 Task: Find connections with filter location Guará with filter topic #Letsworkwith filter profile language Potuguese with filter current company Hubilo with filter school Raj Kumar Goel Institute of Technology, Ghaziabad with filter industry Railroad Equipment Manufacturing with filter service category SupportTechnical Writing with filter keywords title Continuous Improvement Lead
Action: Mouse moved to (523, 90)
Screenshot: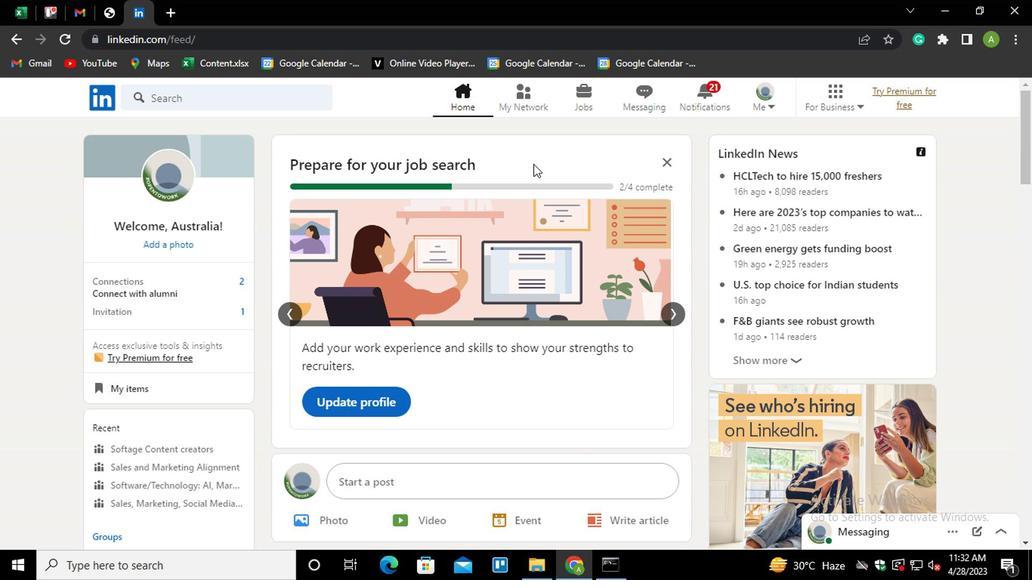 
Action: Mouse pressed left at (523, 90)
Screenshot: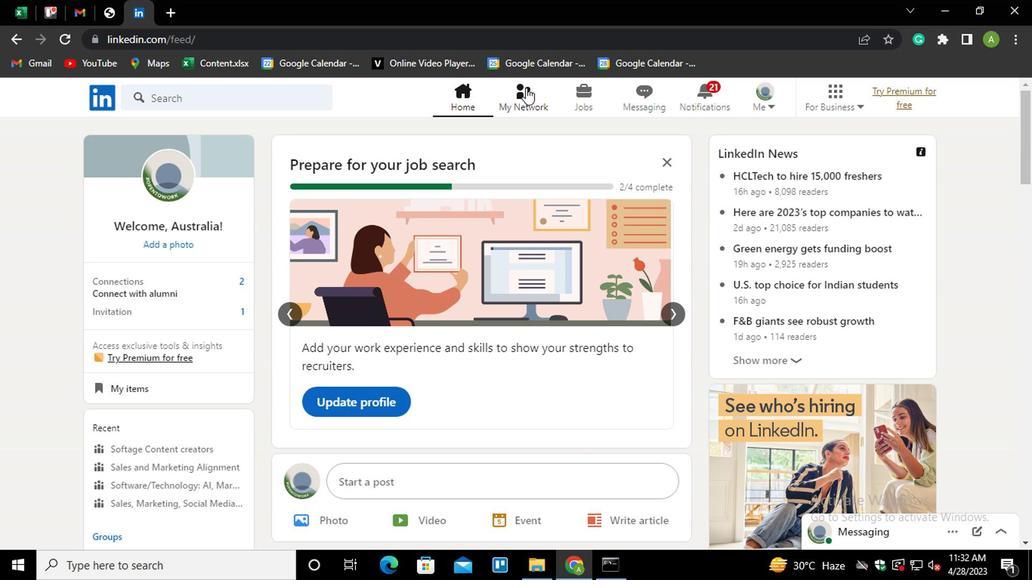 
Action: Mouse moved to (173, 182)
Screenshot: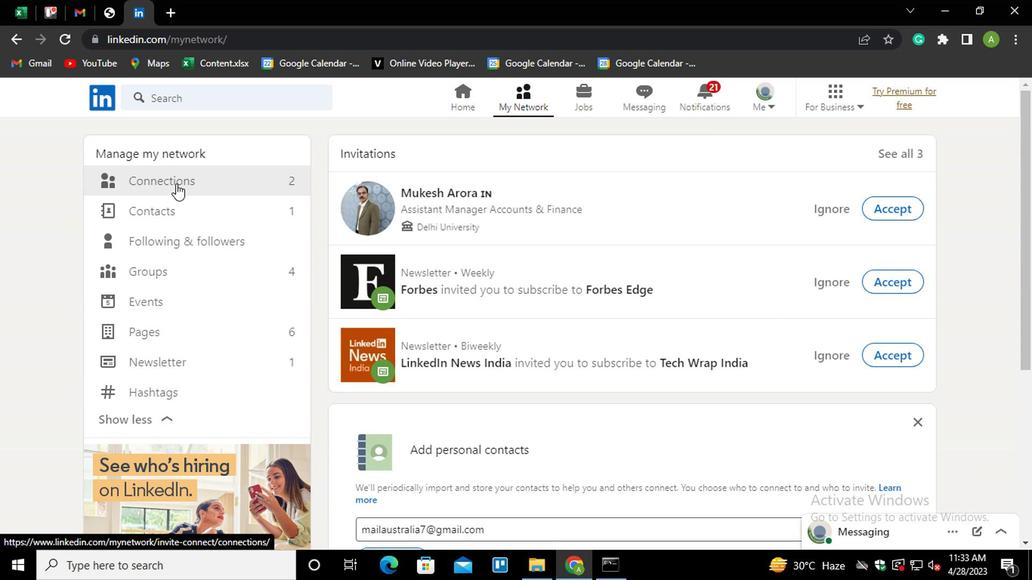 
Action: Mouse pressed left at (173, 182)
Screenshot: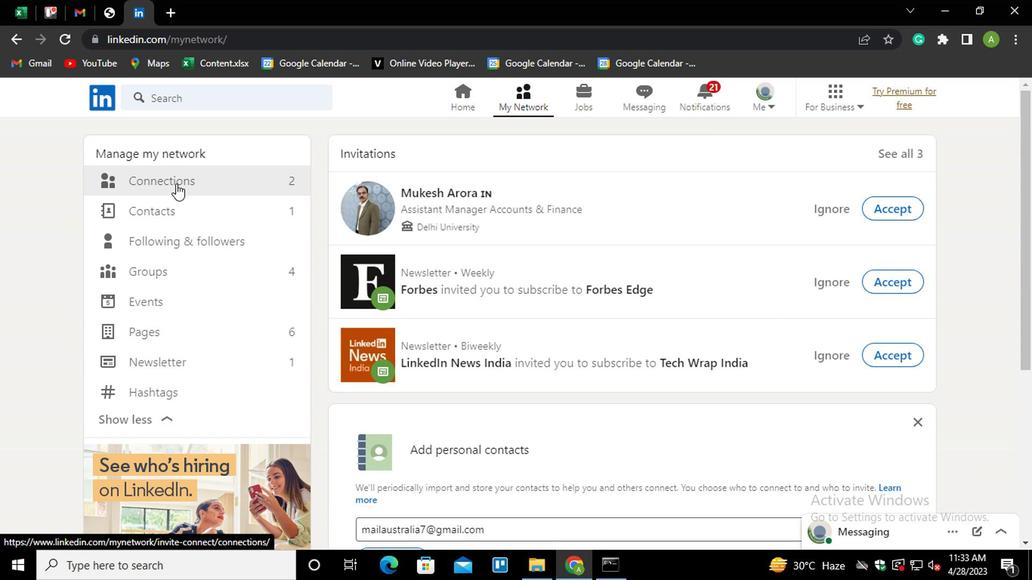 
Action: Mouse moved to (609, 187)
Screenshot: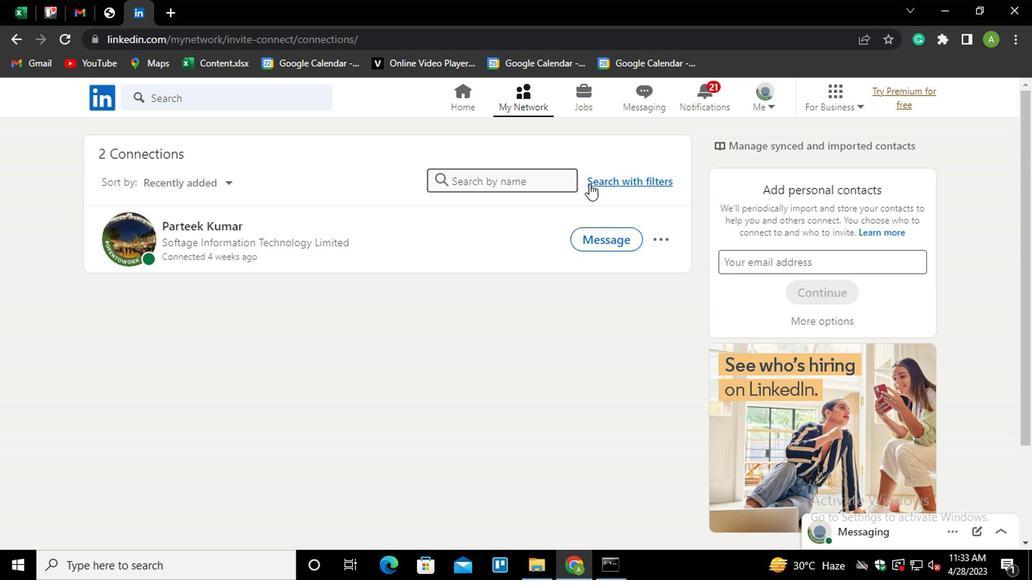 
Action: Mouse pressed left at (609, 187)
Screenshot: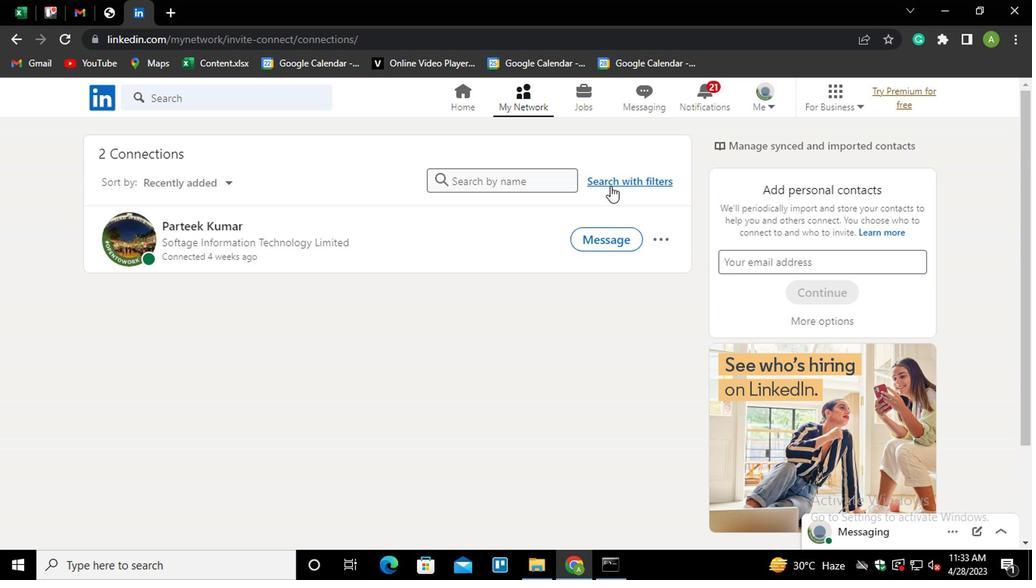 
Action: Mouse moved to (557, 139)
Screenshot: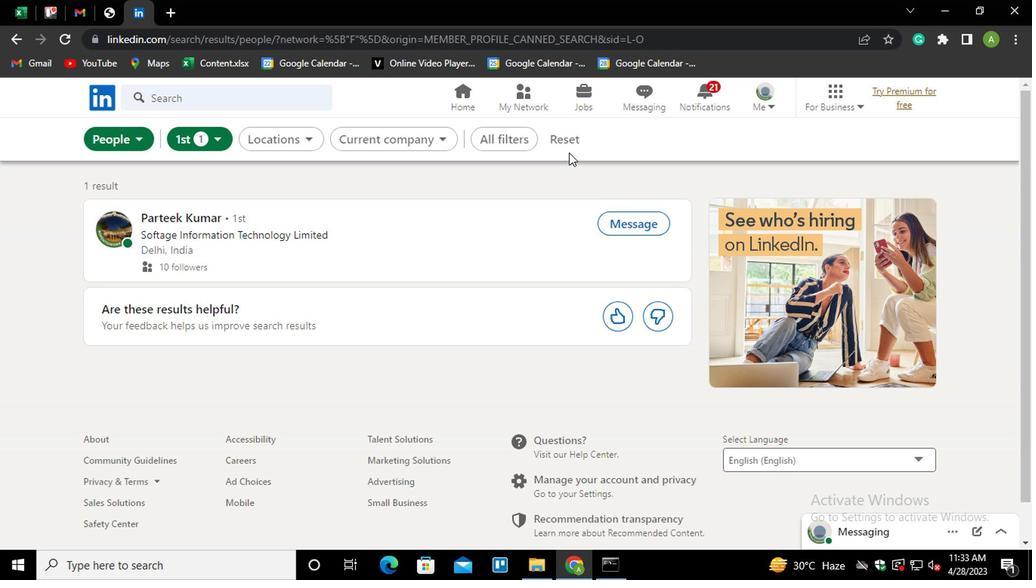 
Action: Mouse pressed left at (557, 139)
Screenshot: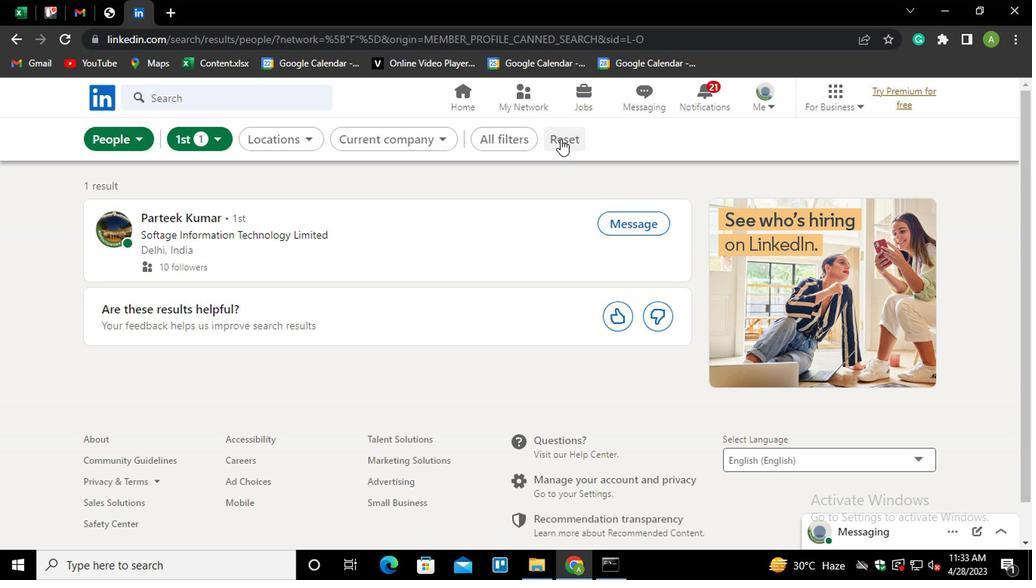 
Action: Mouse moved to (543, 143)
Screenshot: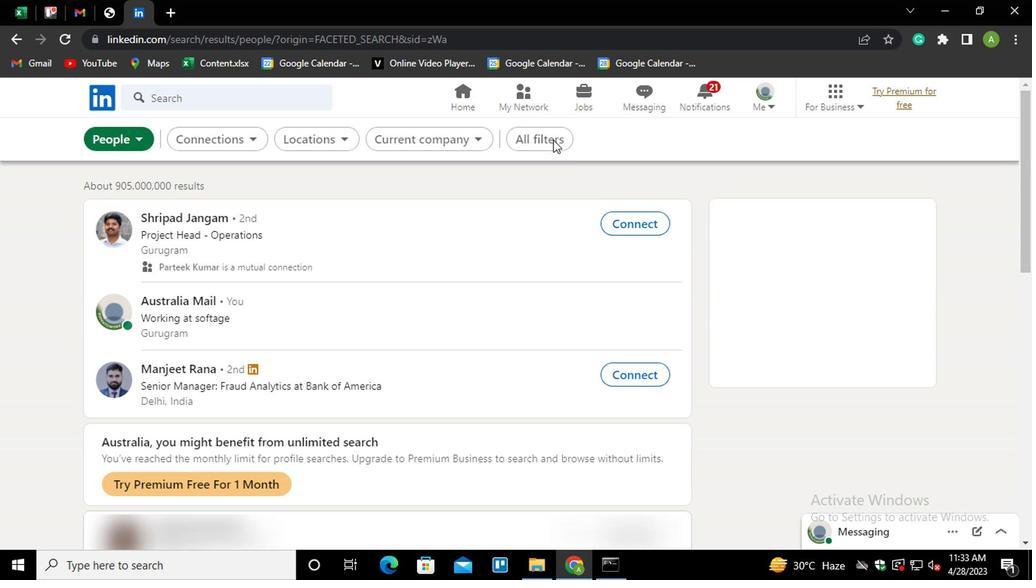 
Action: Mouse pressed left at (543, 143)
Screenshot: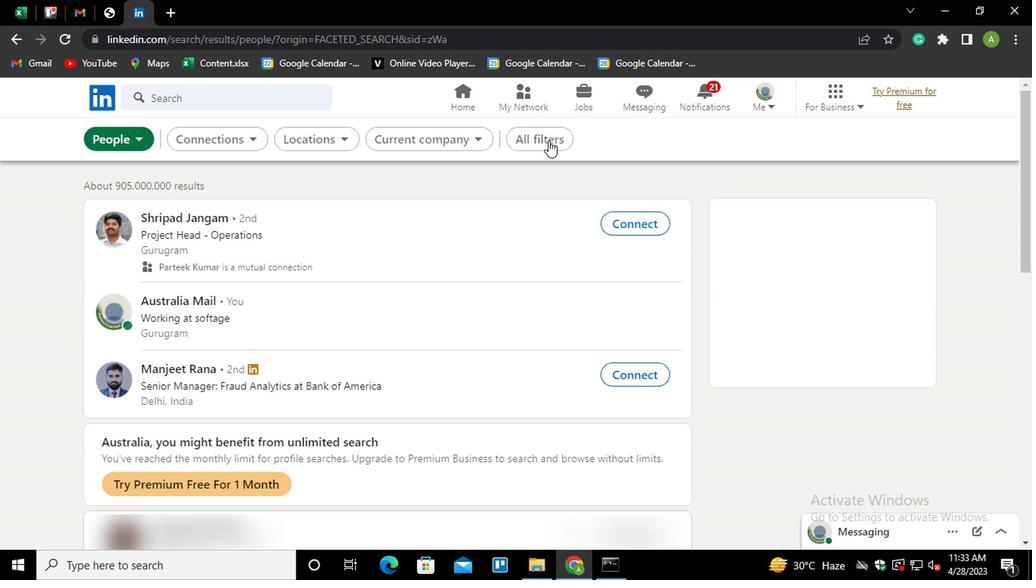 
Action: Mouse moved to (709, 290)
Screenshot: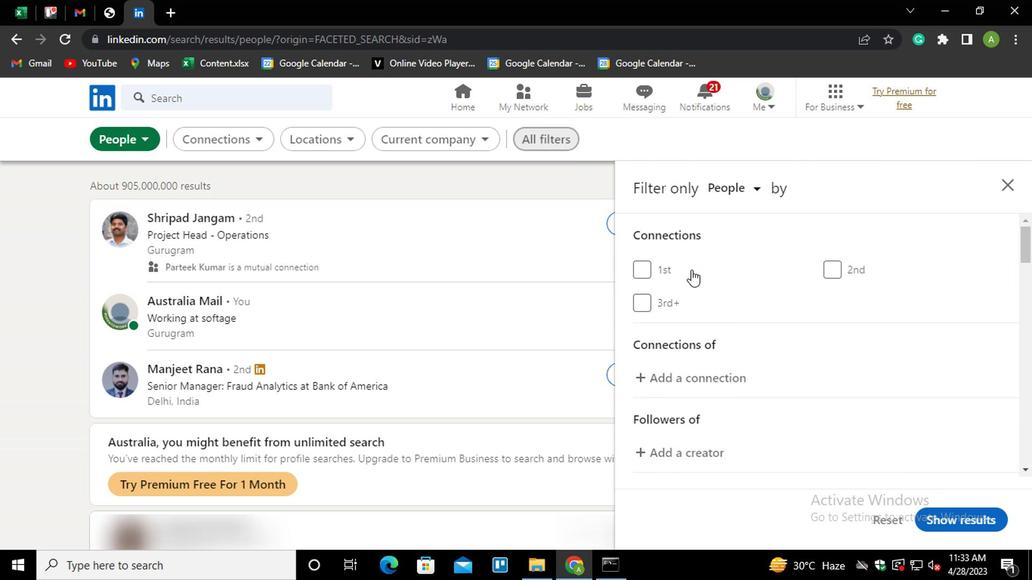 
Action: Mouse scrolled (709, 289) with delta (0, -1)
Screenshot: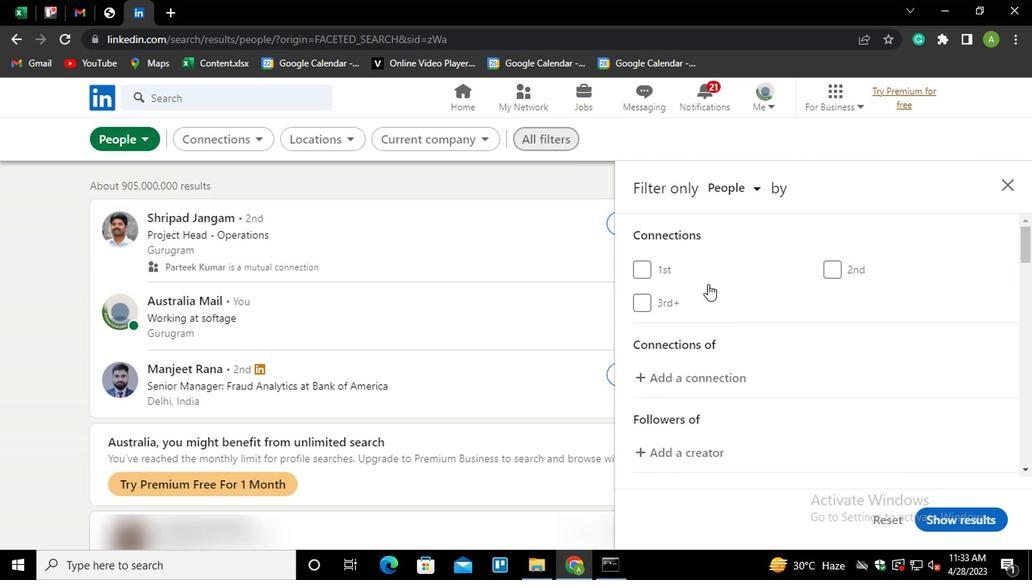 
Action: Mouse scrolled (709, 289) with delta (0, -1)
Screenshot: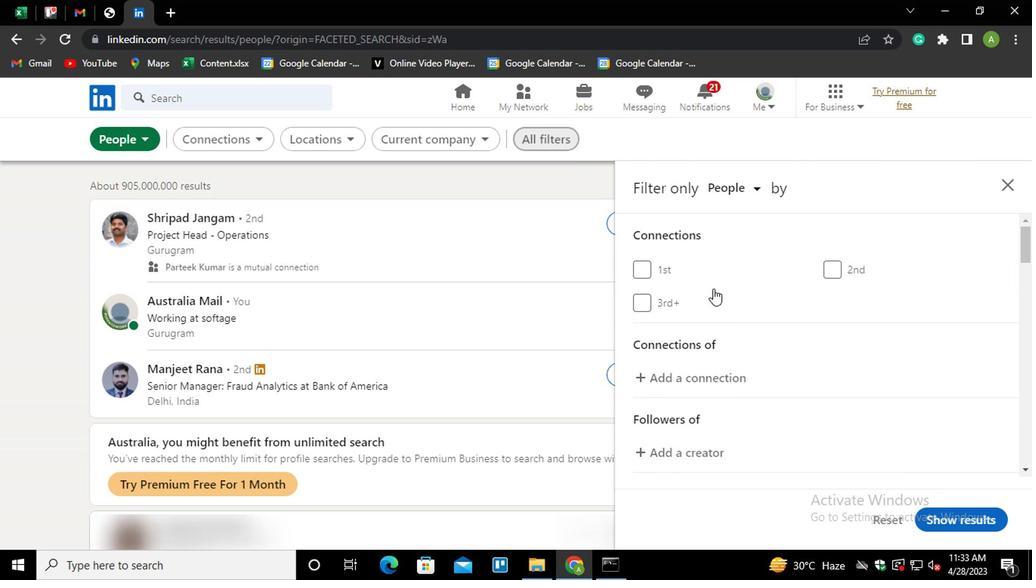 
Action: Mouse moved to (731, 327)
Screenshot: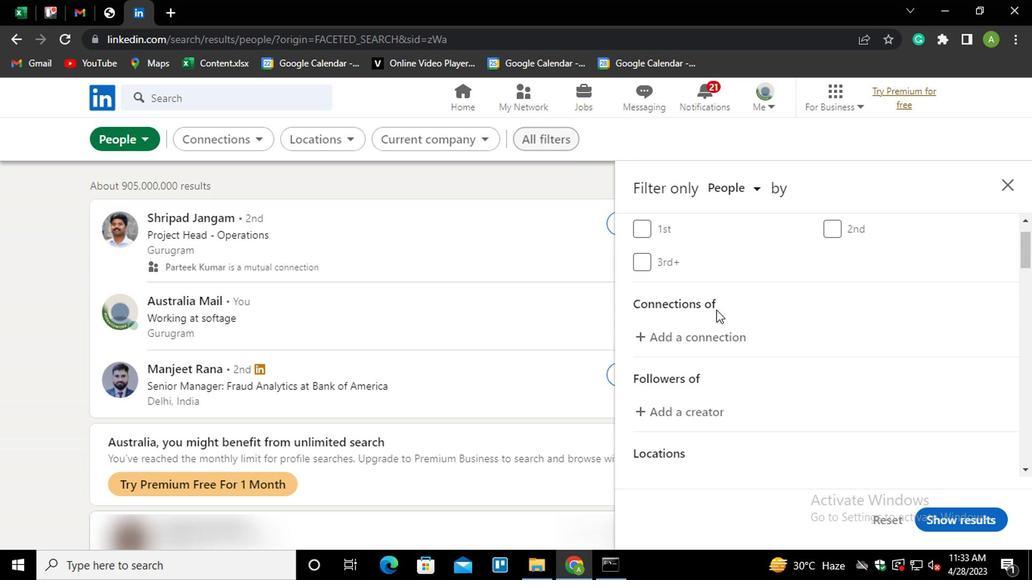 
Action: Mouse scrolled (731, 327) with delta (0, 0)
Screenshot: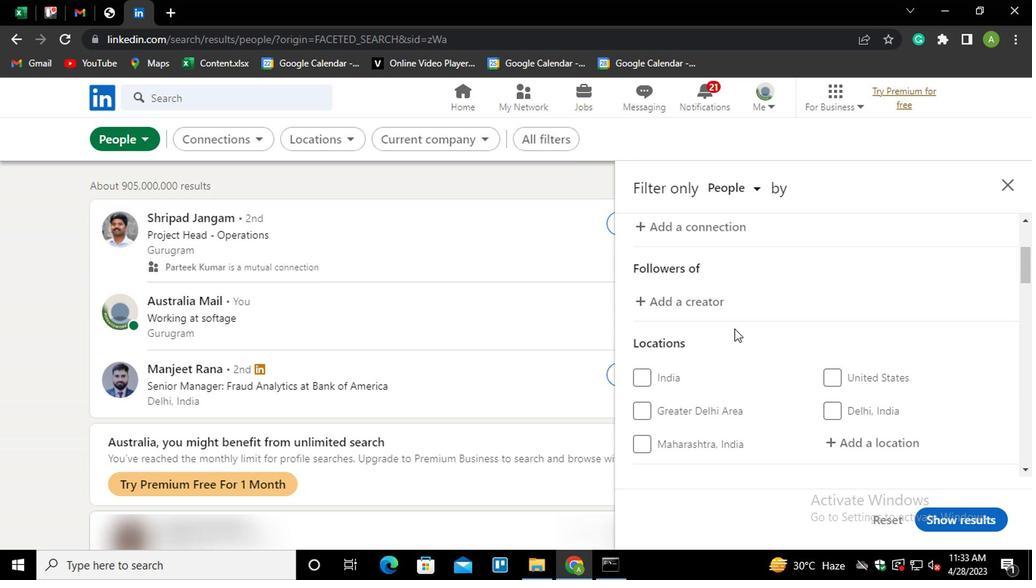 
Action: Mouse moved to (859, 361)
Screenshot: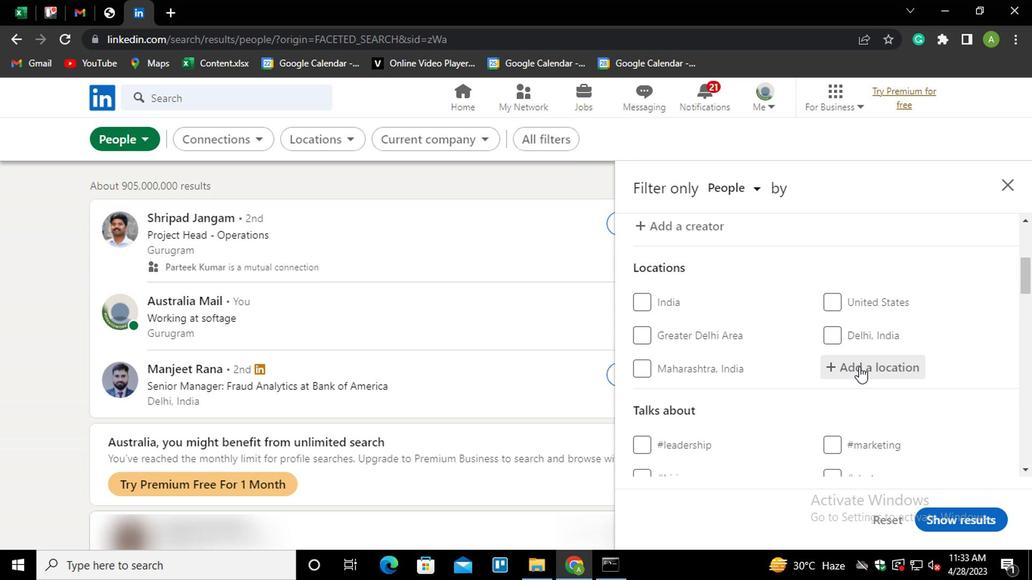 
Action: Mouse pressed left at (859, 361)
Screenshot: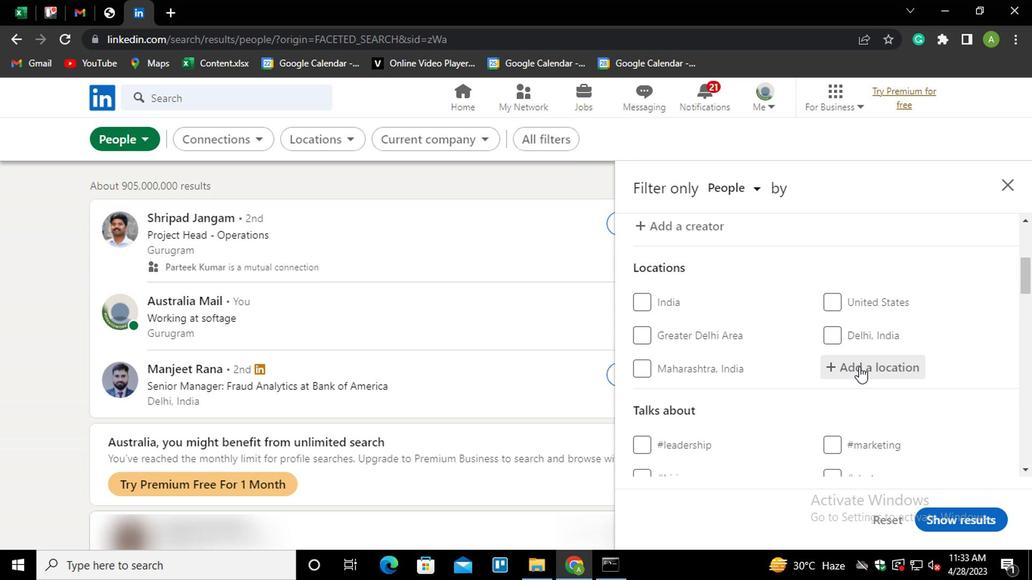 
Action: Key pressed <Key.shift>
Screenshot: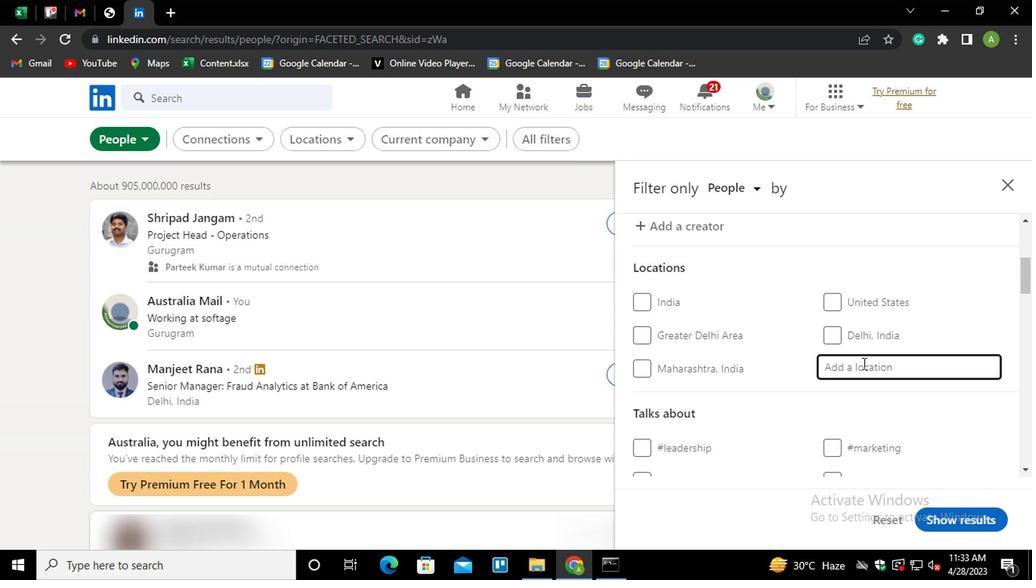 
Action: Mouse moved to (859, 361)
Screenshot: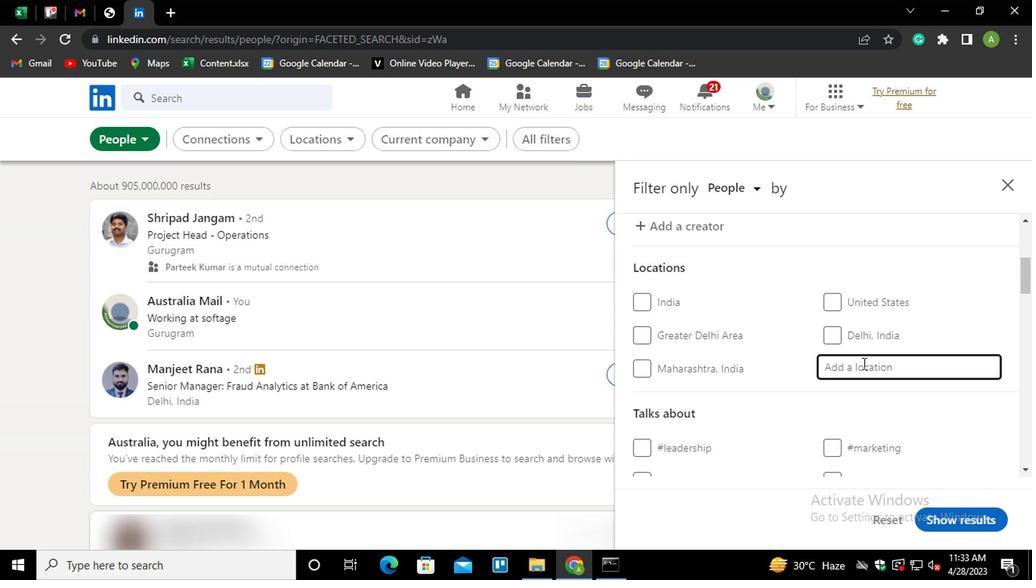 
Action: Key pressed G
Screenshot: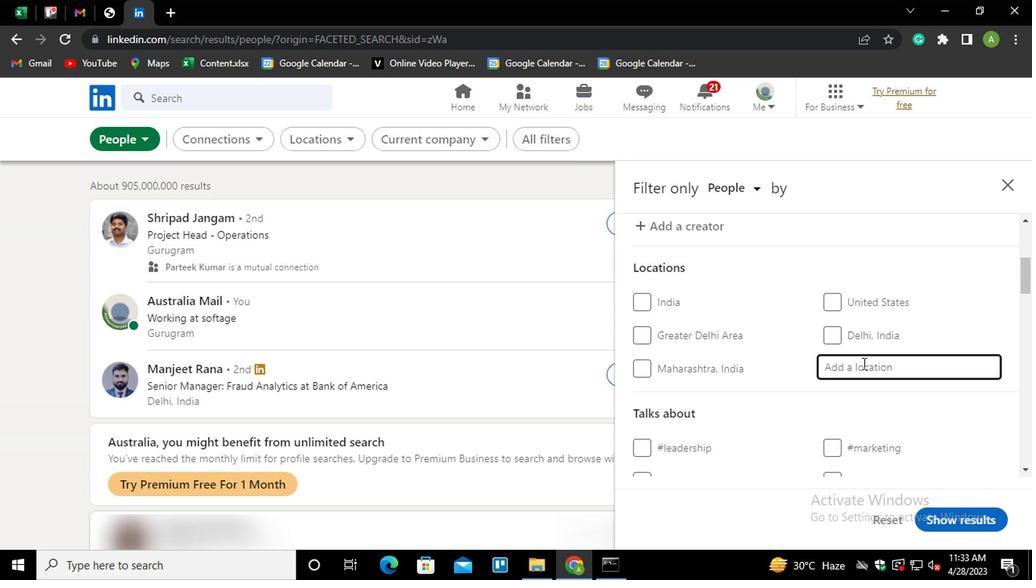 
Action: Mouse moved to (852, 367)
Screenshot: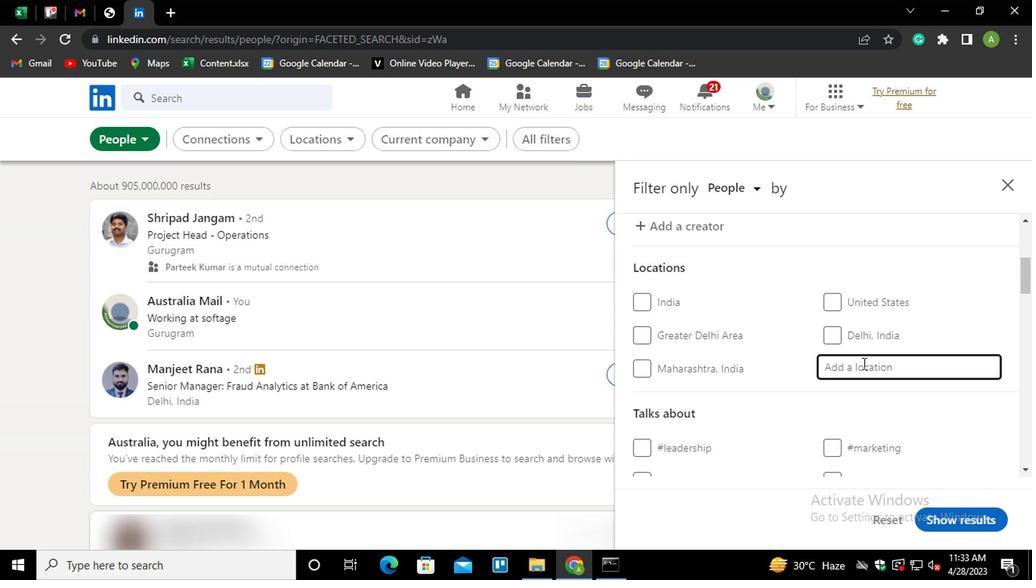 
Action: Key pressed UARA<Key.space><Key.down><Key.enter>
Screenshot: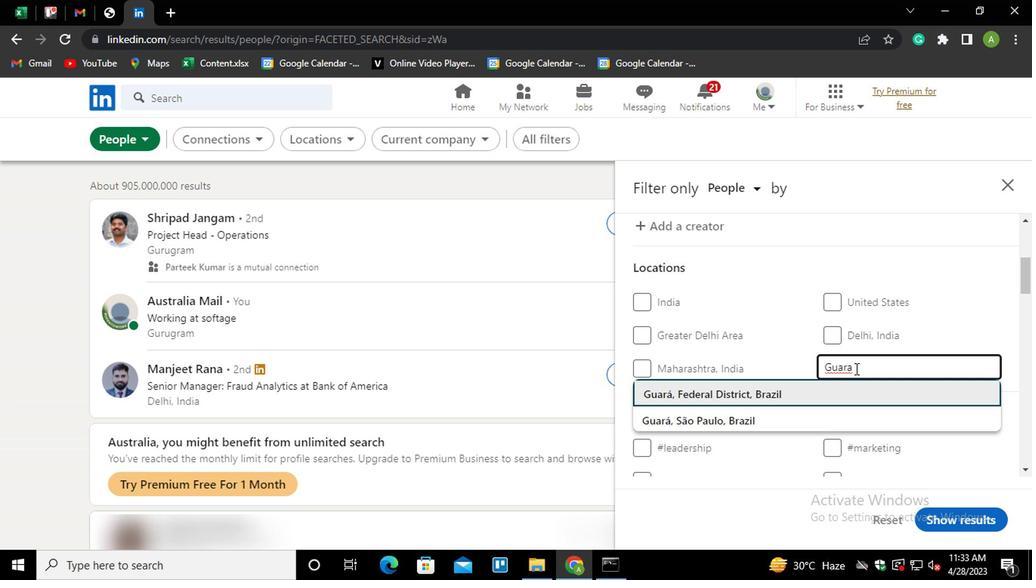 
Action: Mouse scrolled (852, 366) with delta (0, 0)
Screenshot: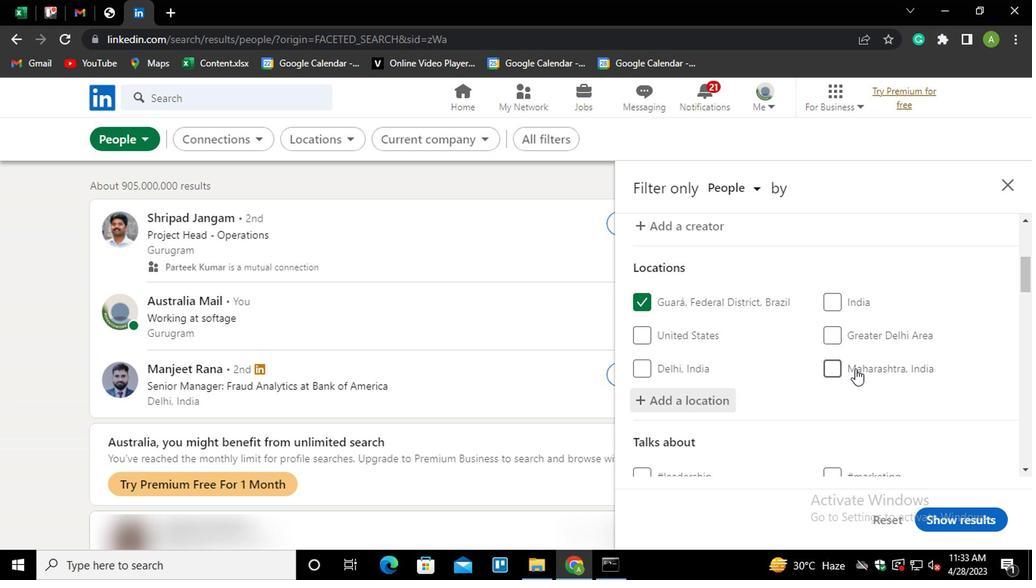 
Action: Mouse scrolled (852, 366) with delta (0, 0)
Screenshot: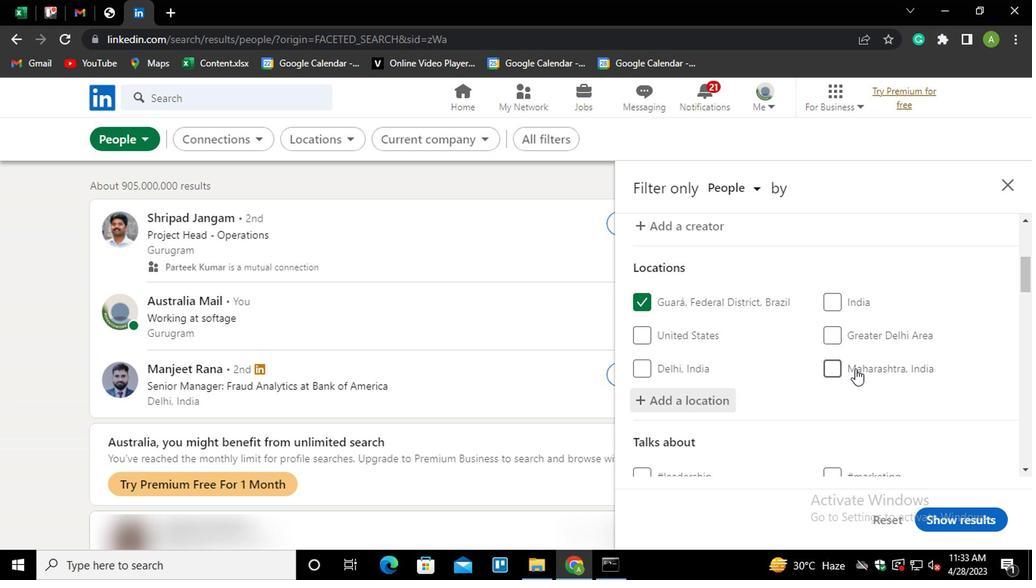 
Action: Mouse moved to (852, 367)
Screenshot: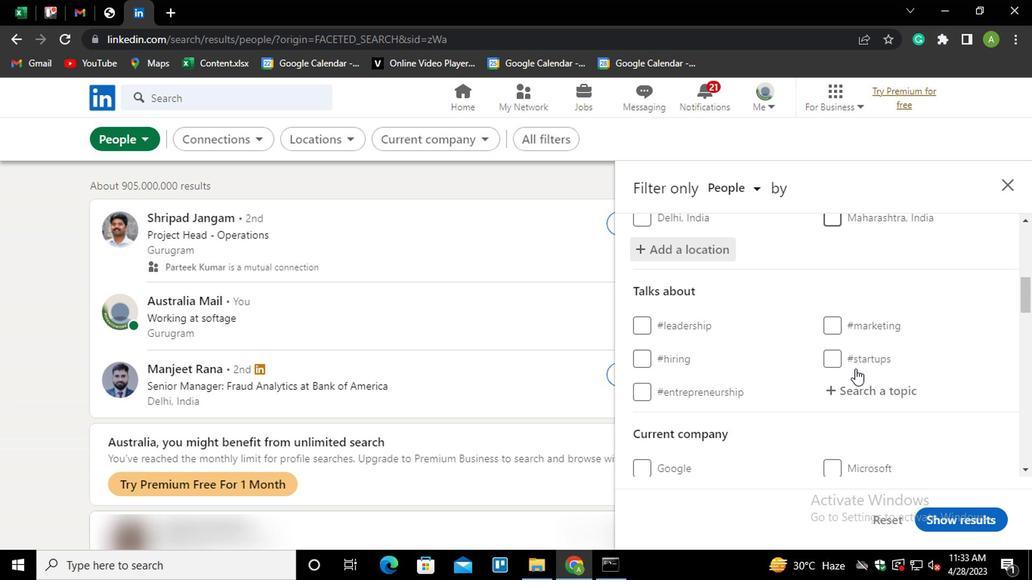 
Action: Mouse scrolled (852, 366) with delta (0, 0)
Screenshot: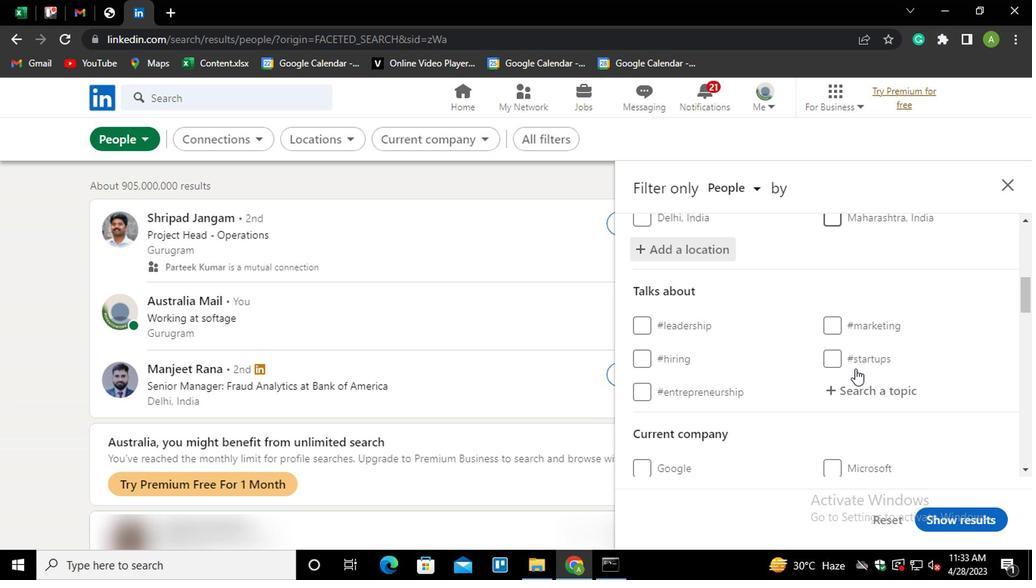 
Action: Mouse moved to (844, 314)
Screenshot: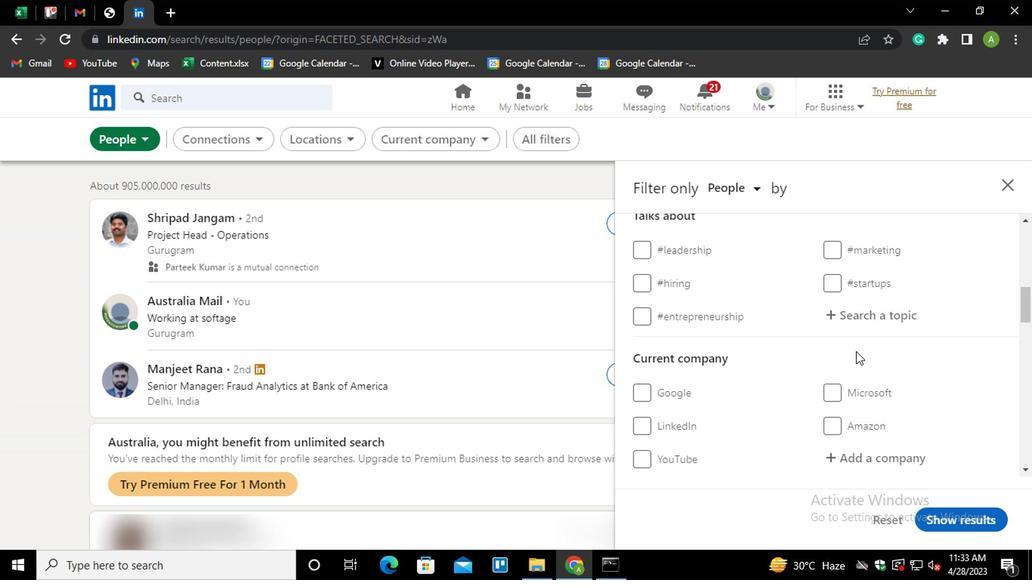 
Action: Mouse pressed left at (844, 314)
Screenshot: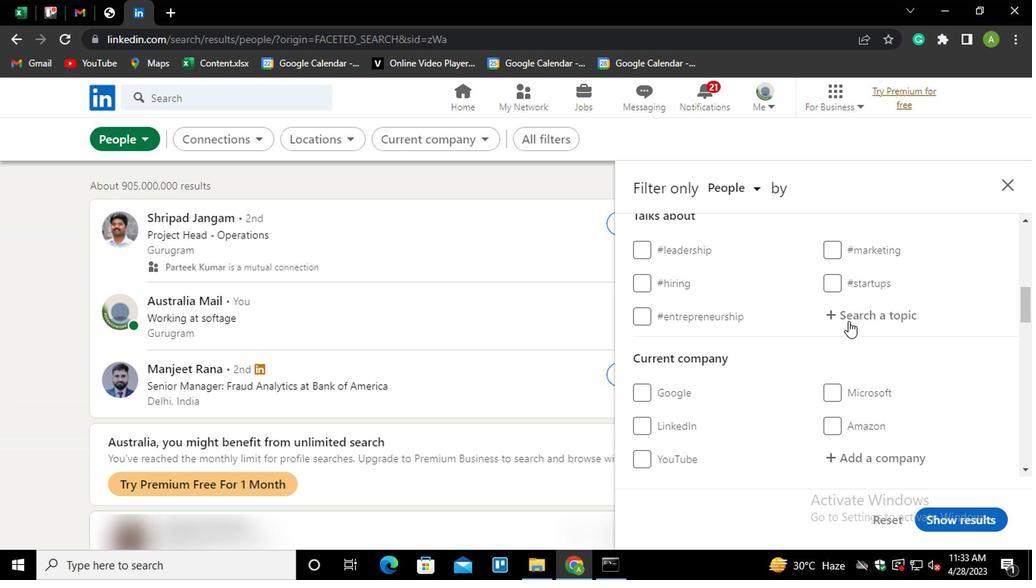 
Action: Key pressed LETSWORK<Key.down><Key.enter>
Screenshot: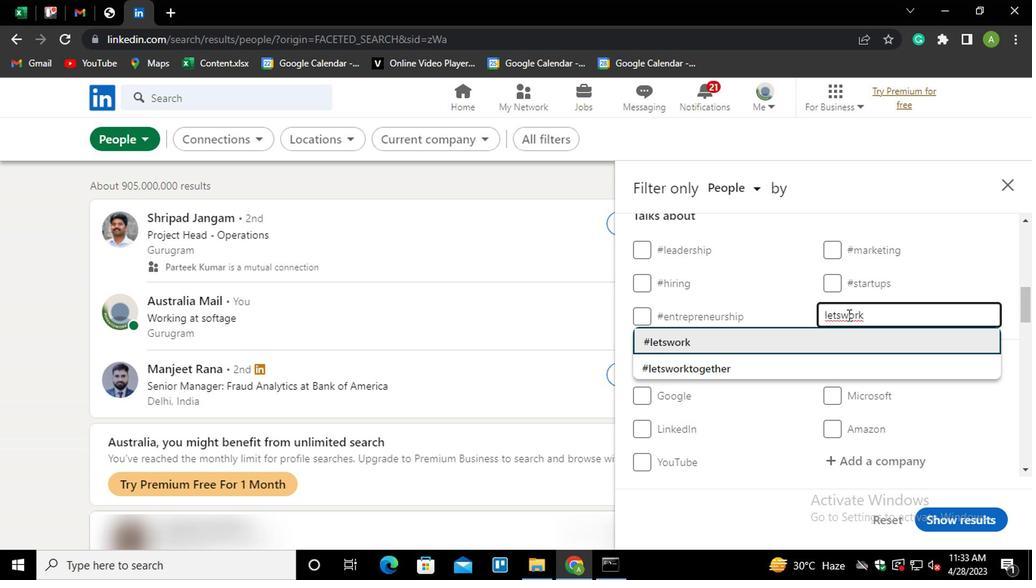
Action: Mouse scrolled (844, 313) with delta (0, 0)
Screenshot: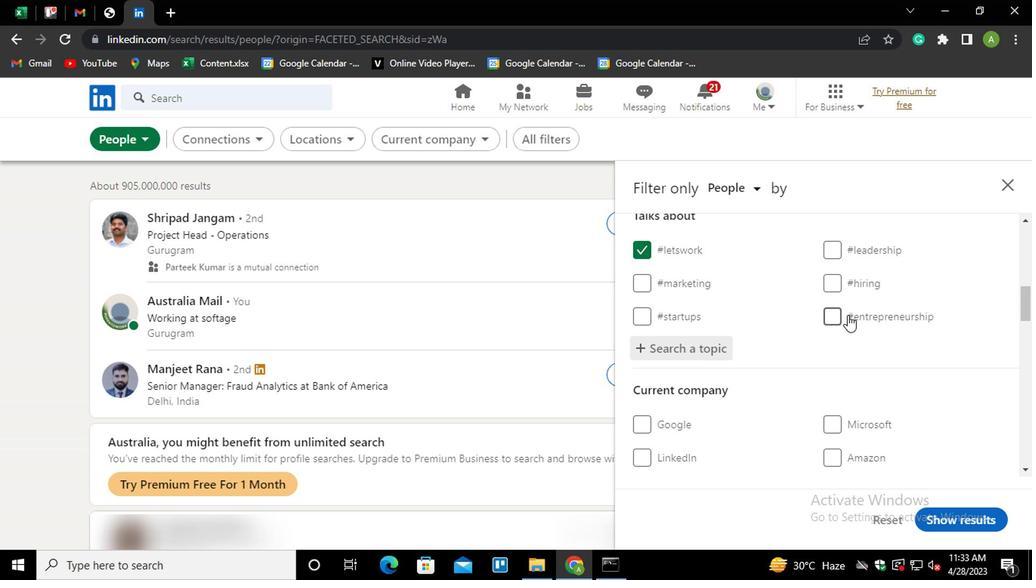 
Action: Mouse scrolled (844, 313) with delta (0, 0)
Screenshot: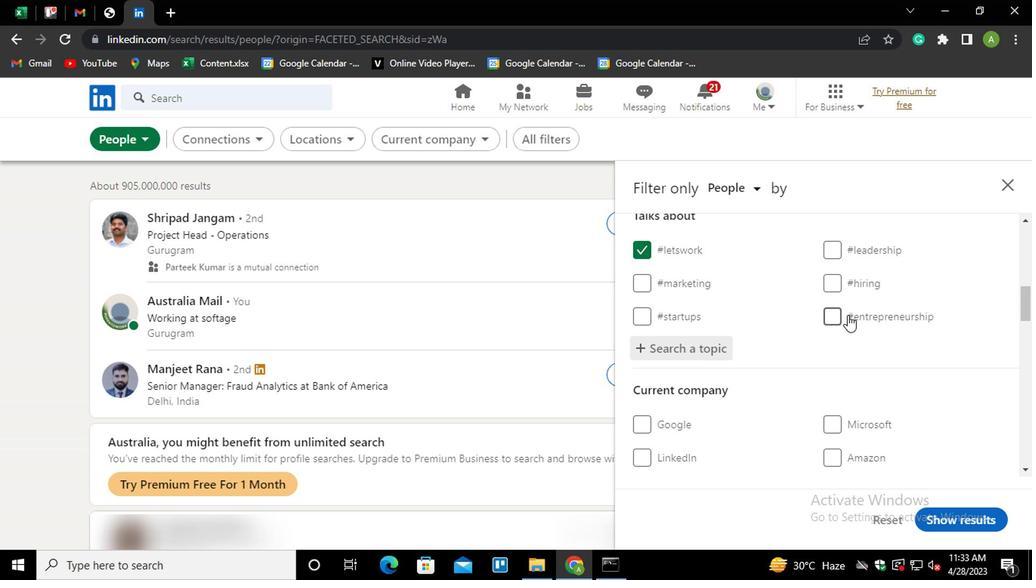 
Action: Mouse moved to (840, 315)
Screenshot: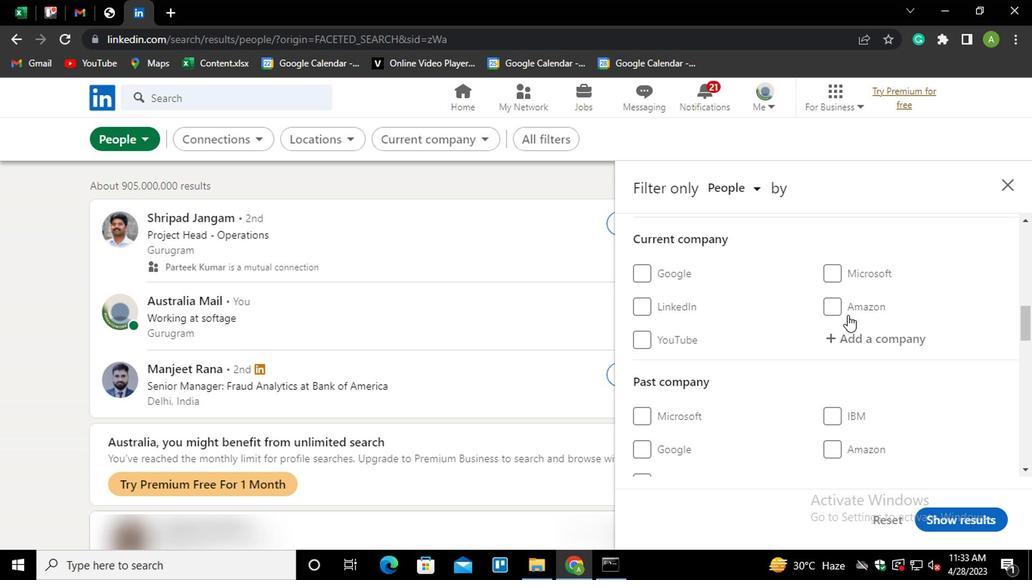 
Action: Mouse scrolled (840, 314) with delta (0, 0)
Screenshot: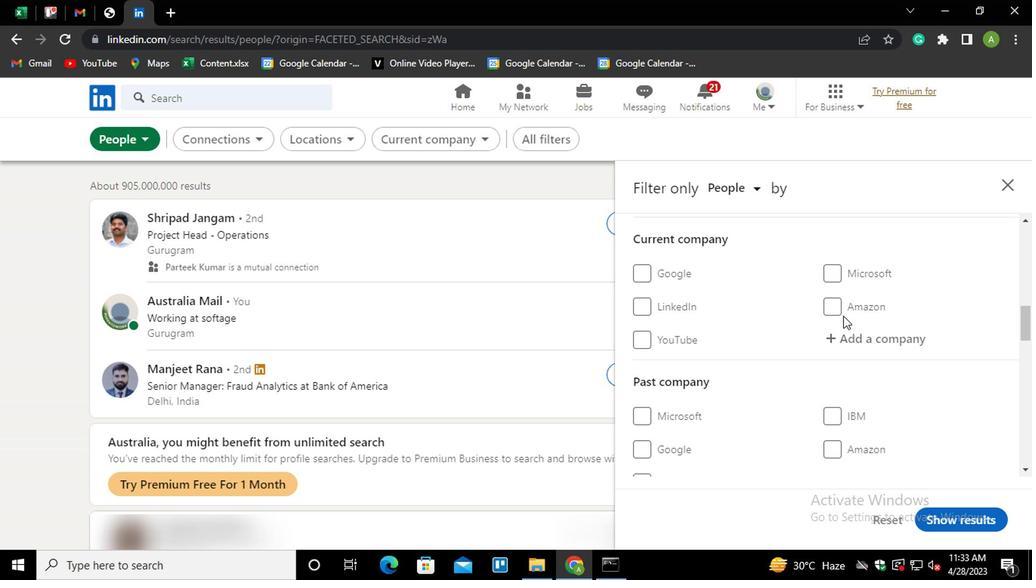 
Action: Mouse scrolled (840, 314) with delta (0, 0)
Screenshot: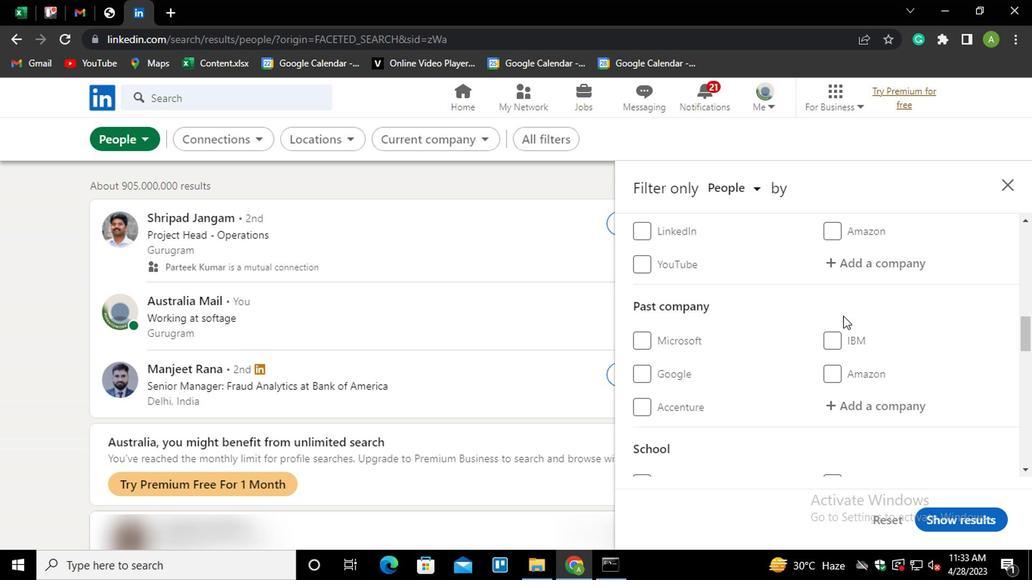 
Action: Mouse scrolled (840, 314) with delta (0, 0)
Screenshot: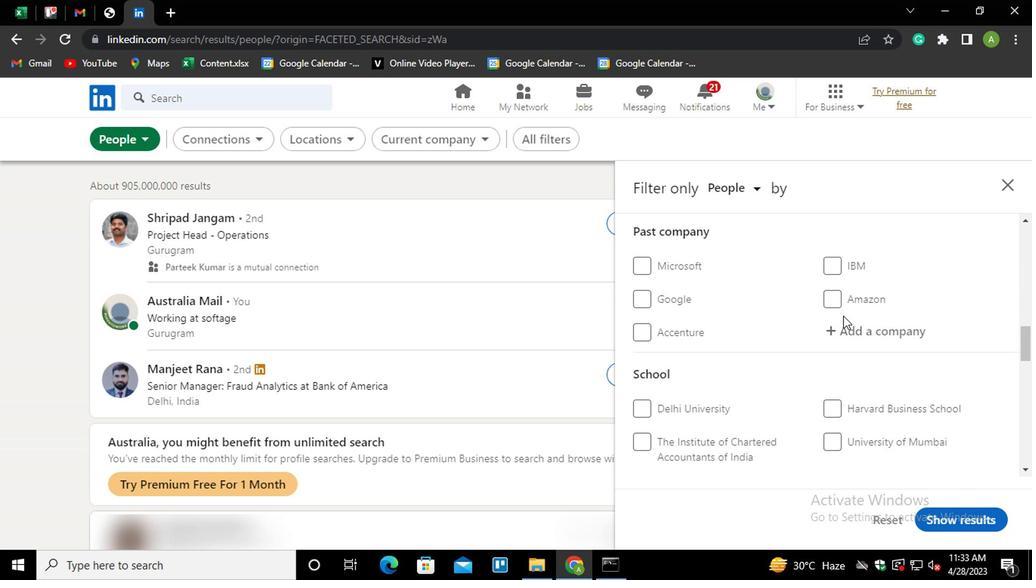 
Action: Mouse scrolled (840, 314) with delta (0, 0)
Screenshot: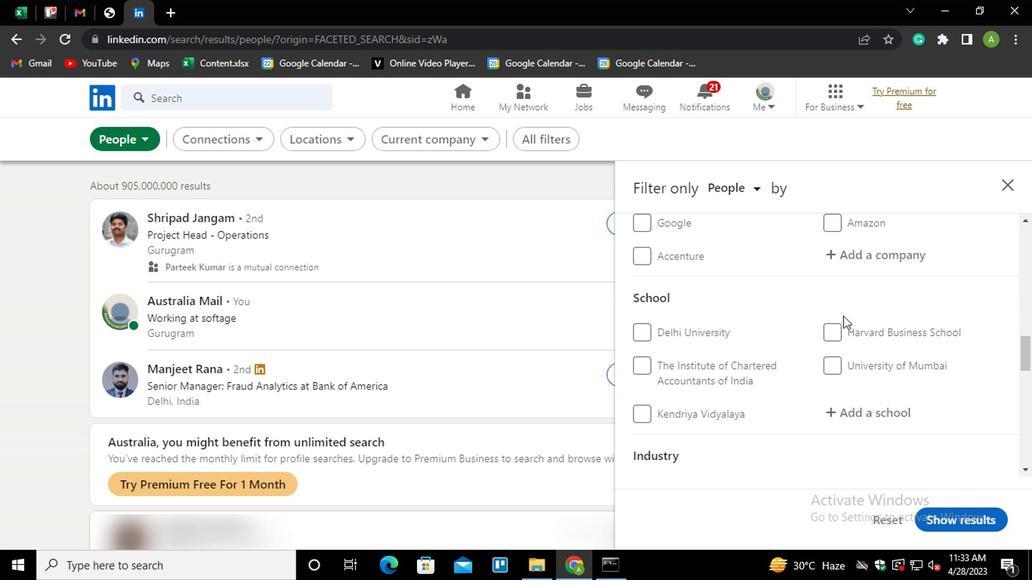 
Action: Mouse scrolled (840, 314) with delta (0, 0)
Screenshot: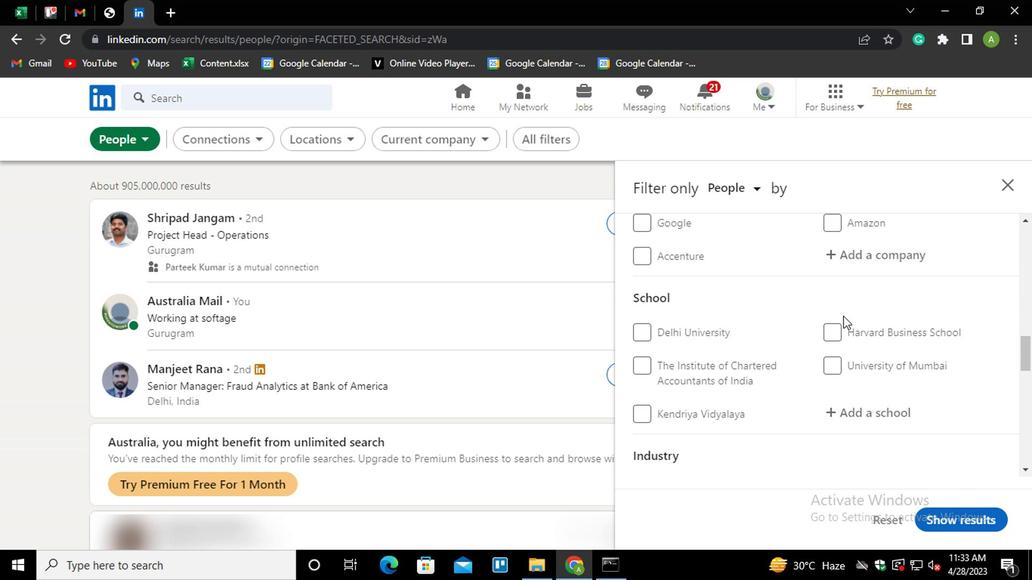 
Action: Mouse scrolled (840, 314) with delta (0, 0)
Screenshot: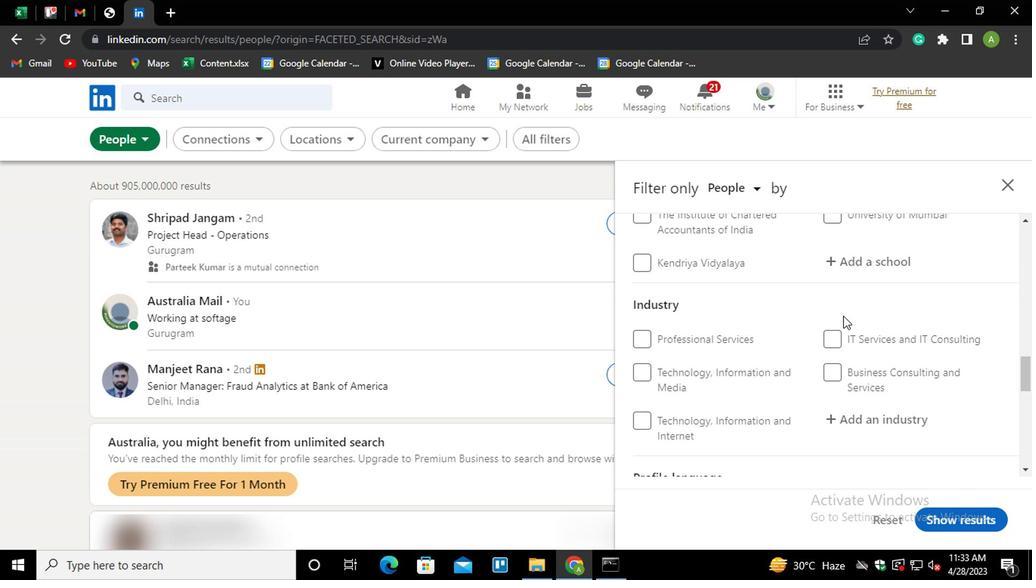 
Action: Mouse scrolled (840, 314) with delta (0, 0)
Screenshot: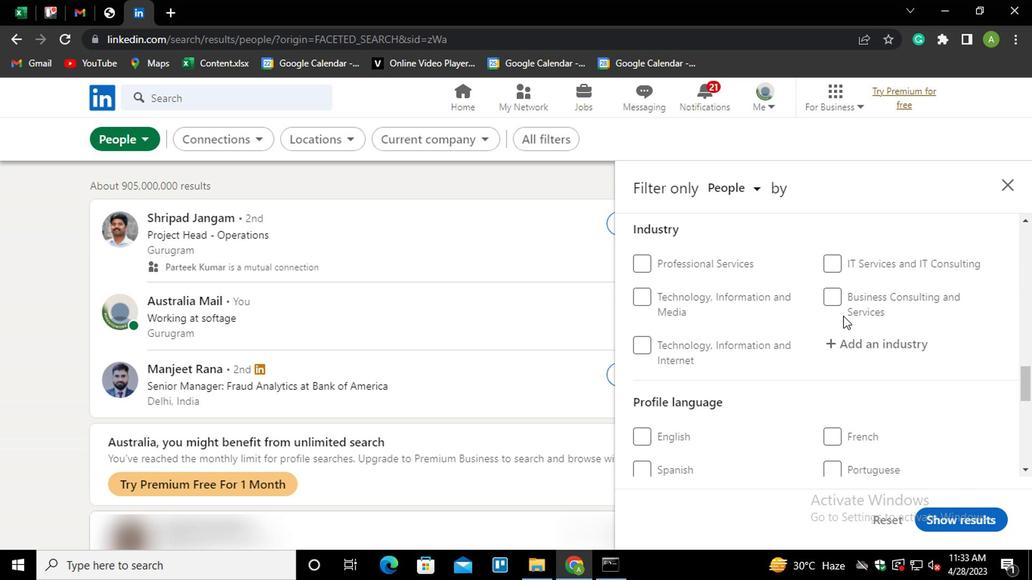 
Action: Mouse scrolled (840, 314) with delta (0, 0)
Screenshot: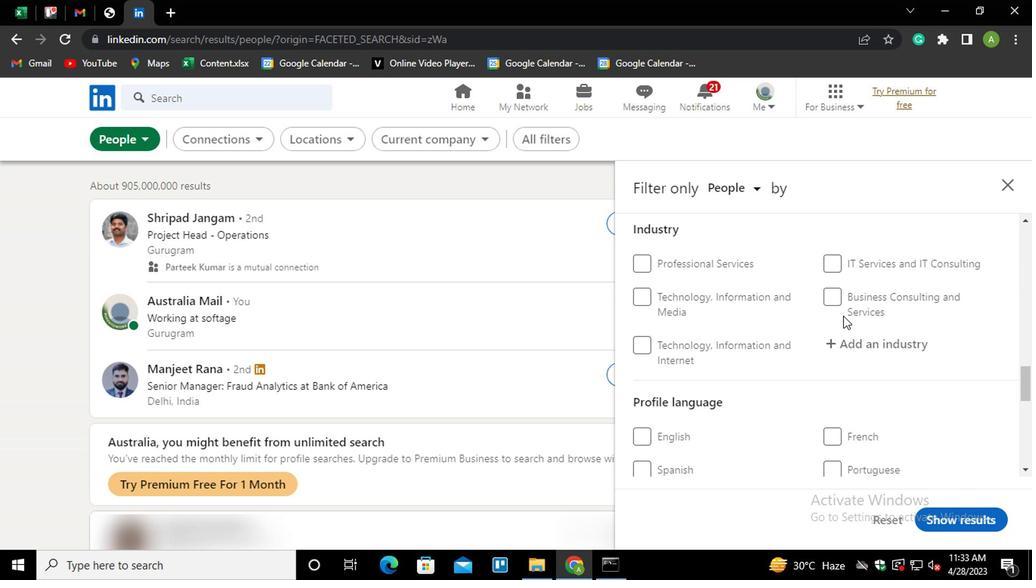 
Action: Mouse moved to (825, 316)
Screenshot: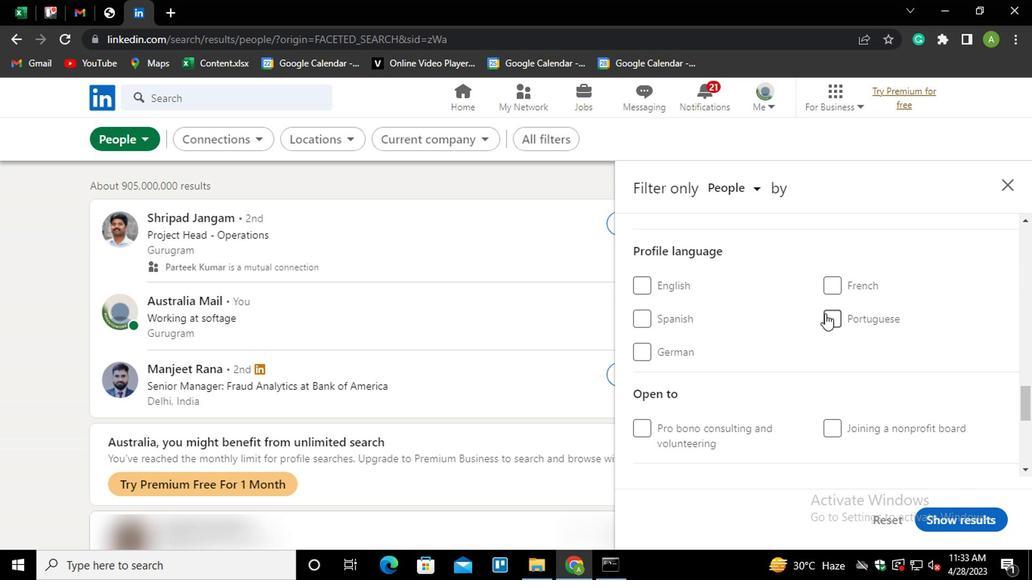 
Action: Mouse pressed left at (825, 316)
Screenshot: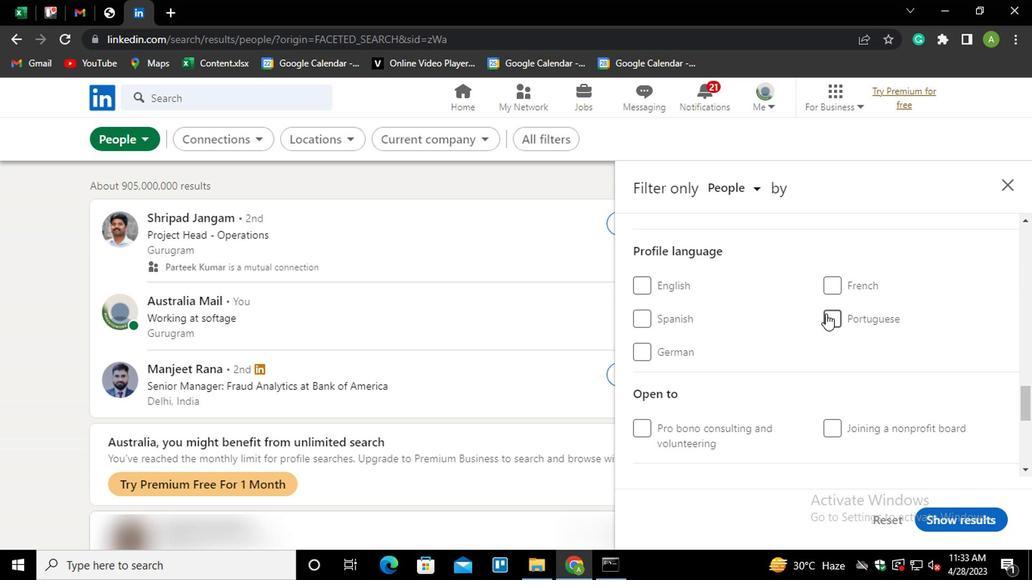 
Action: Mouse moved to (920, 339)
Screenshot: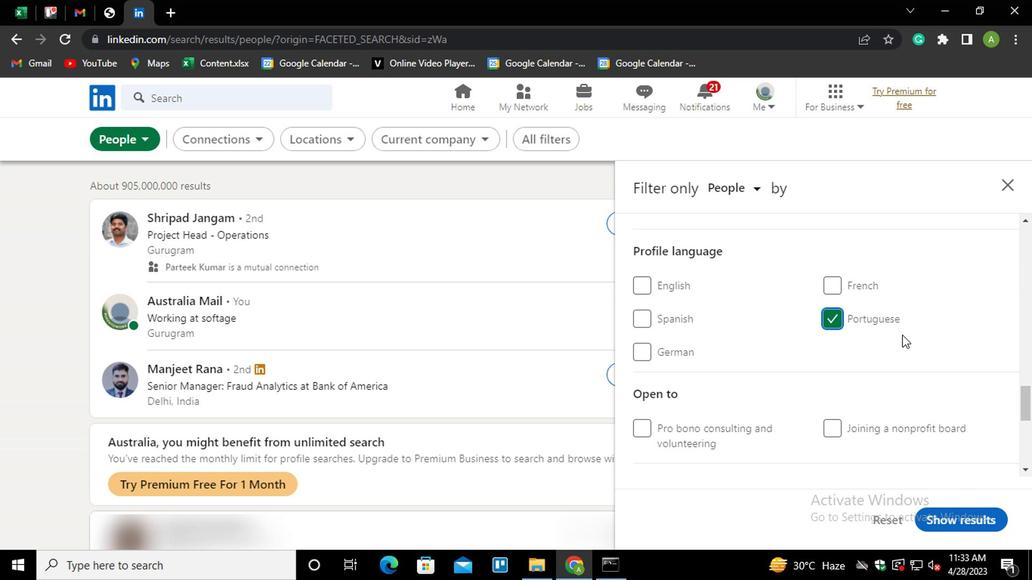 
Action: Mouse scrolled (920, 340) with delta (0, 0)
Screenshot: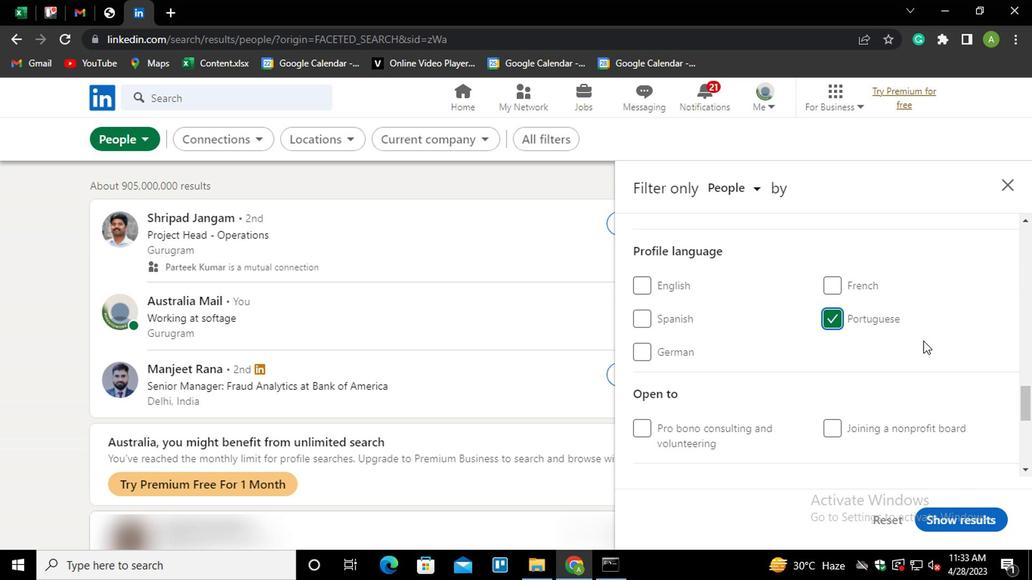 
Action: Mouse scrolled (920, 340) with delta (0, 0)
Screenshot: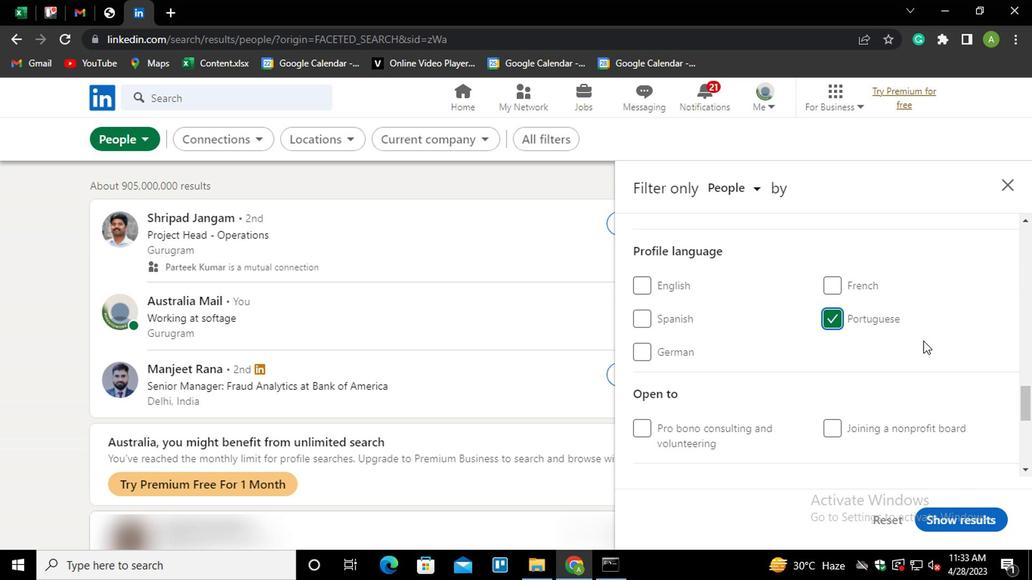 
Action: Mouse scrolled (920, 340) with delta (0, 0)
Screenshot: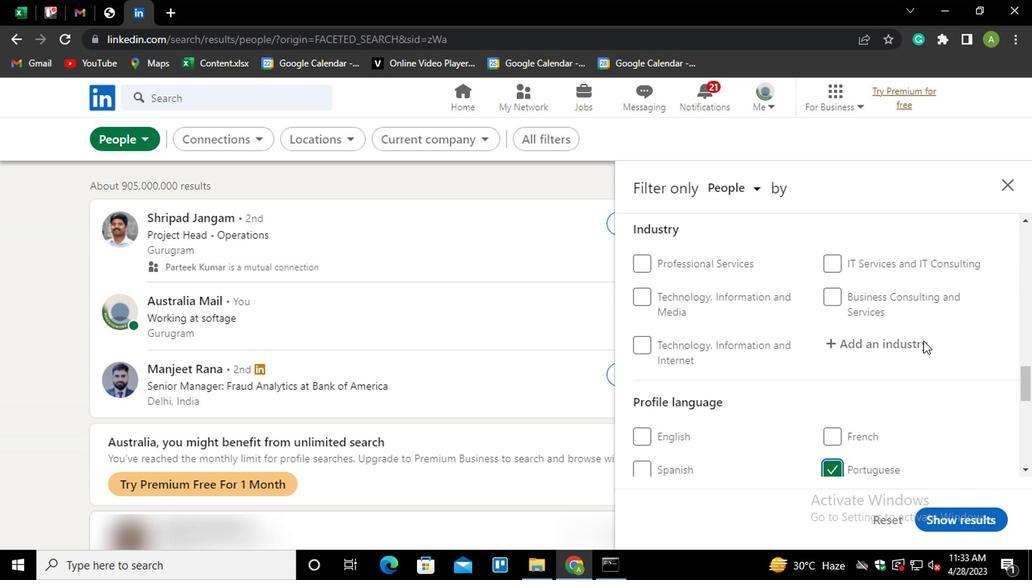 
Action: Mouse scrolled (920, 340) with delta (0, 0)
Screenshot: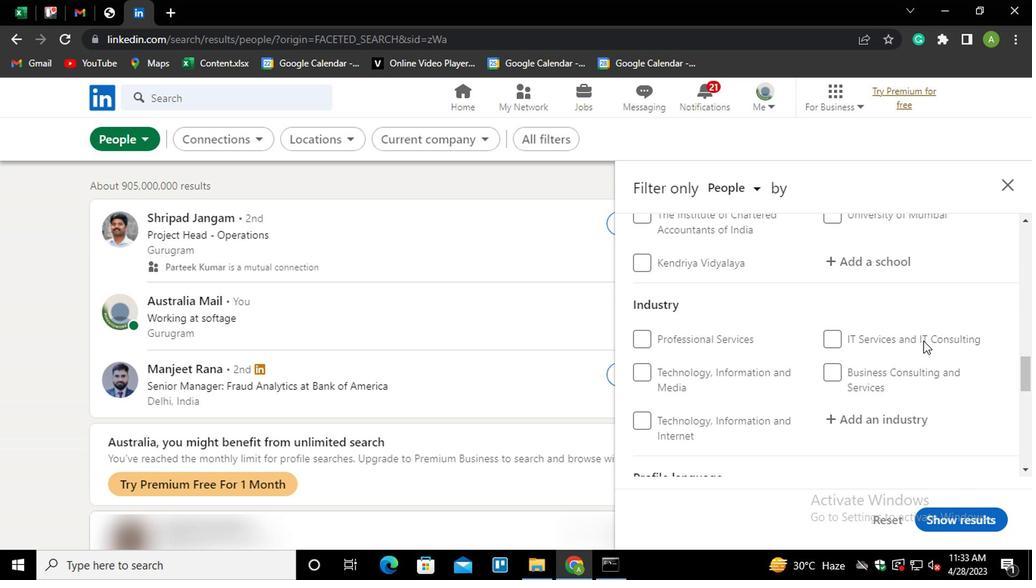 
Action: Mouse scrolled (920, 340) with delta (0, 0)
Screenshot: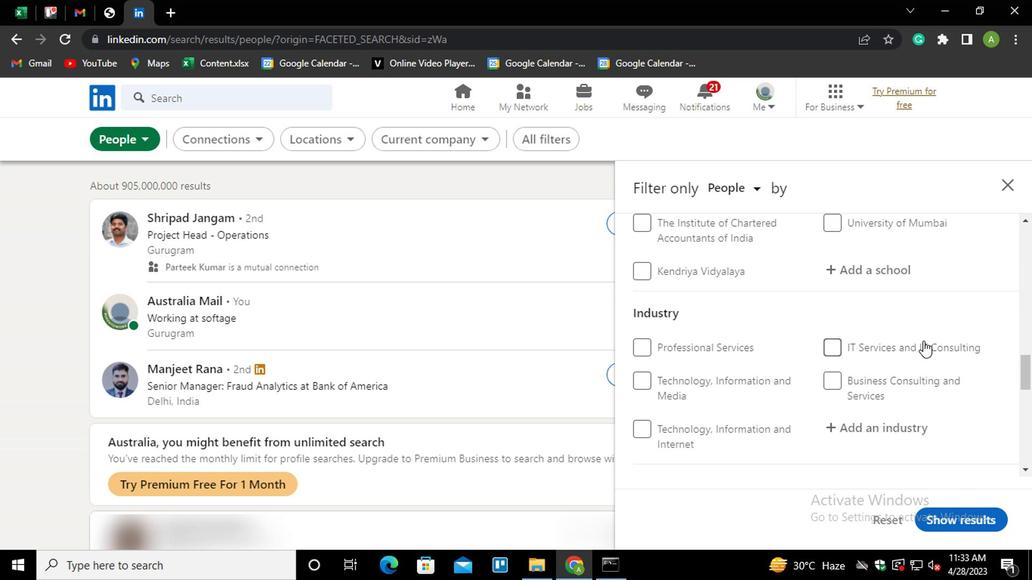 
Action: Mouse scrolled (920, 340) with delta (0, 0)
Screenshot: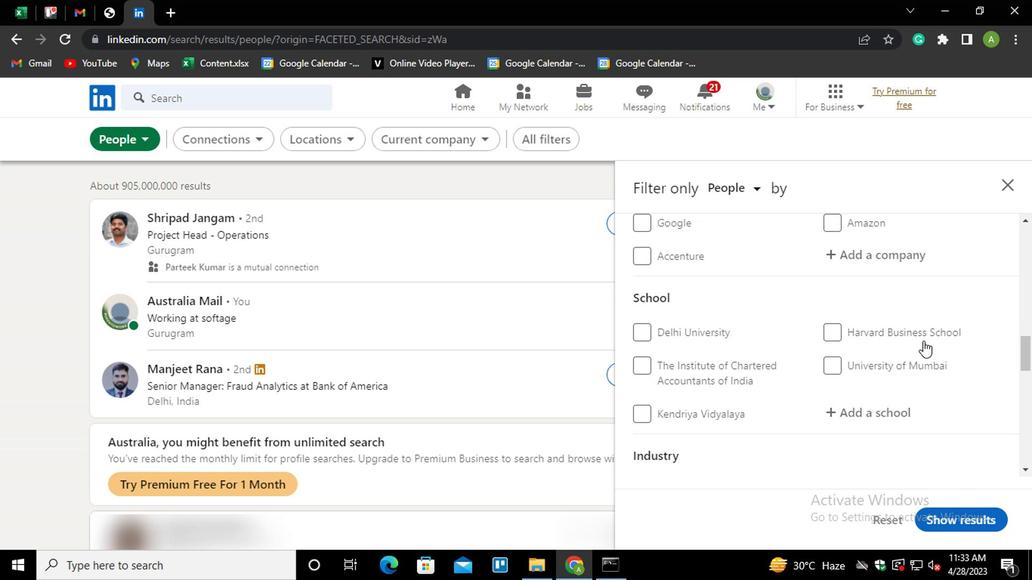 
Action: Mouse scrolled (920, 340) with delta (0, 0)
Screenshot: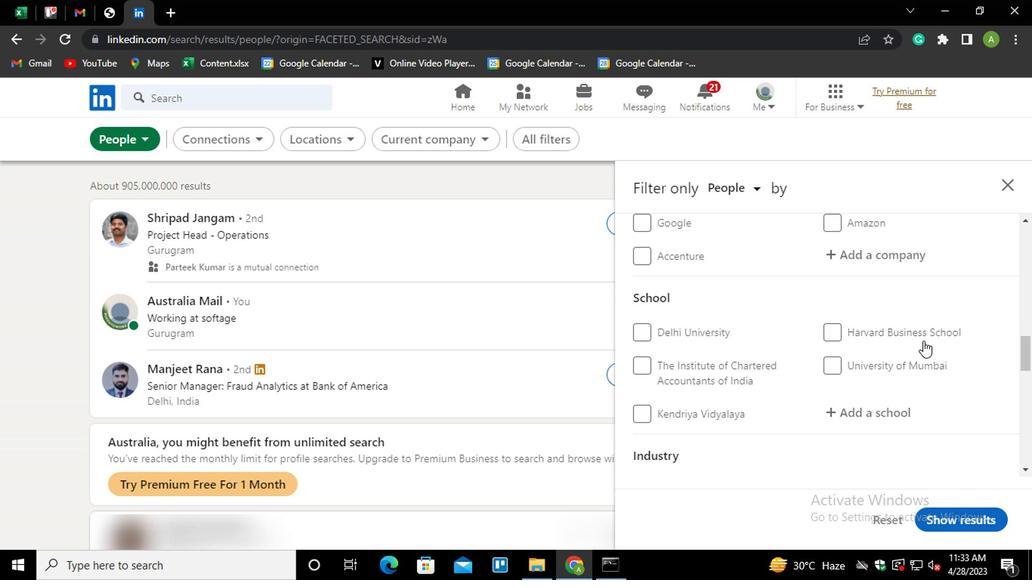 
Action: Mouse scrolled (920, 340) with delta (0, 0)
Screenshot: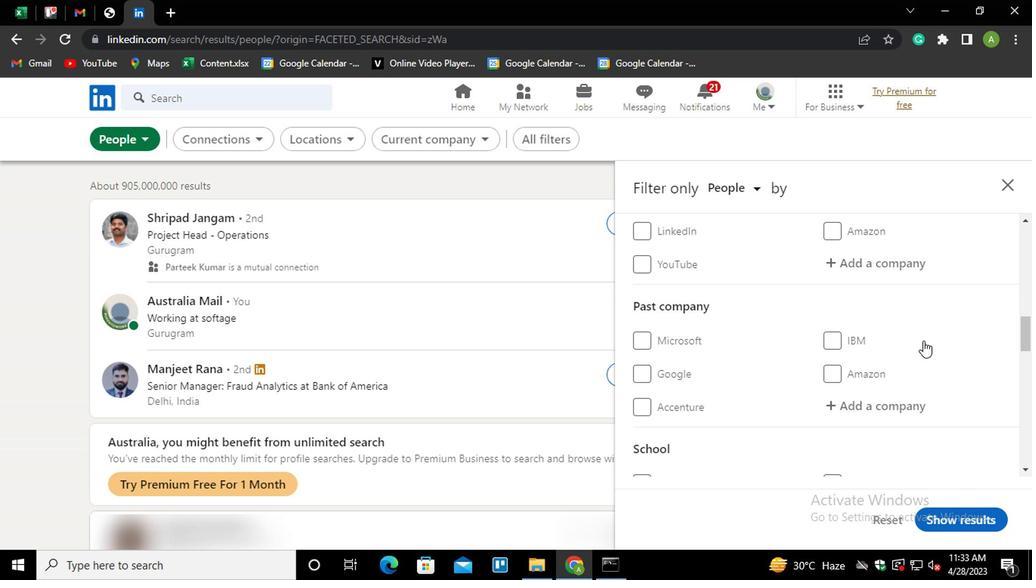 
Action: Mouse moved to (845, 337)
Screenshot: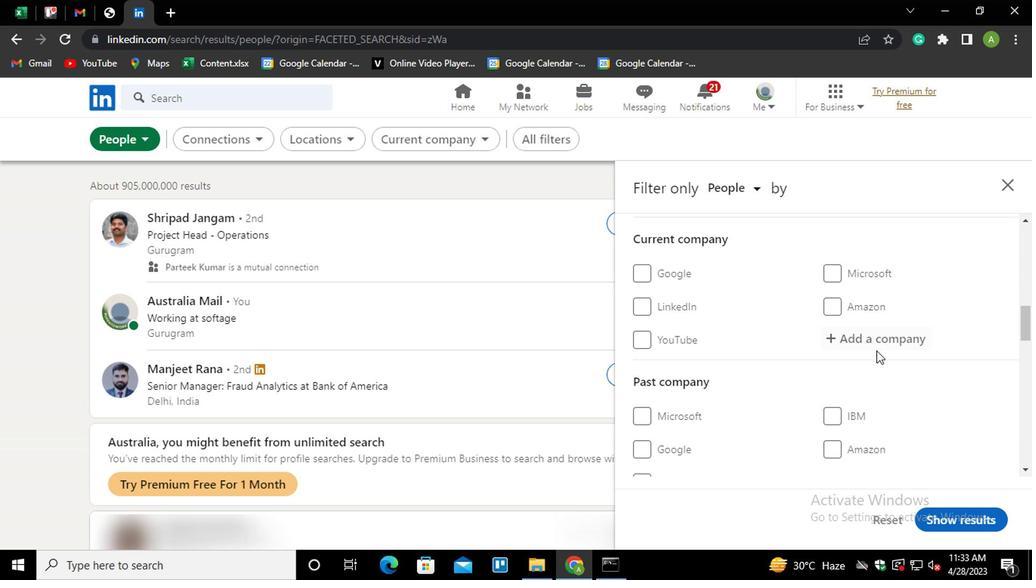 
Action: Mouse pressed left at (845, 337)
Screenshot: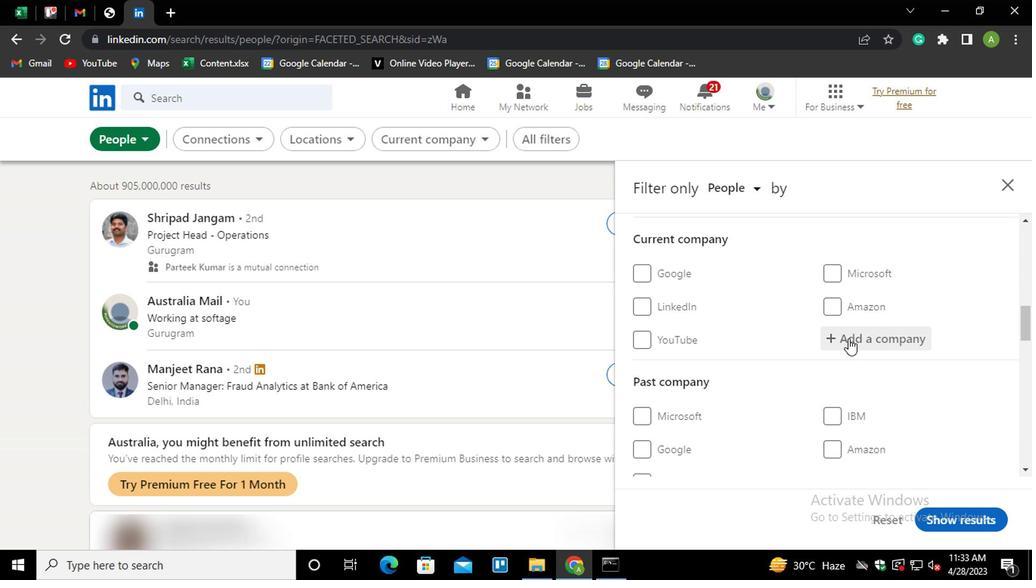 
Action: Key pressed <Key.shift>HUBILO<Key.down><Key.enter>
Screenshot: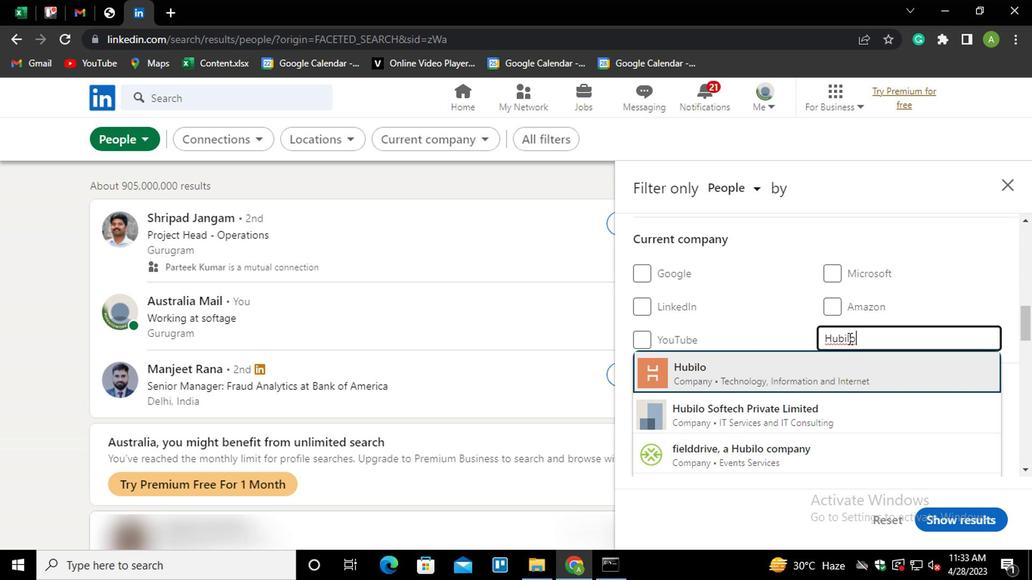 
Action: Mouse scrolled (845, 336) with delta (0, -1)
Screenshot: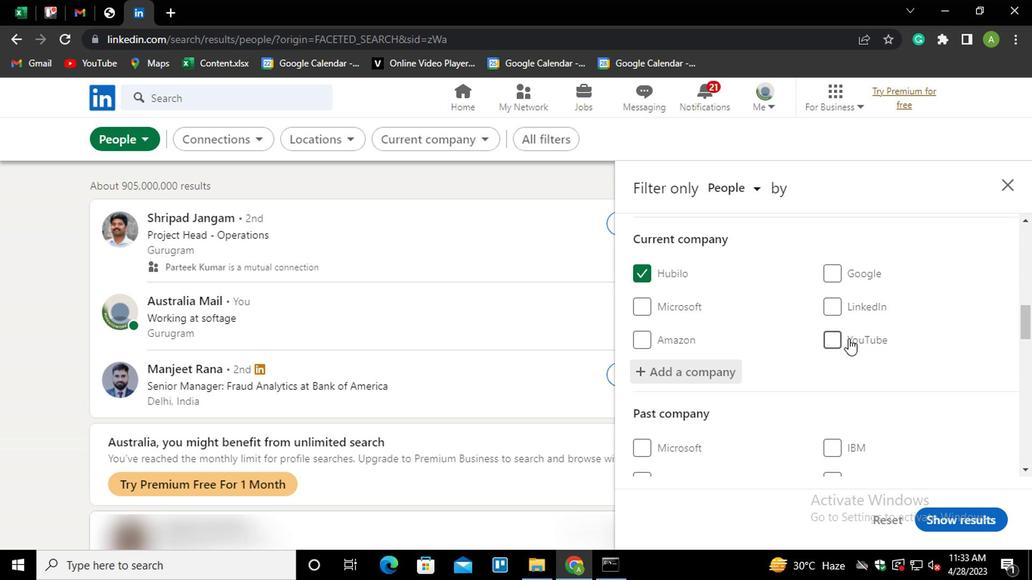 
Action: Mouse scrolled (845, 336) with delta (0, -1)
Screenshot: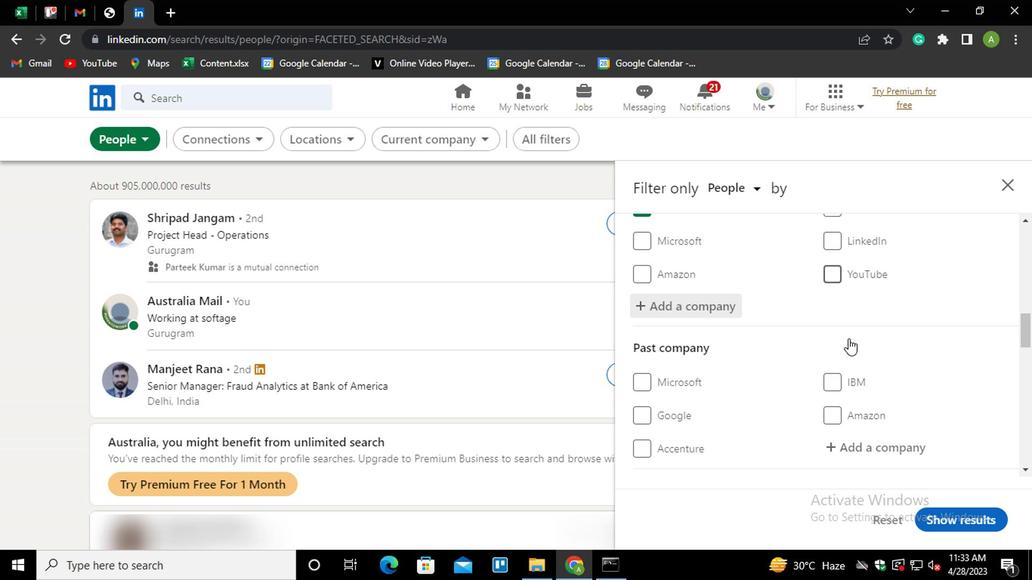 
Action: Mouse scrolled (845, 336) with delta (0, -1)
Screenshot: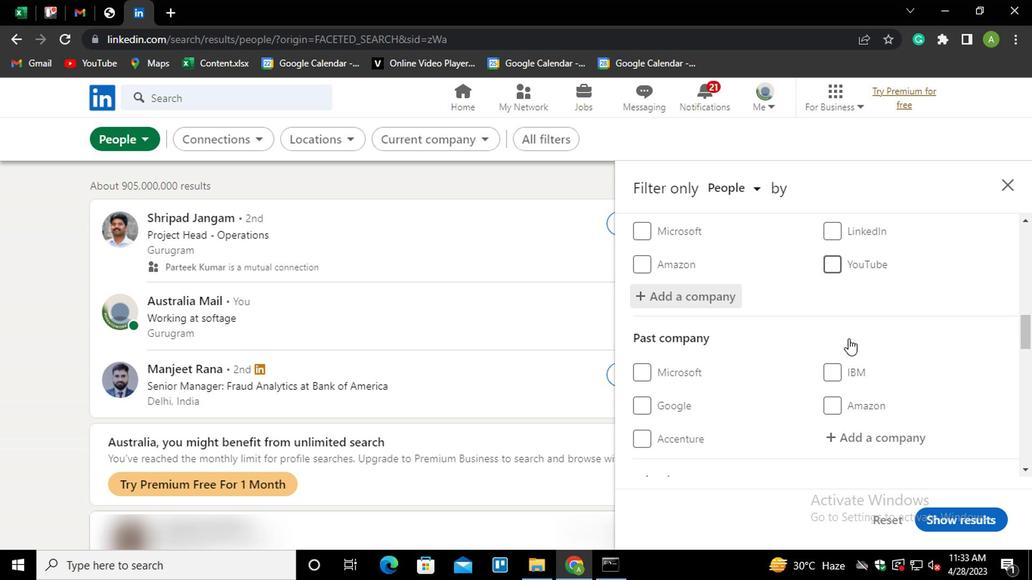 
Action: Mouse scrolled (845, 336) with delta (0, -1)
Screenshot: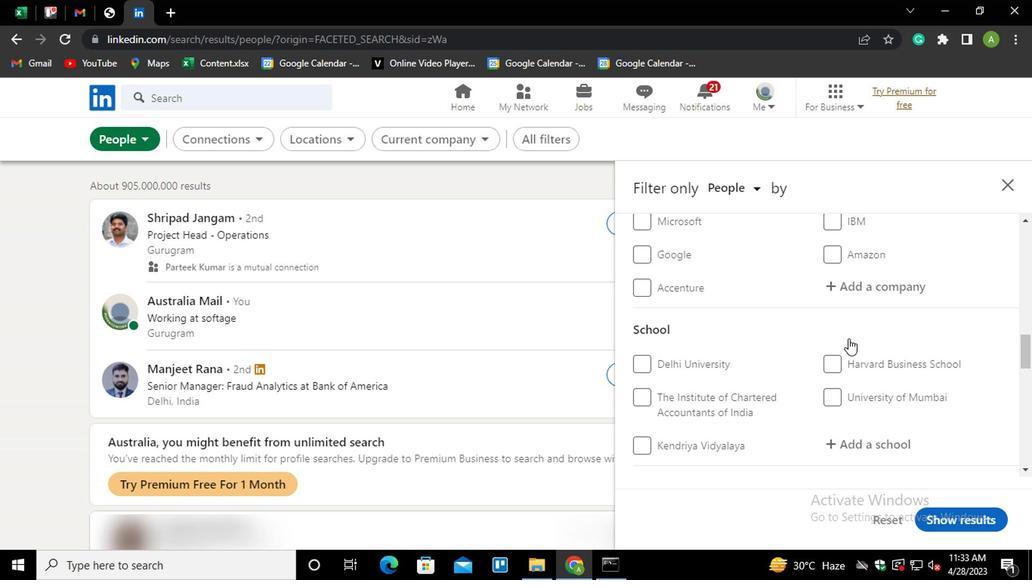 
Action: Mouse moved to (850, 367)
Screenshot: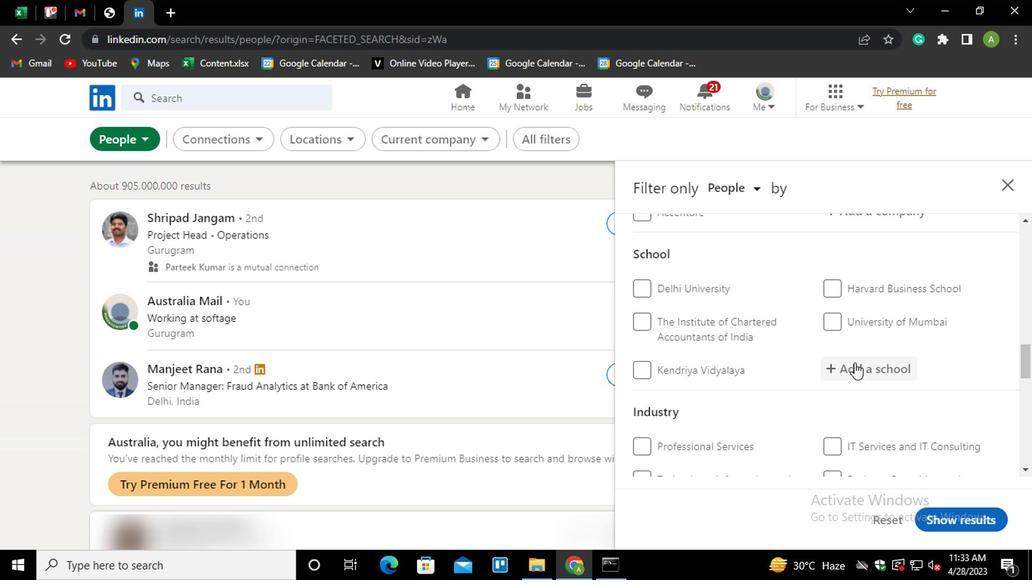
Action: Mouse pressed left at (850, 367)
Screenshot: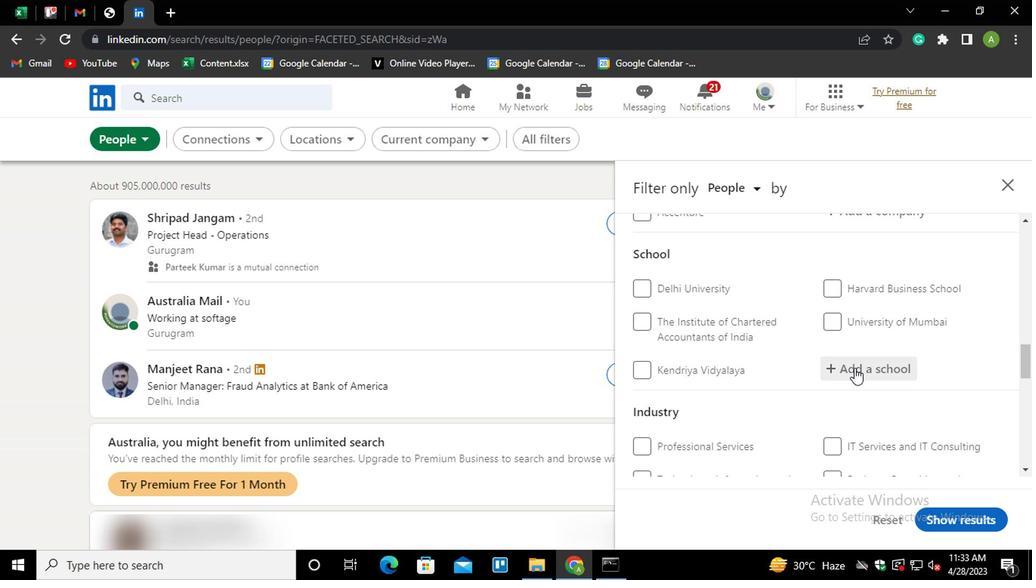 
Action: Mouse moved to (846, 369)
Screenshot: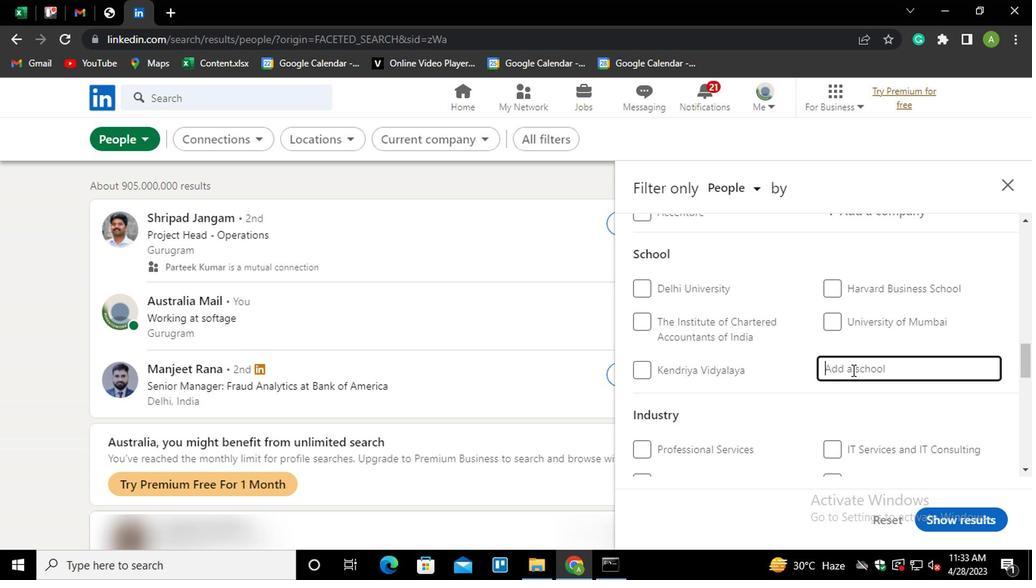 
Action: Key pressed <Key.shift>
Screenshot: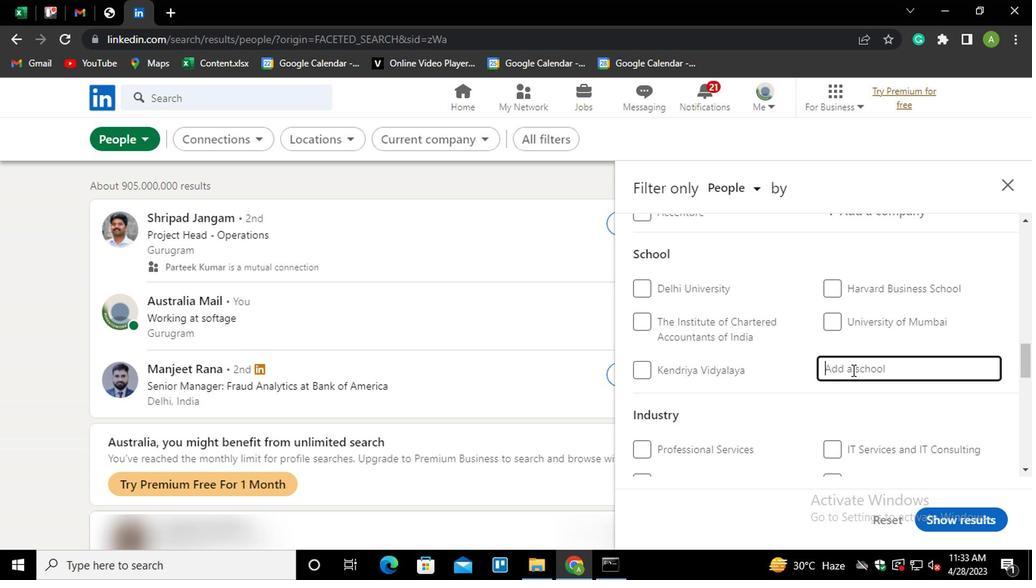 
Action: Mouse moved to (844, 371)
Screenshot: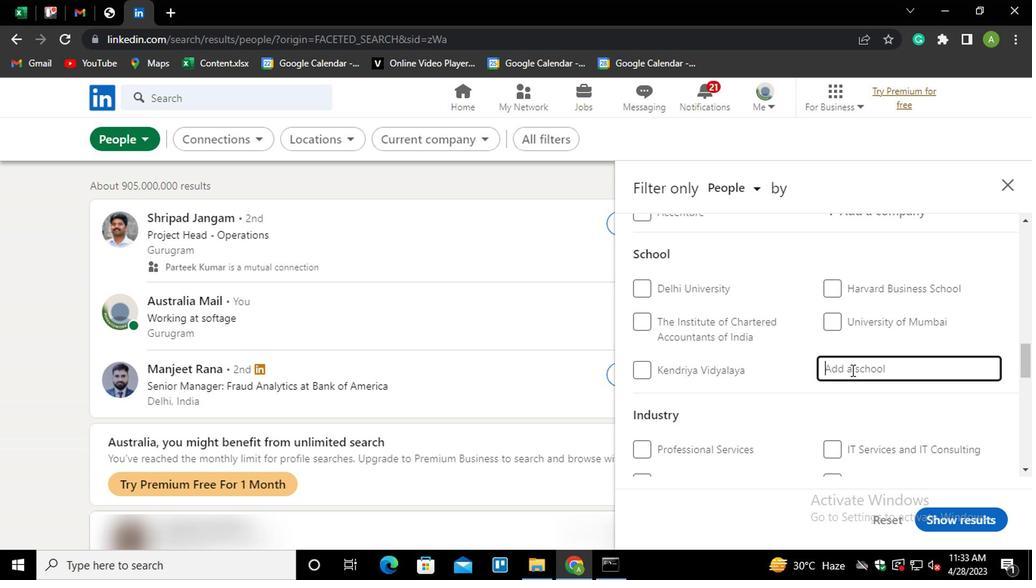 
Action: Key pressed F
Screenshot: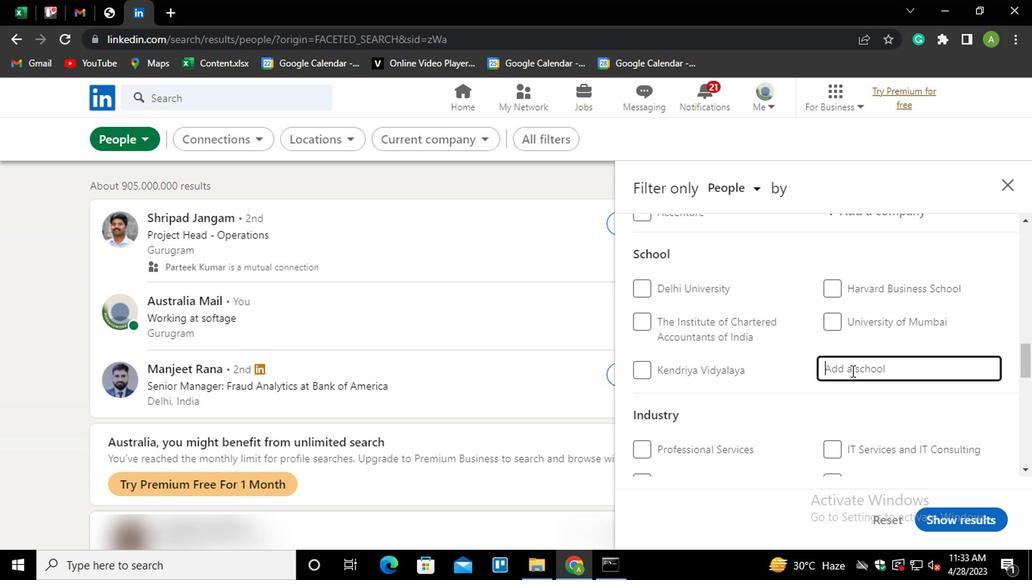 
Action: Mouse moved to (836, 377)
Screenshot: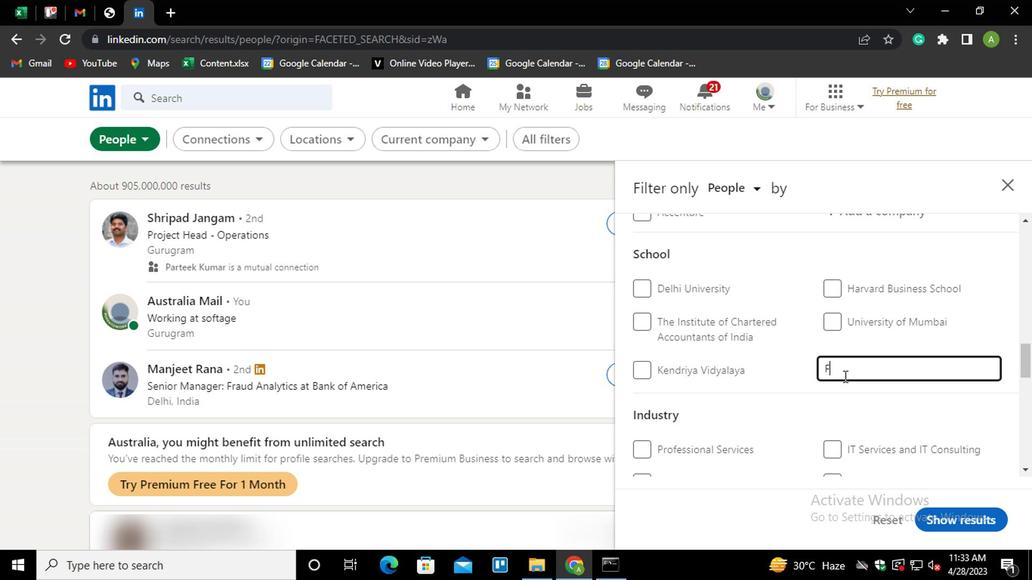 
Action: Key pressed <Key.backspace>RAJ<Key.space>KUMA<Key.down><Key.enter>
Screenshot: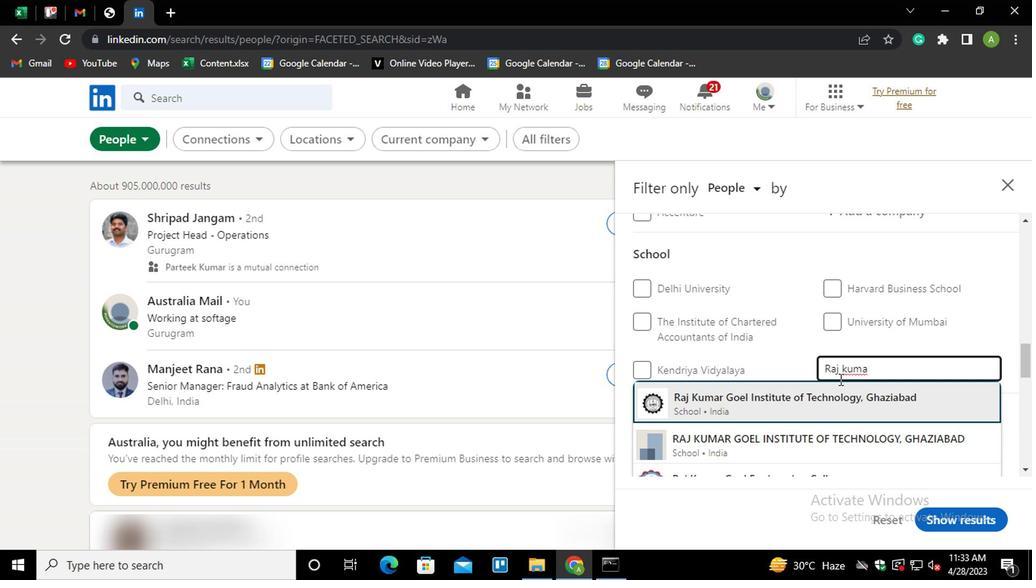 
Action: Mouse scrolled (836, 376) with delta (0, 0)
Screenshot: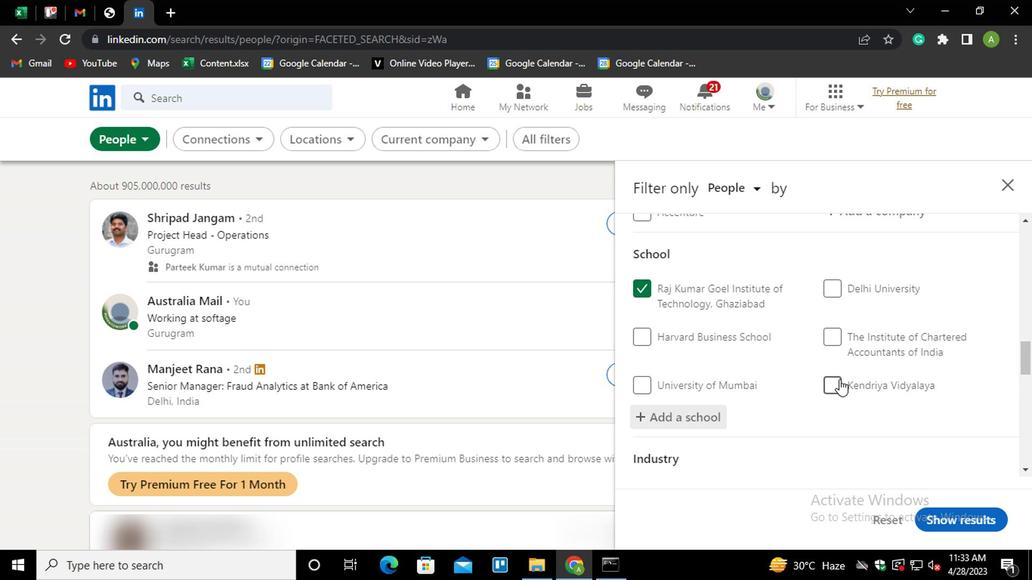 
Action: Mouse moved to (835, 377)
Screenshot: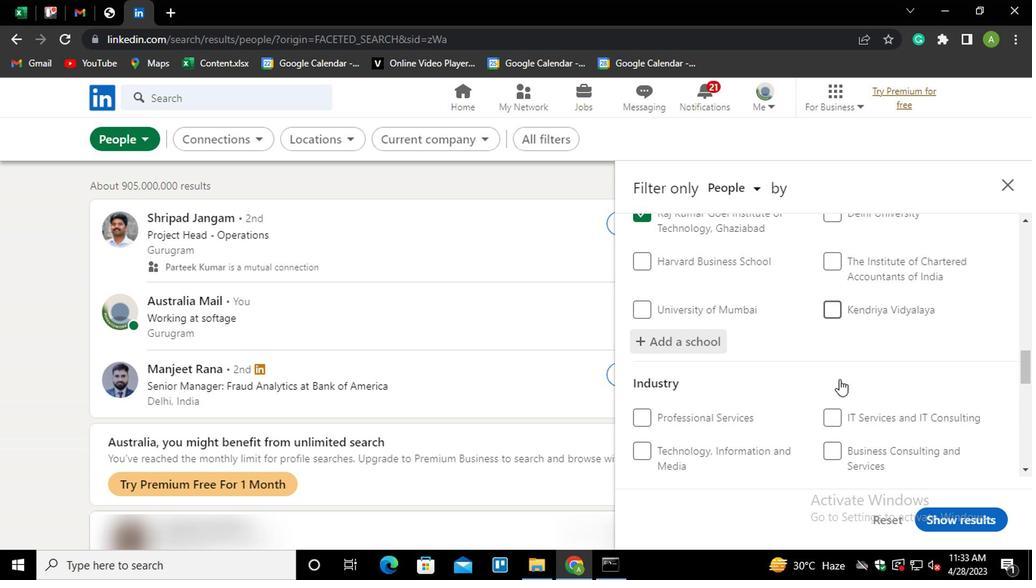 
Action: Mouse scrolled (835, 376) with delta (0, 0)
Screenshot: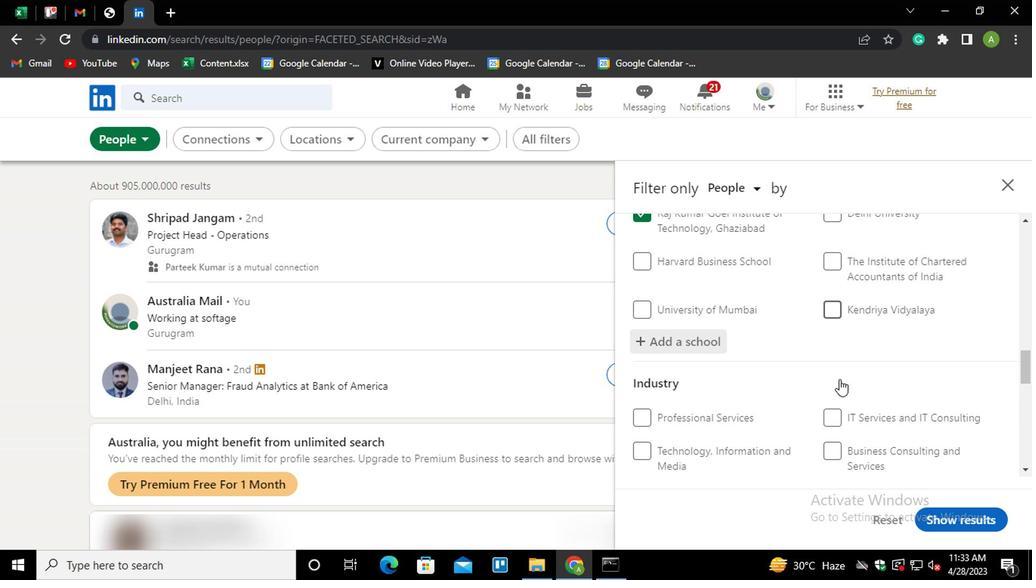 
Action: Mouse scrolled (835, 376) with delta (0, 0)
Screenshot: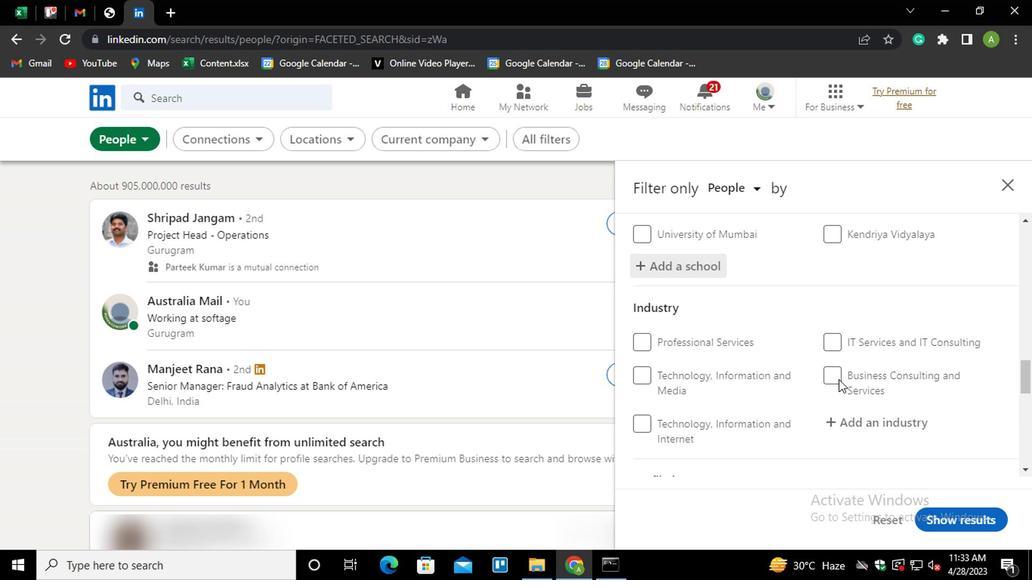 
Action: Mouse moved to (833, 346)
Screenshot: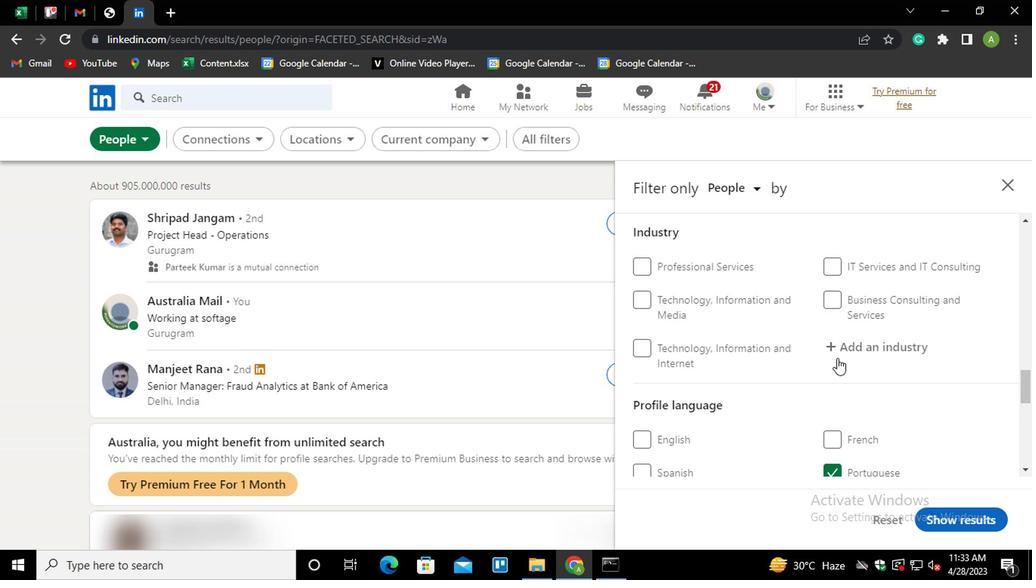 
Action: Mouse pressed left at (833, 346)
Screenshot: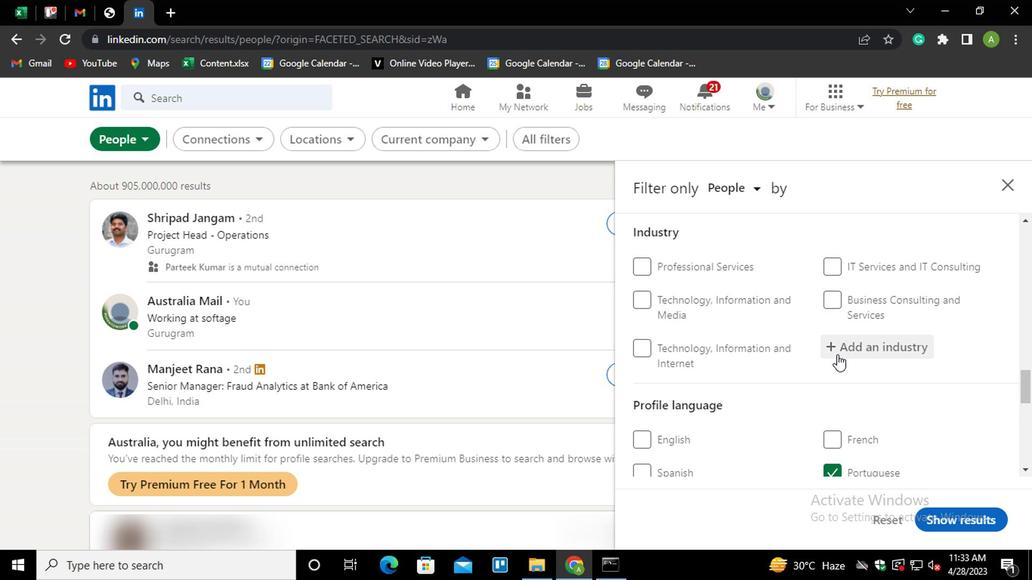 
Action: Mouse moved to (831, 347)
Screenshot: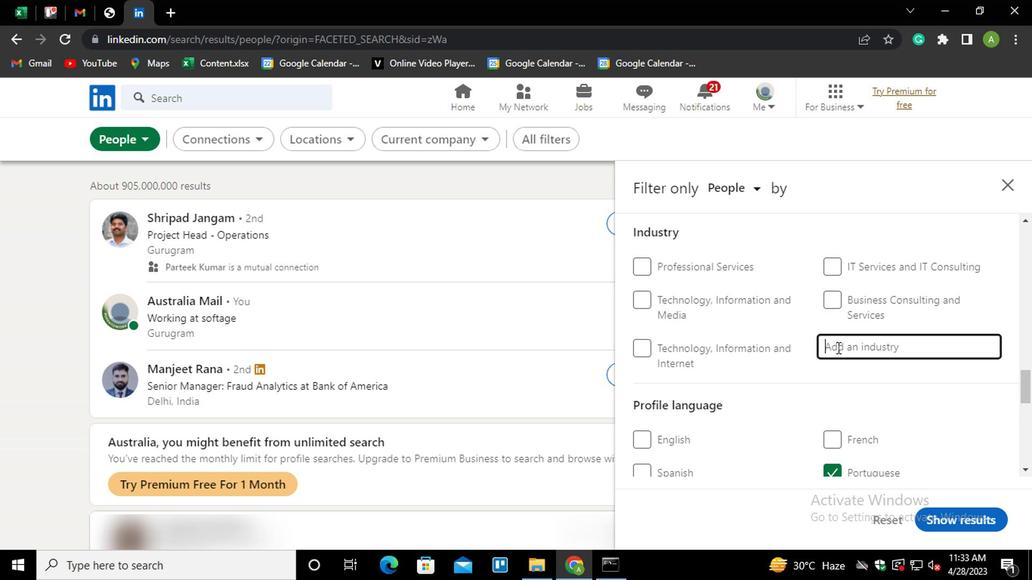 
Action: Key pressed <Key.shift>
Screenshot: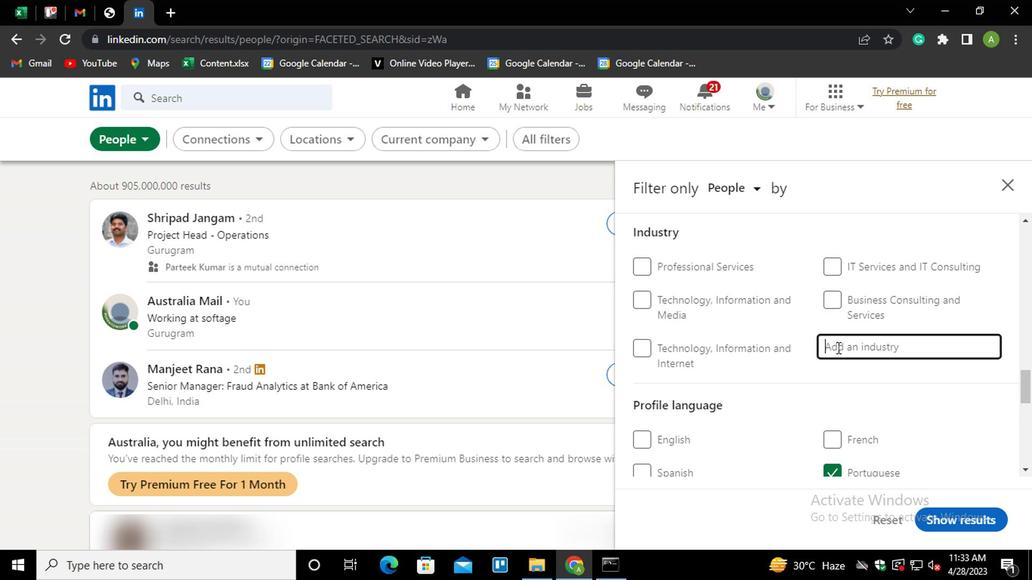 
Action: Mouse moved to (827, 349)
Screenshot: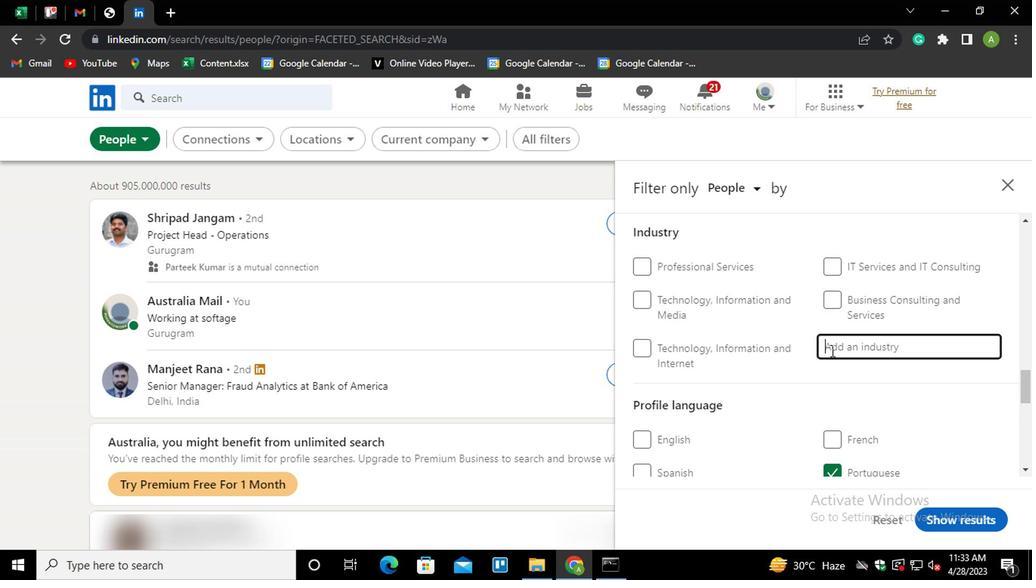 
Action: Key pressed R
Screenshot: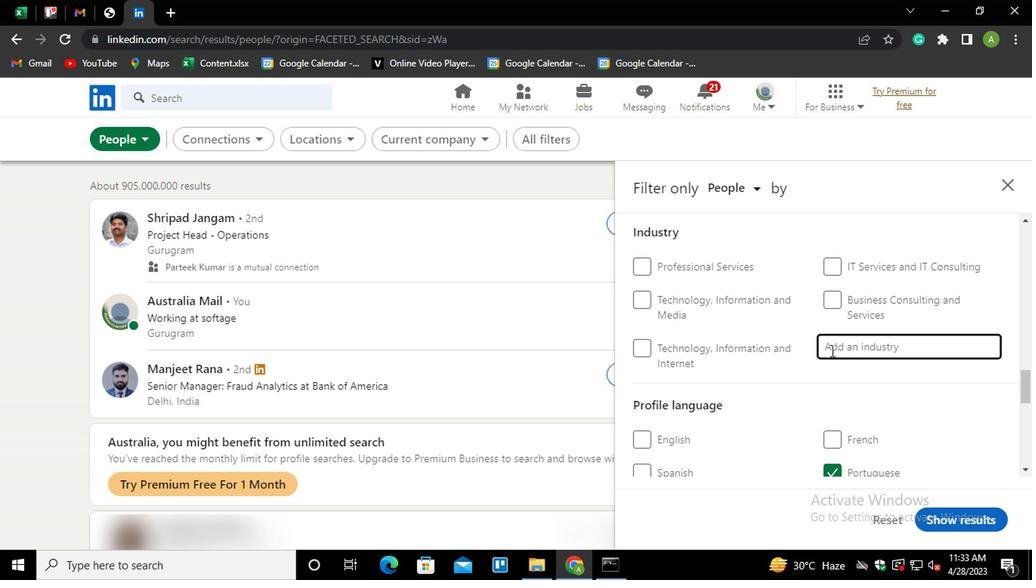 
Action: Mouse moved to (825, 350)
Screenshot: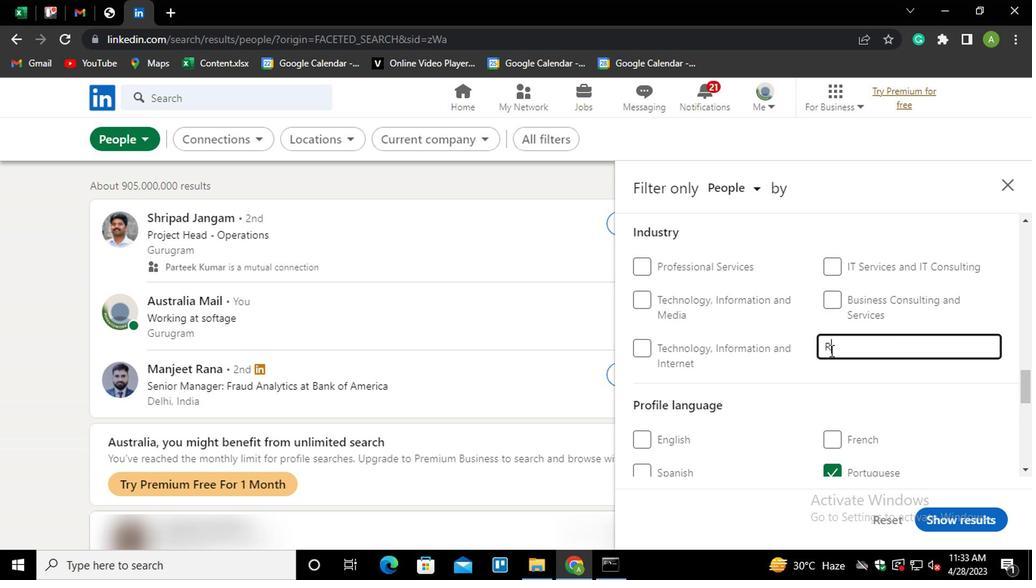 
Action: Key pressed AIL<Key.space>ROAD<Key.left><Key.left><Key.left><Key.left><Key.backspace><Key.down><Key.enter>
Screenshot: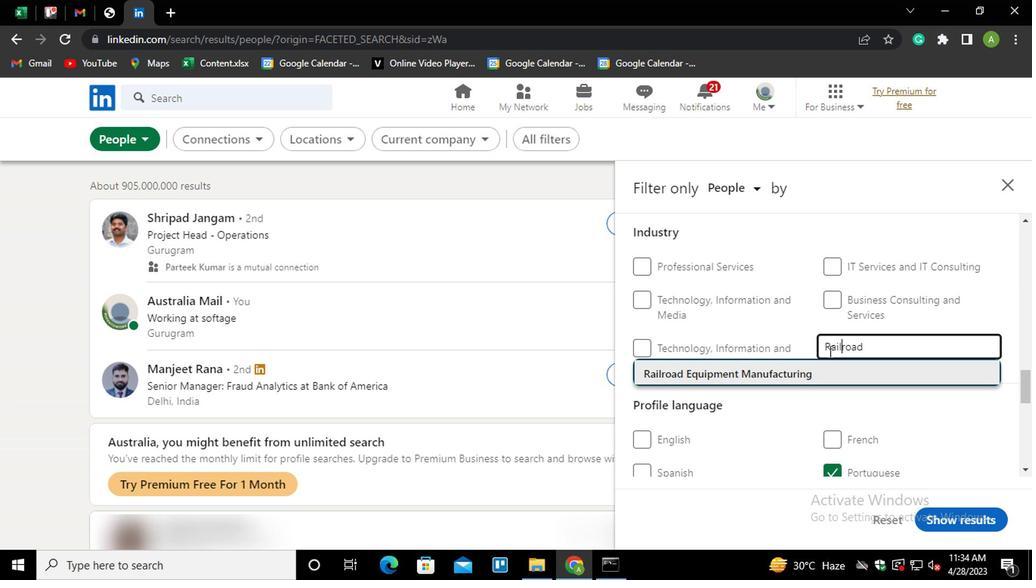 
Action: Mouse moved to (825, 350)
Screenshot: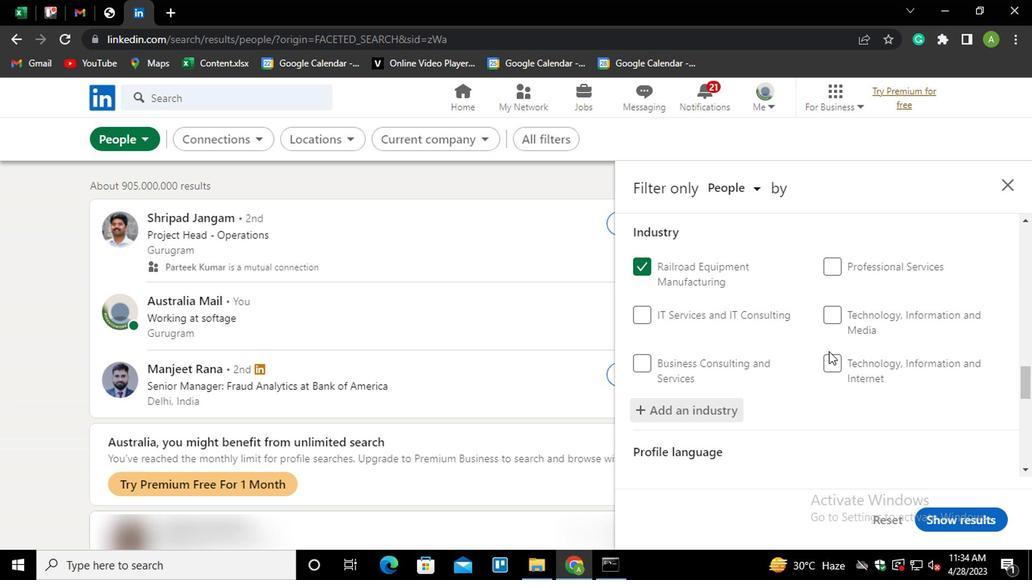 
Action: Mouse scrolled (825, 349) with delta (0, 0)
Screenshot: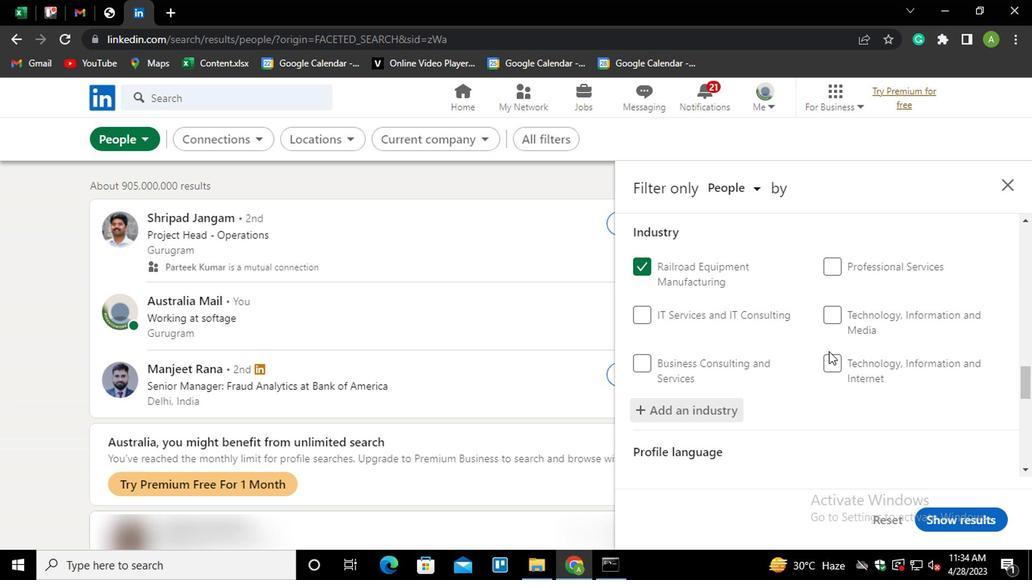 
Action: Mouse scrolled (825, 349) with delta (0, 0)
Screenshot: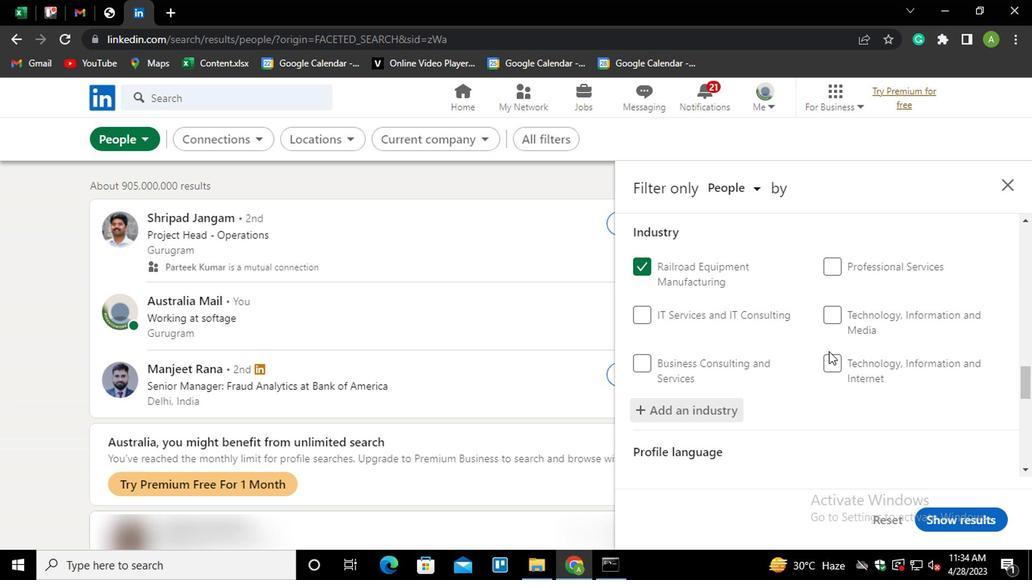 
Action: Mouse scrolled (825, 349) with delta (0, 0)
Screenshot: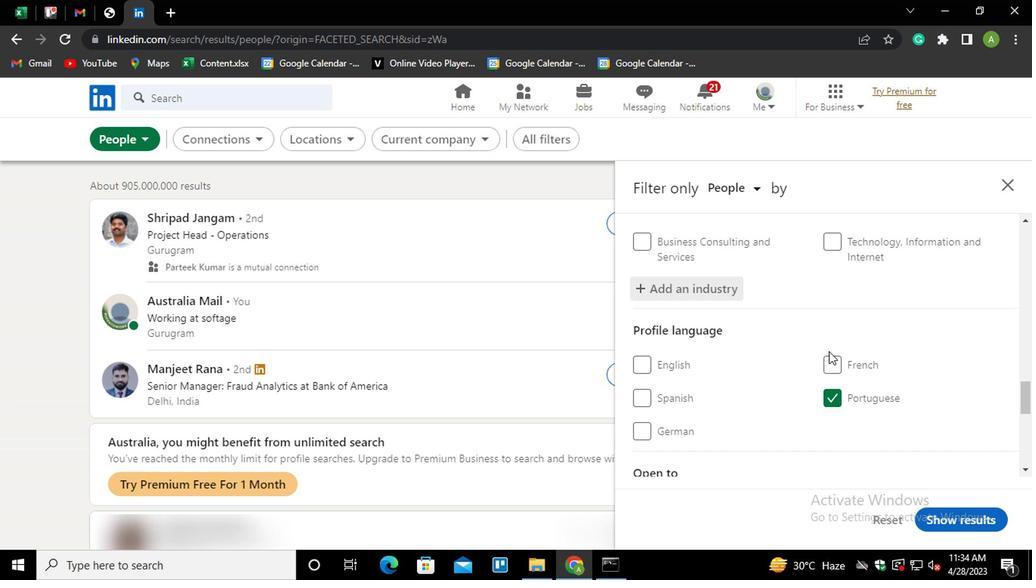 
Action: Mouse scrolled (825, 349) with delta (0, 0)
Screenshot: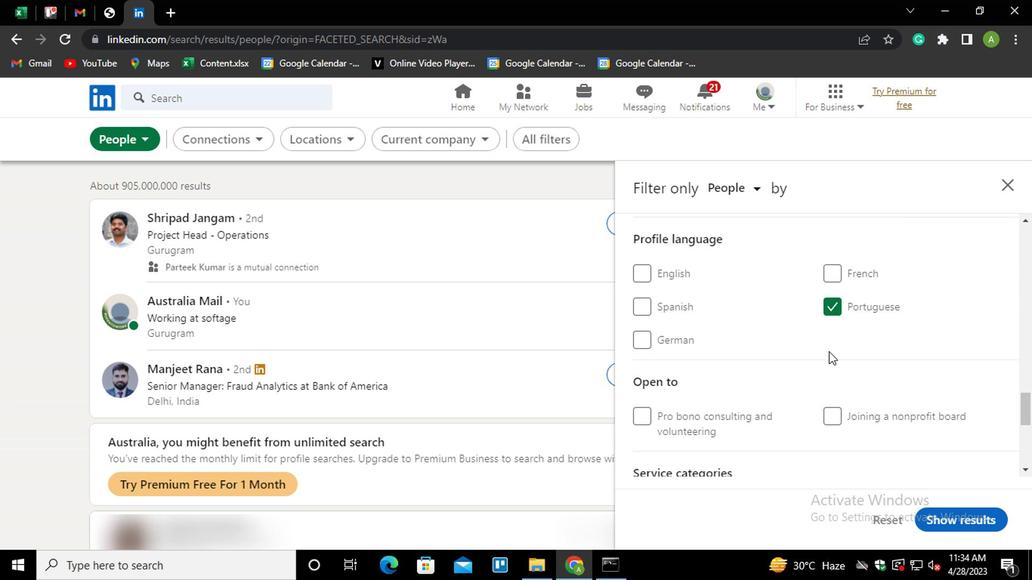 
Action: Mouse scrolled (825, 349) with delta (0, 0)
Screenshot: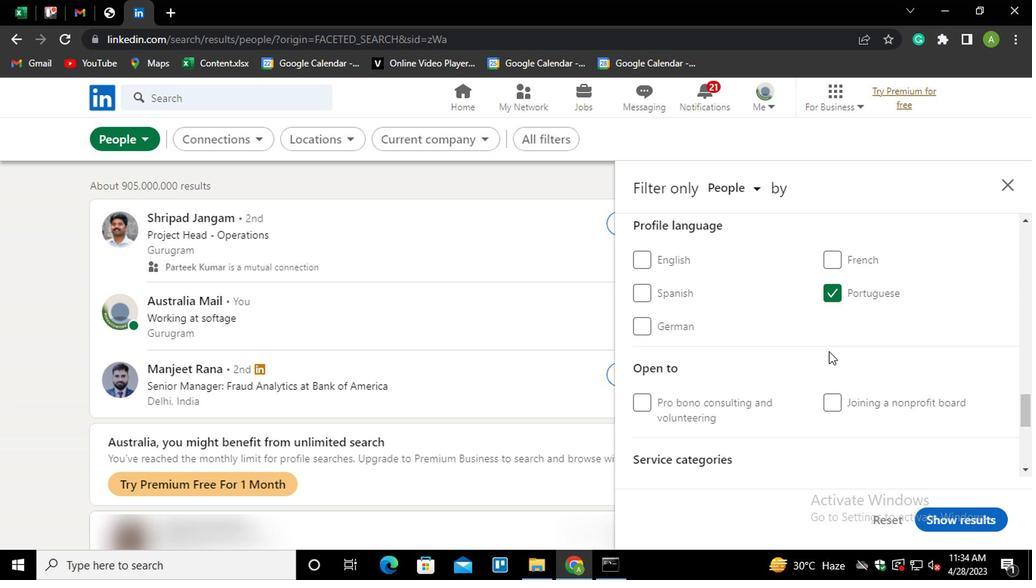 
Action: Mouse moved to (852, 402)
Screenshot: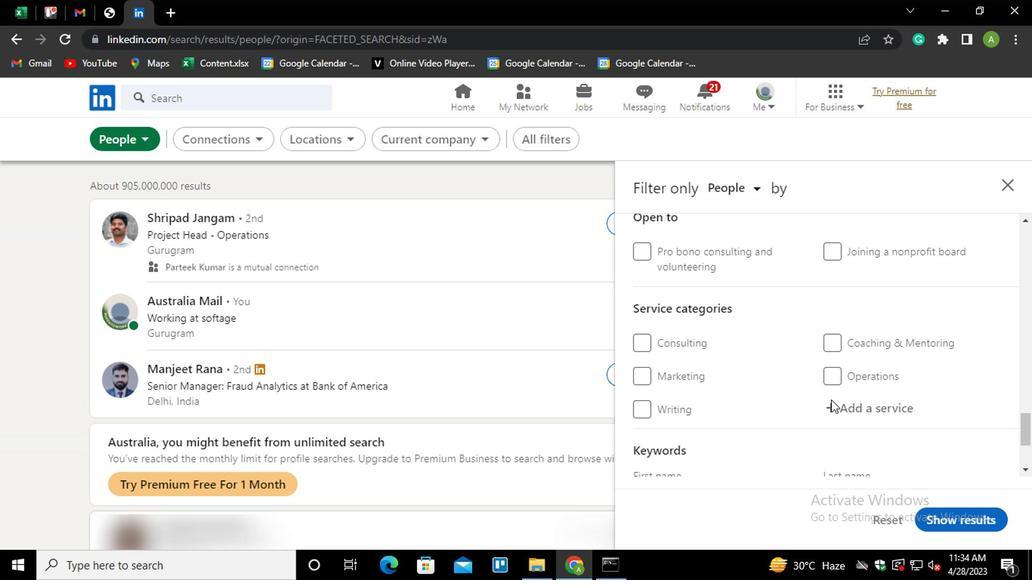 
Action: Mouse pressed left at (852, 402)
Screenshot: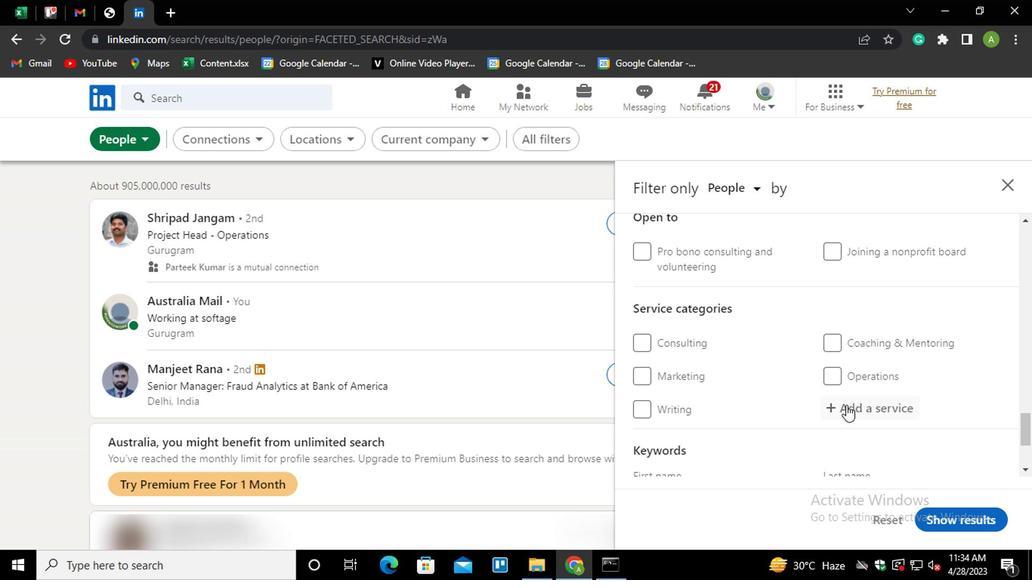 
Action: Mouse moved to (855, 407)
Screenshot: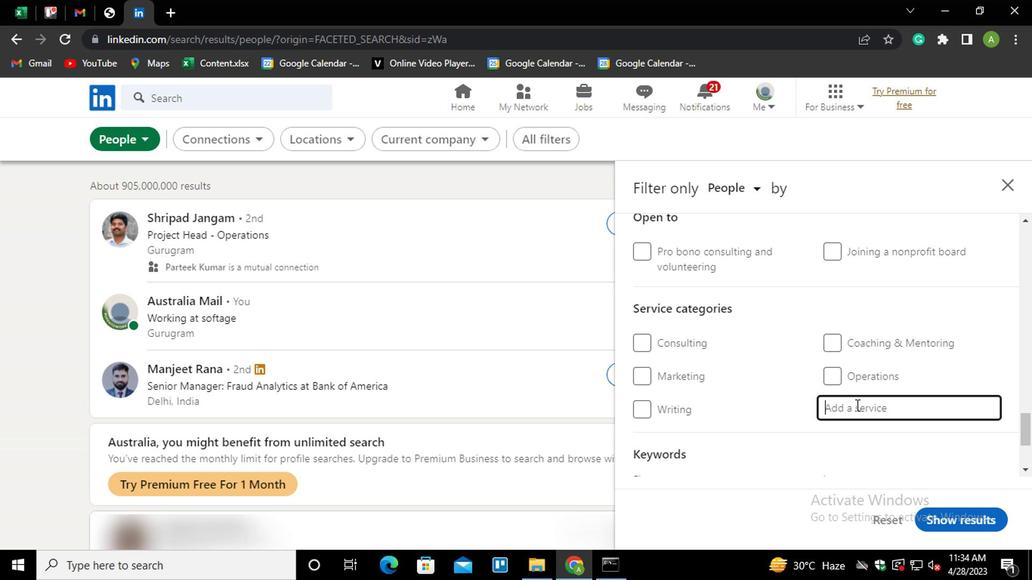 
Action: Mouse pressed left at (855, 407)
Screenshot: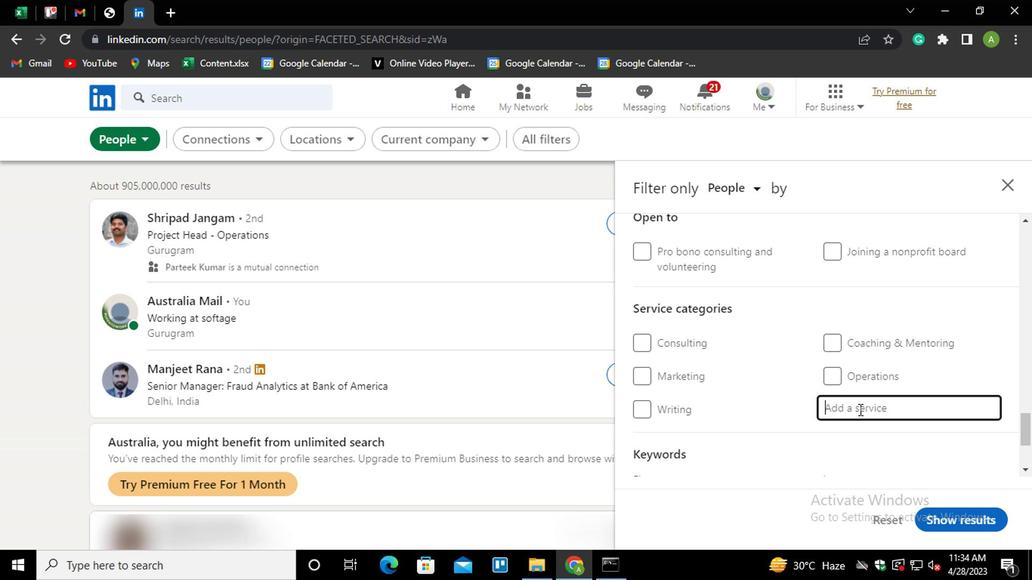 
Action: Key pressed <Key.shift>SIO<Key.backspace><Key.backspace>UPPORTTECHNICAL<Key.space><Key.shift>WRITING
Screenshot: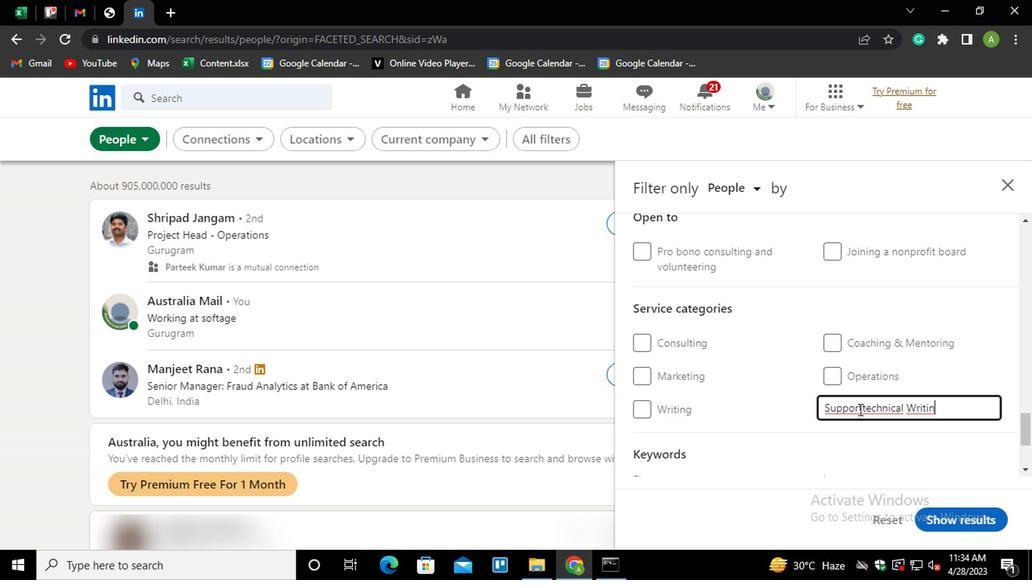 
Action: Mouse moved to (855, 409)
Screenshot: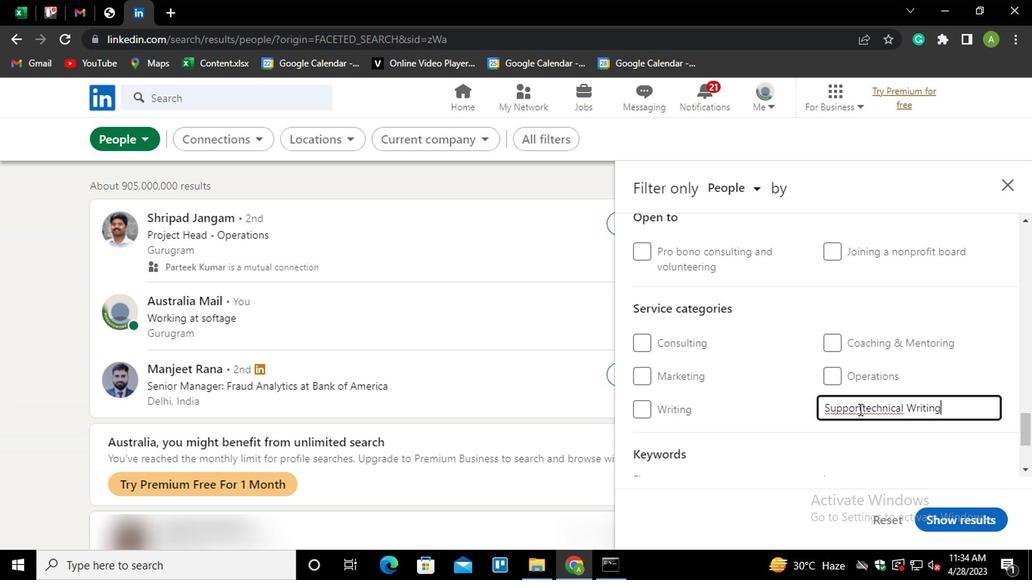 
Action: Mouse pressed left at (855, 409)
Screenshot: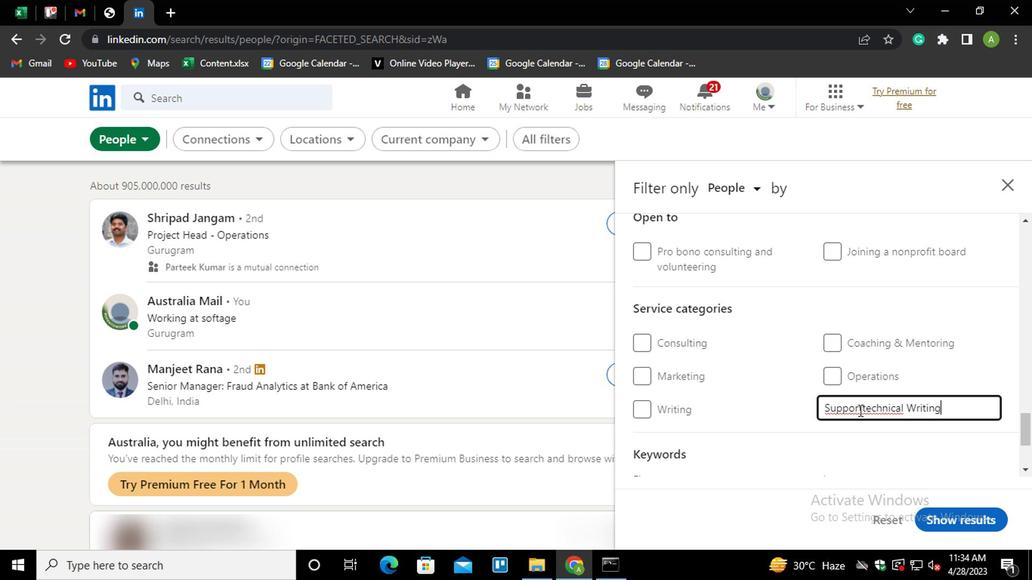 
Action: Mouse moved to (858, 407)
Screenshot: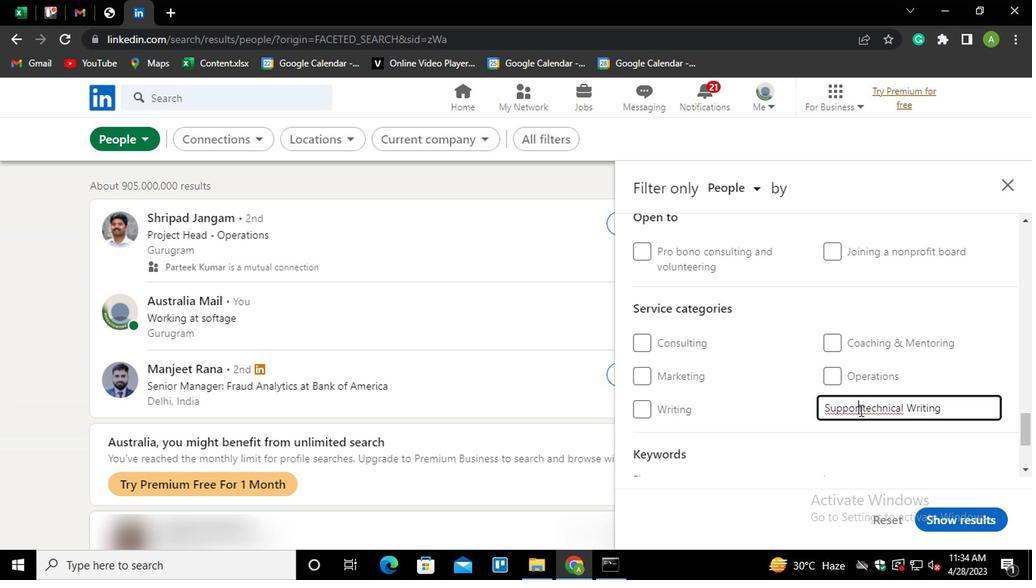 
Action: Mouse pressed left at (858, 407)
Screenshot: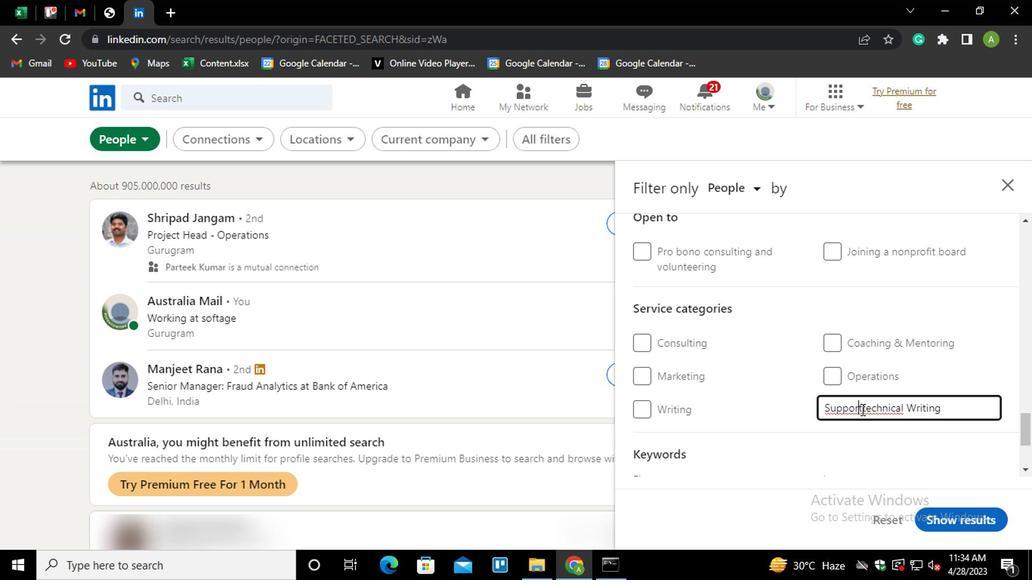 
Action: Mouse moved to (867, 408)
Screenshot: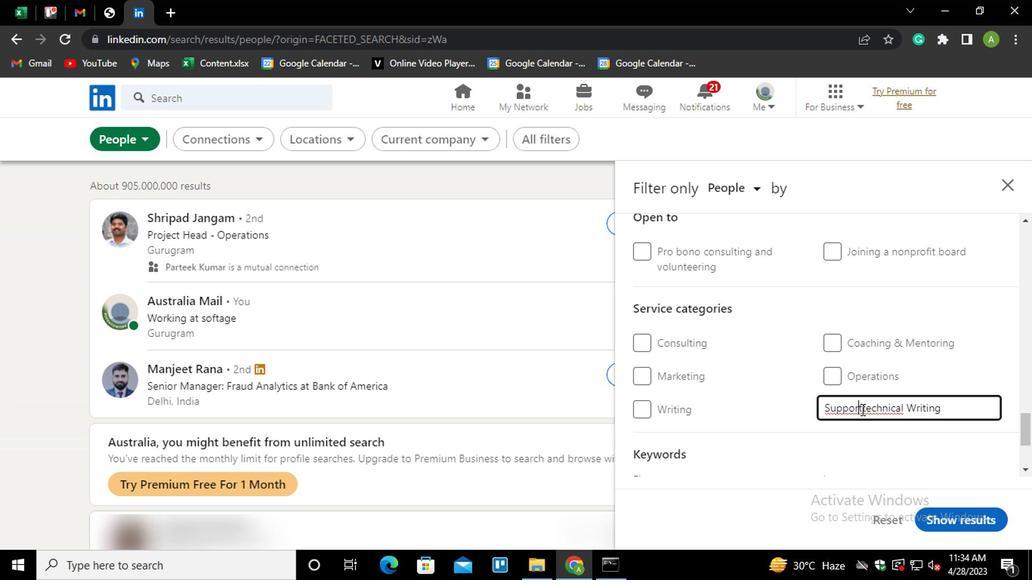 
Action: Key pressed <Key.space>
Screenshot: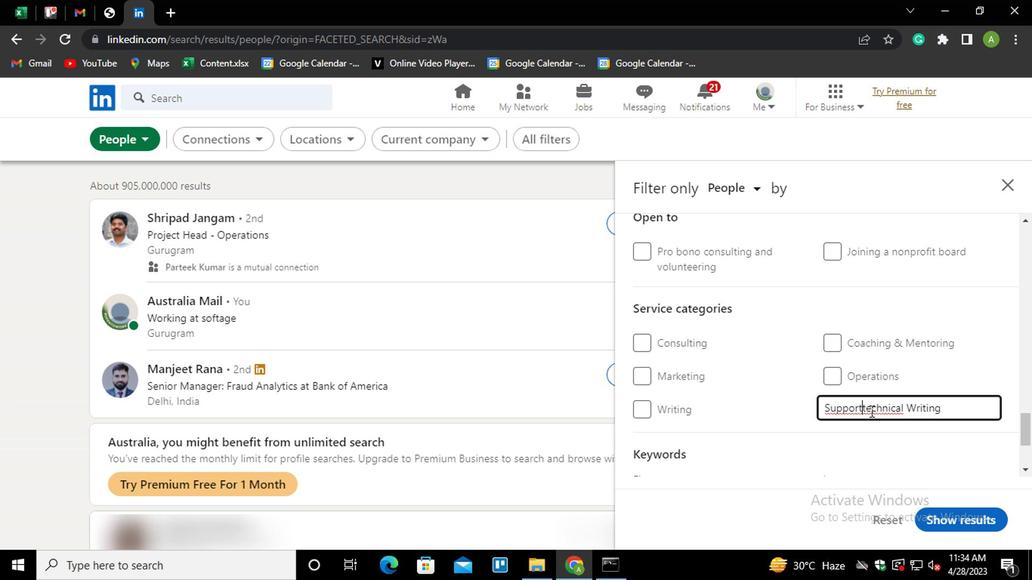 
Action: Mouse moved to (861, 437)
Screenshot: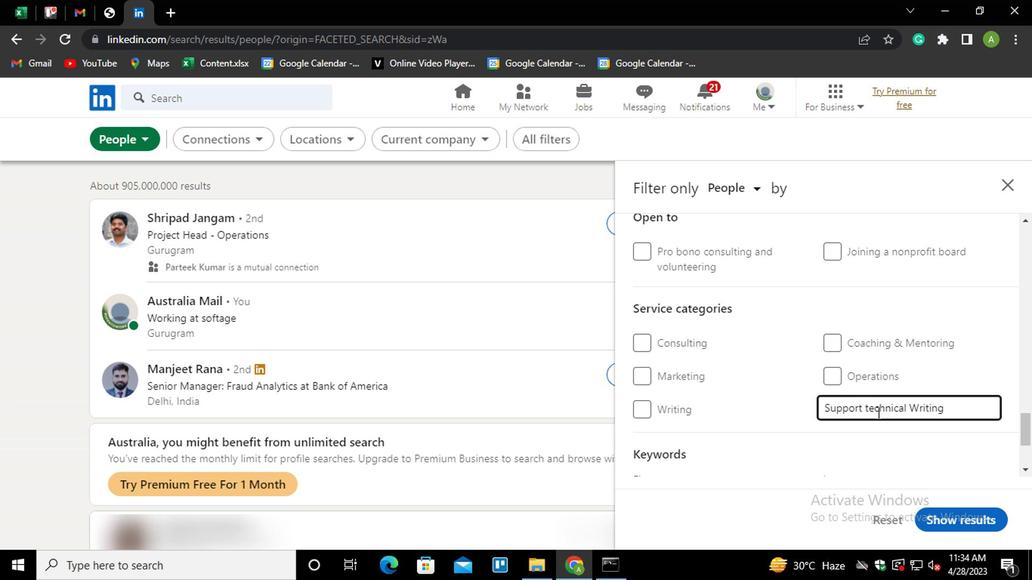 
Action: Mouse pressed left at (861, 437)
Screenshot: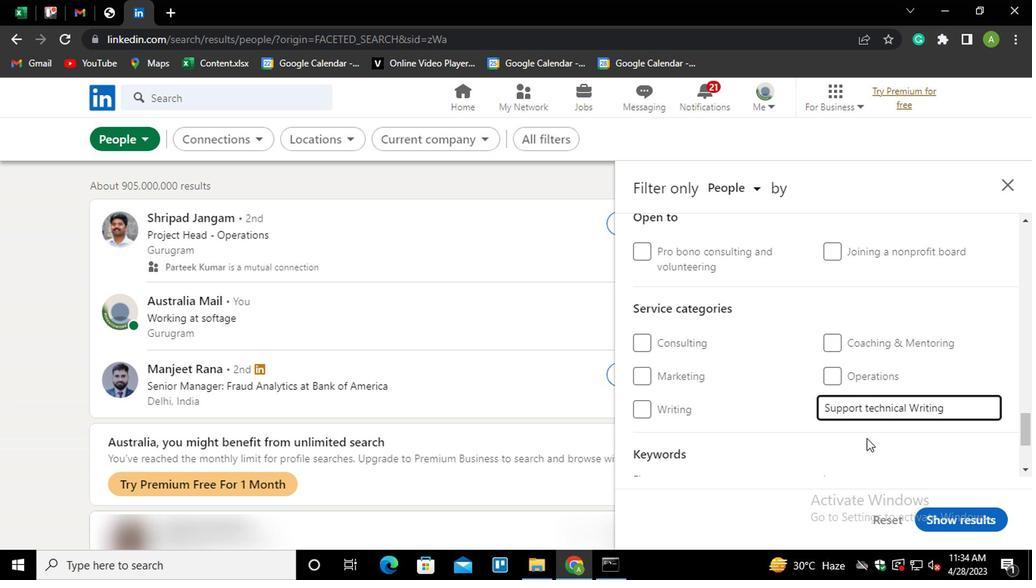 
Action: Mouse moved to (858, 437)
Screenshot: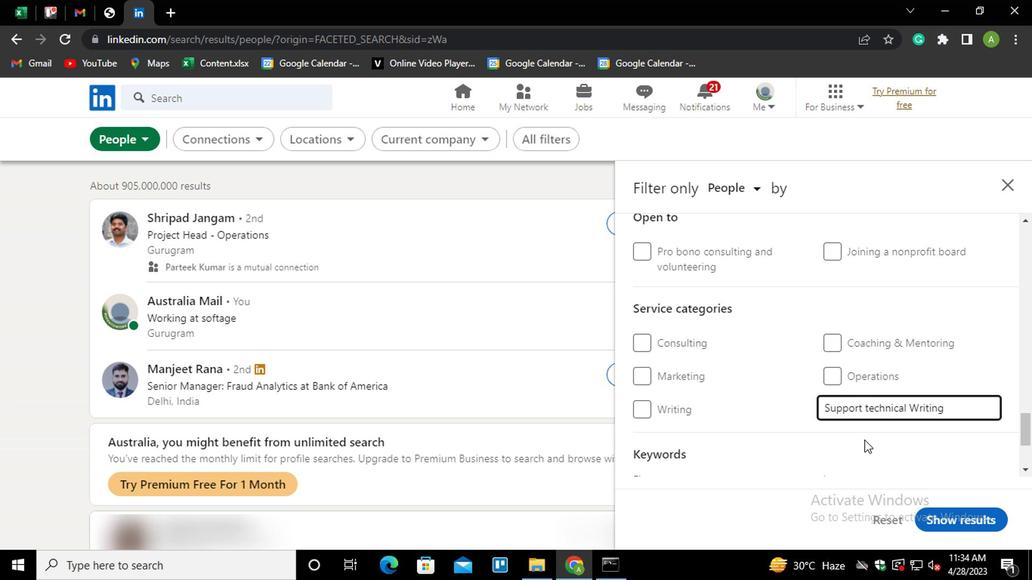 
Action: Mouse scrolled (858, 436) with delta (0, -1)
Screenshot: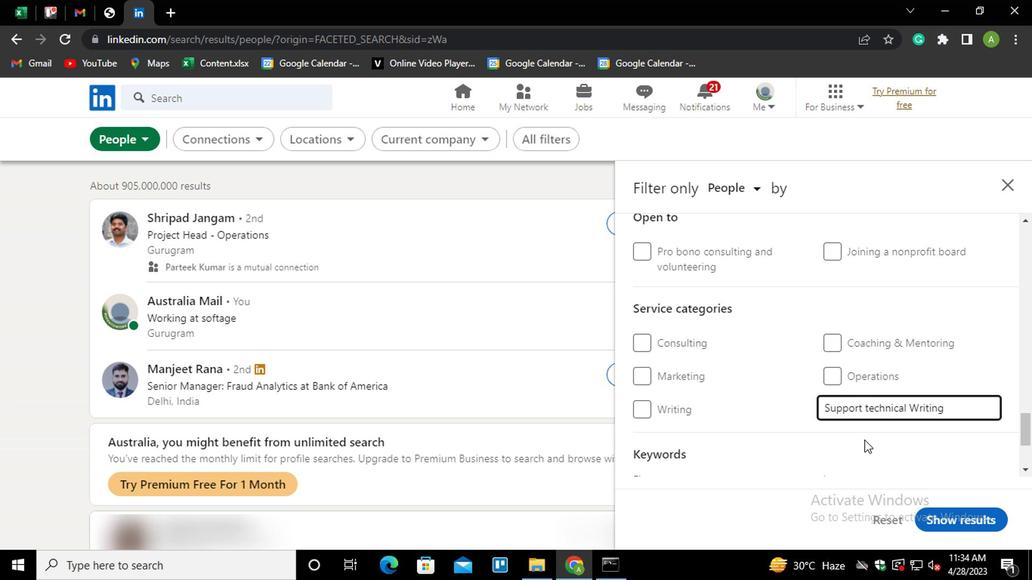 
Action: Mouse scrolled (858, 436) with delta (0, -1)
Screenshot: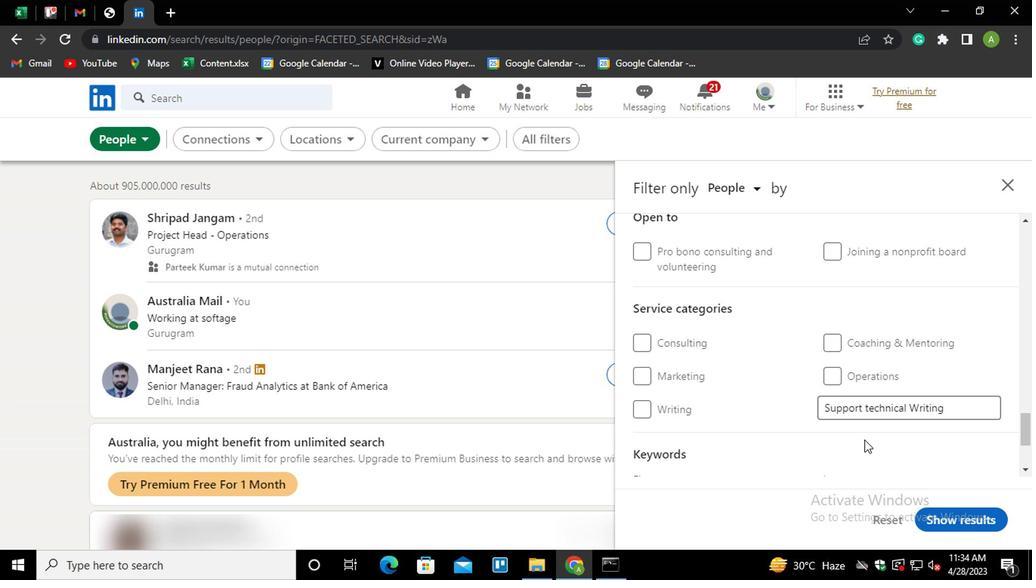 
Action: Mouse moved to (857, 436)
Screenshot: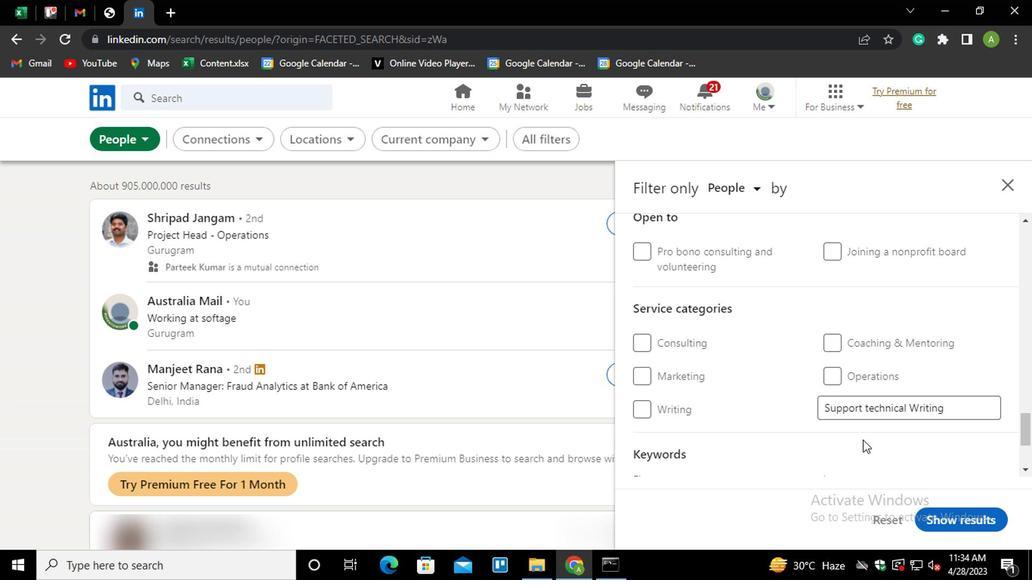 
Action: Mouse scrolled (857, 435) with delta (0, 0)
Screenshot: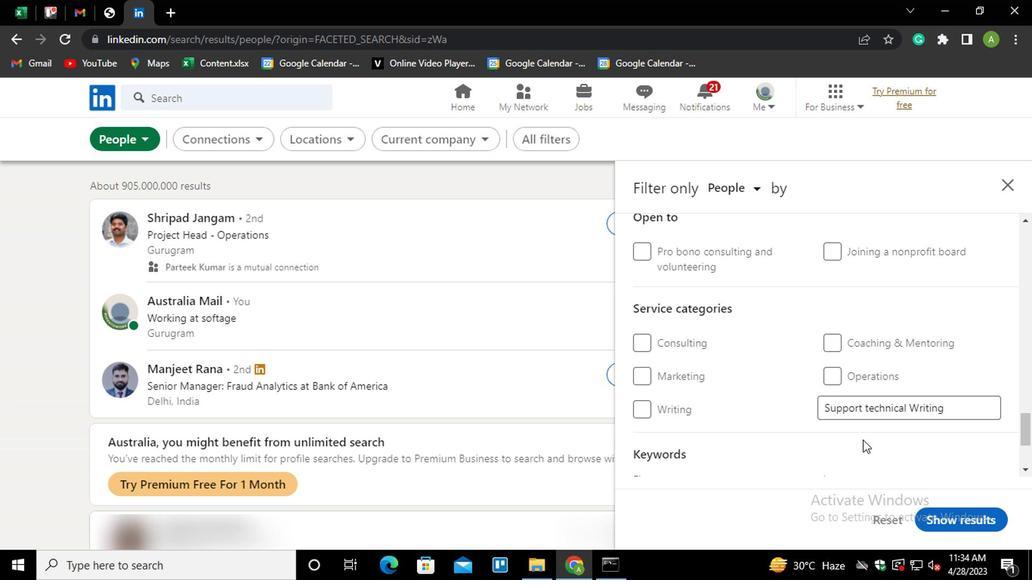 
Action: Mouse scrolled (857, 435) with delta (0, 0)
Screenshot: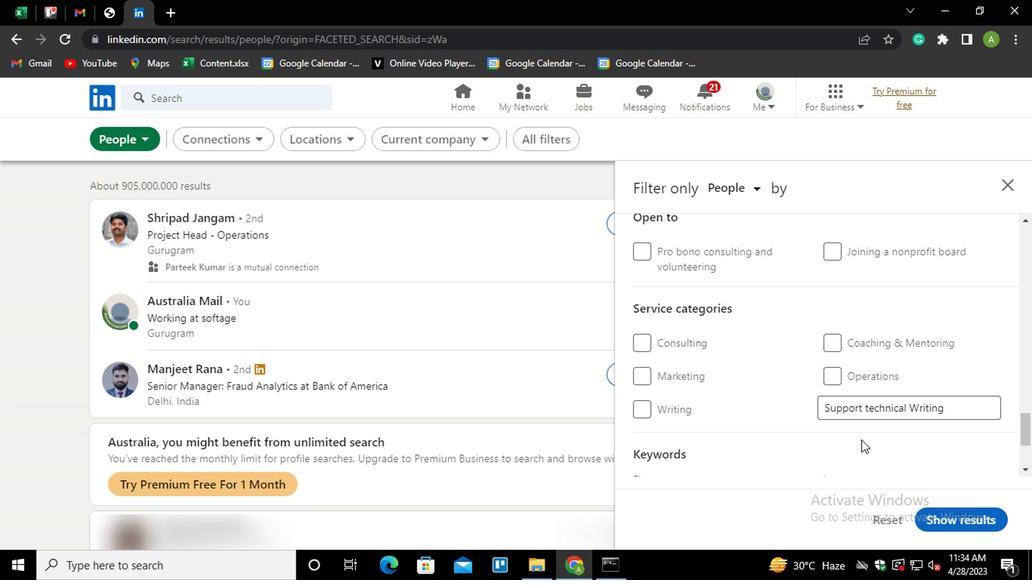 
Action: Mouse moved to (693, 404)
Screenshot: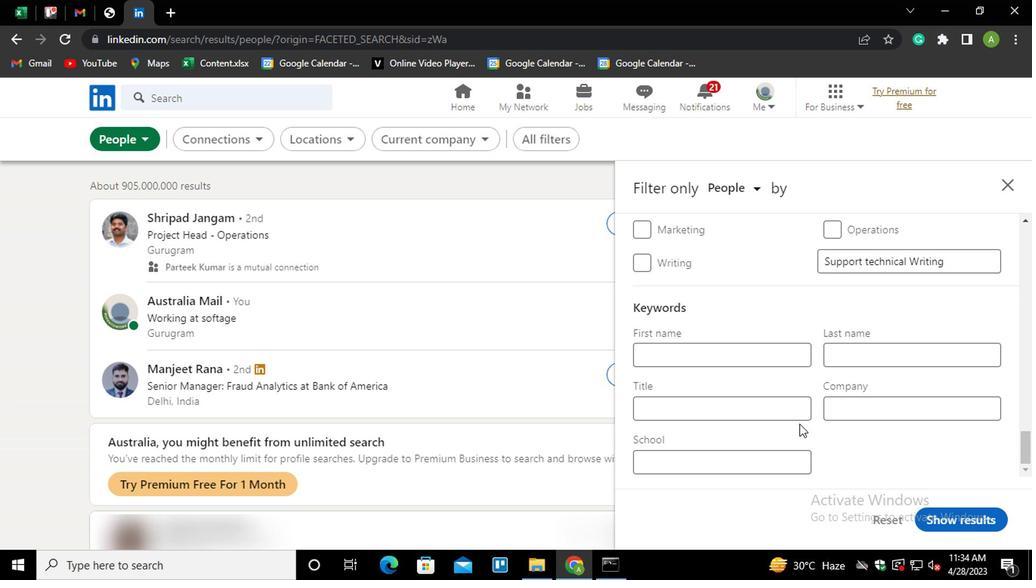 
Action: Mouse pressed left at (693, 404)
Screenshot: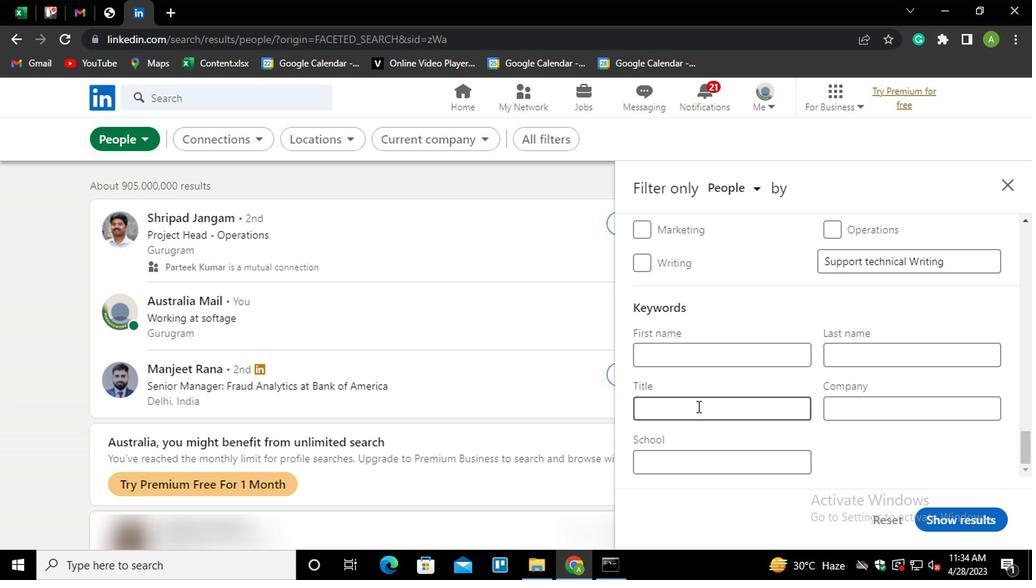 
Action: Key pressed <Key.shift><Key.shift><Key.shift><Key.shift><Key.shift><Key.shift><Key.shift><Key.shift><Key.shift><Key.shift><Key.shift>CONTINUOUS
Screenshot: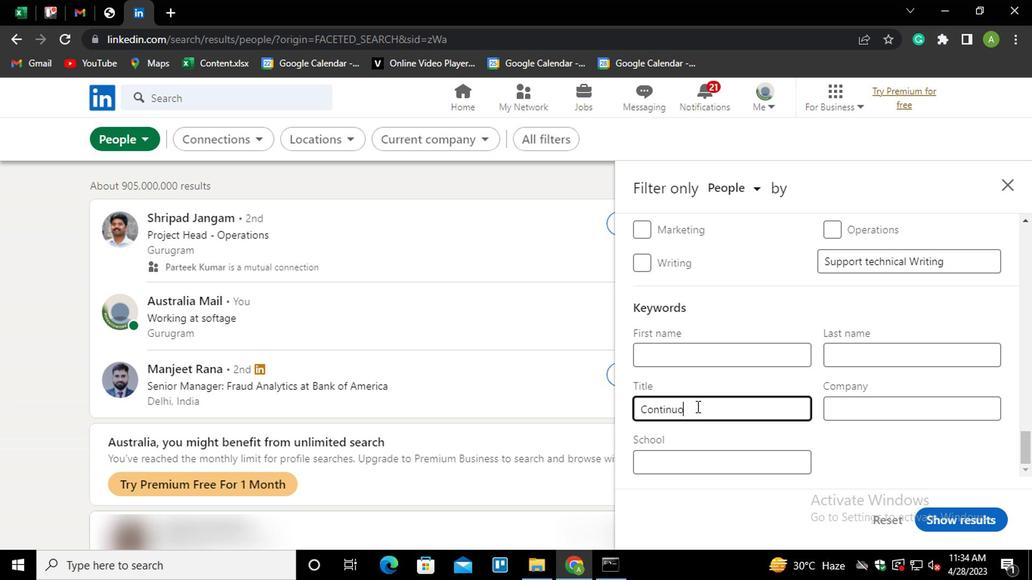 
Action: Mouse moved to (776, 404)
Screenshot: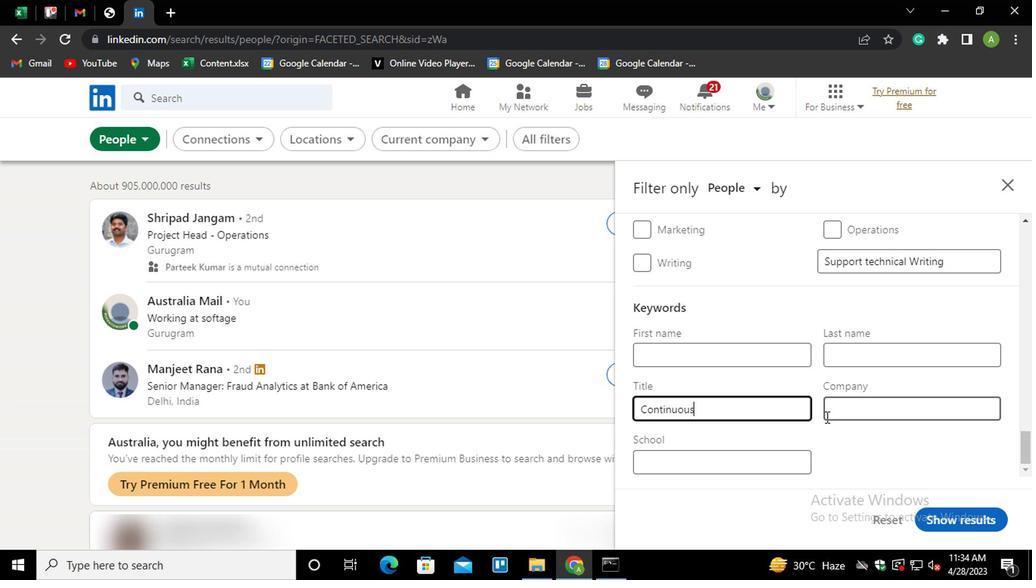
Action: Key pressed <Key.space><Key.shift>U<Key.backspace><Key.shift>IM<Key.backspace>MOROVEMENT<Key.space><Key.shift>LEAD
Screenshot: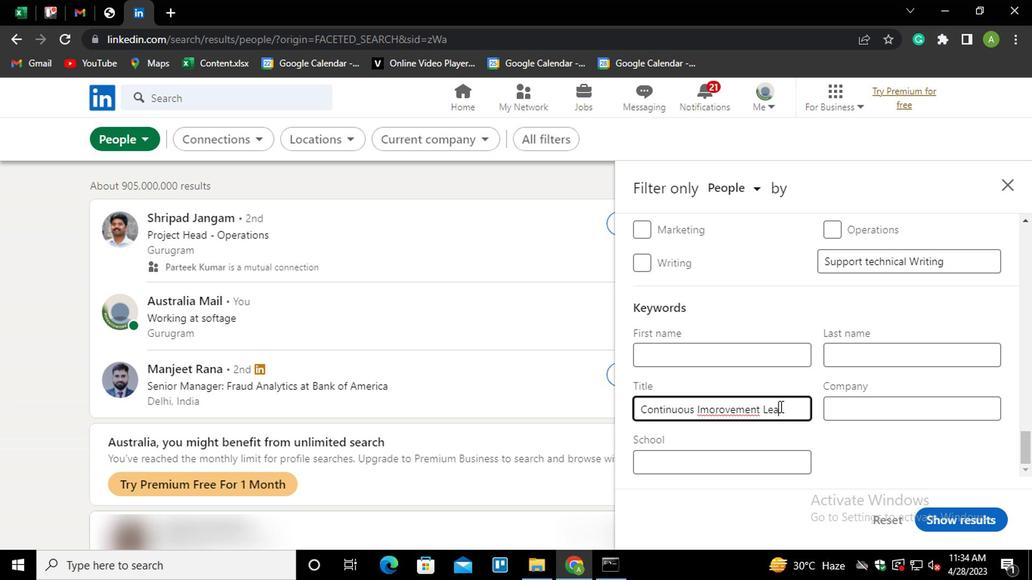 
Action: Mouse moved to (710, 415)
Screenshot: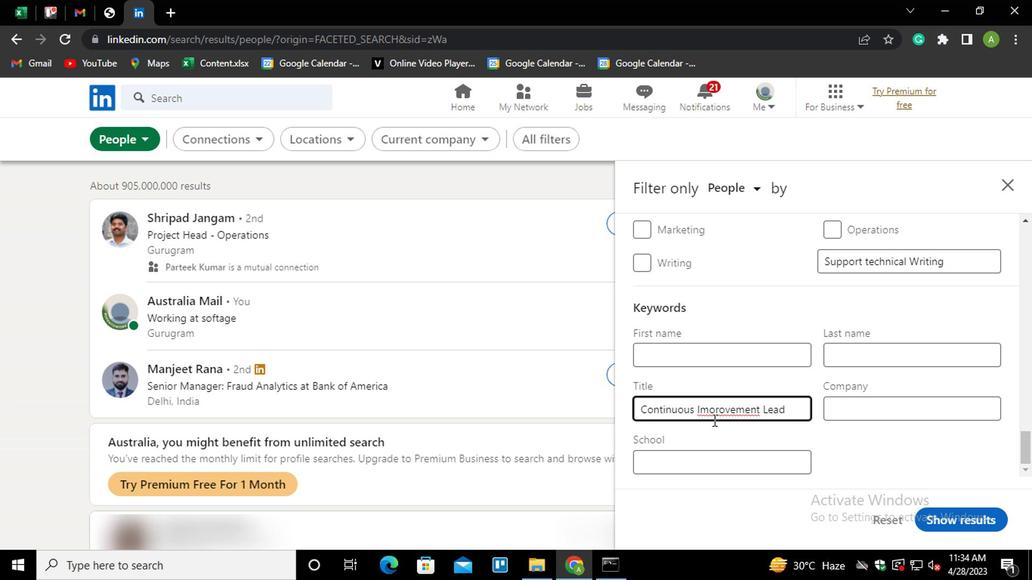 
Action: Mouse pressed left at (710, 415)
Screenshot: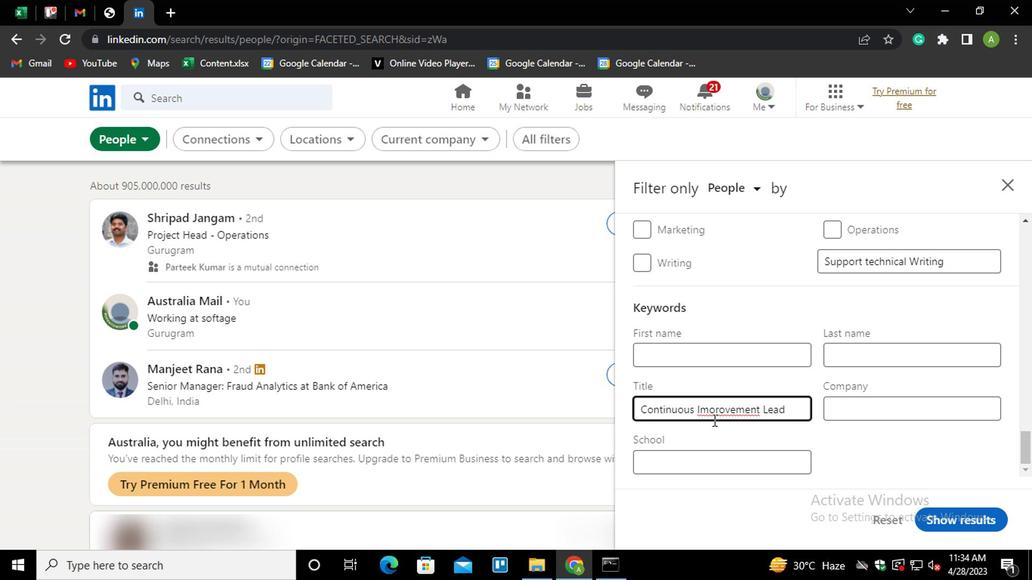 
Action: Mouse moved to (716, 414)
Screenshot: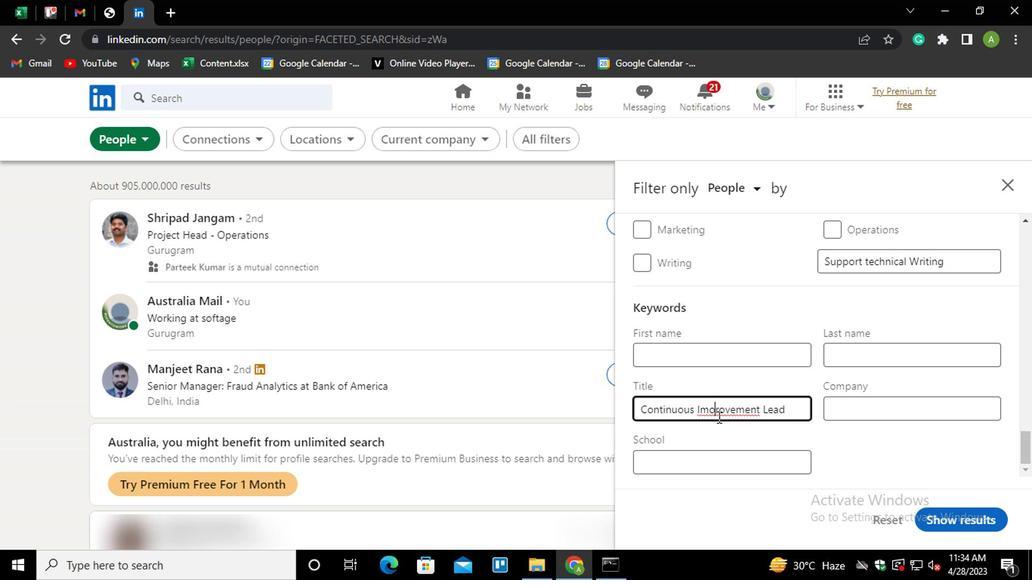 
Action: Key pressed <Key.backspace>P
Screenshot: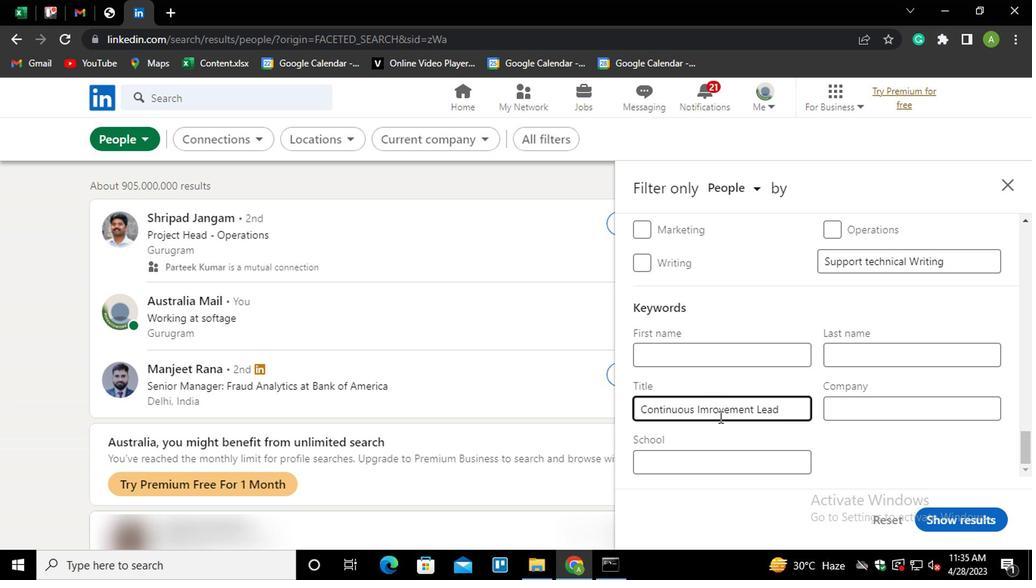 
Action: Mouse moved to (857, 430)
Screenshot: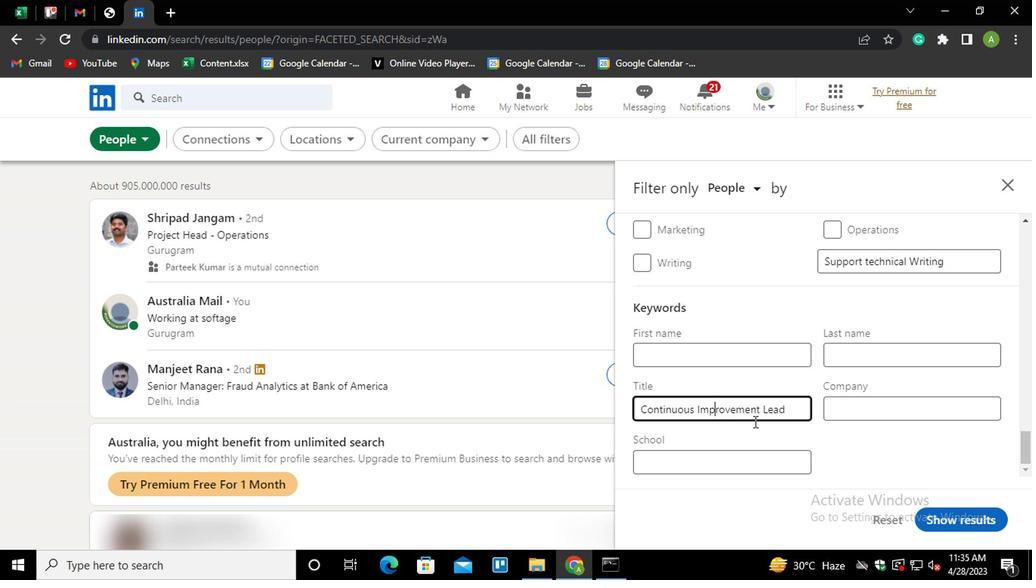 
Action: Mouse pressed left at (857, 430)
Screenshot: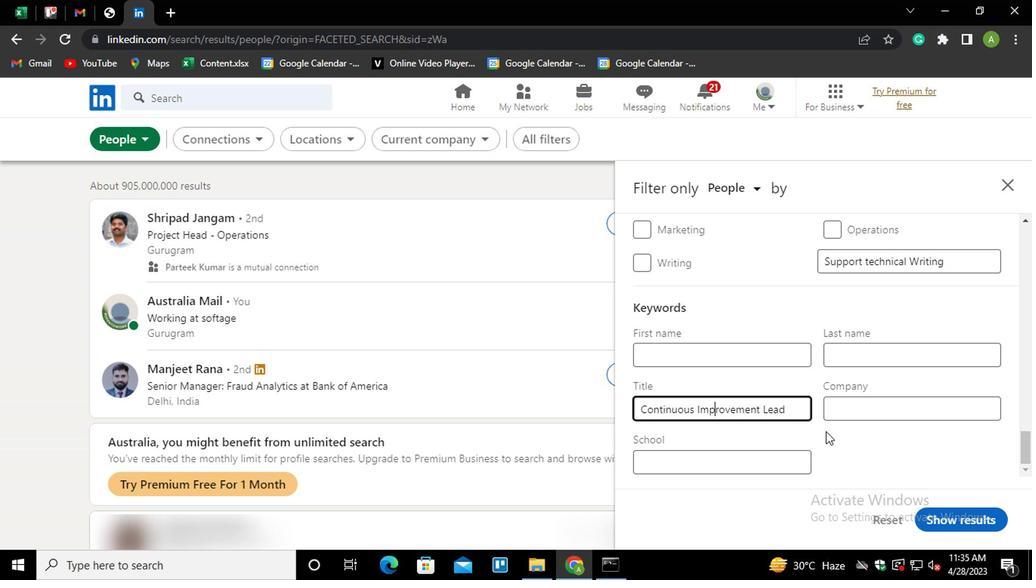 
Action: Mouse moved to (941, 508)
Screenshot: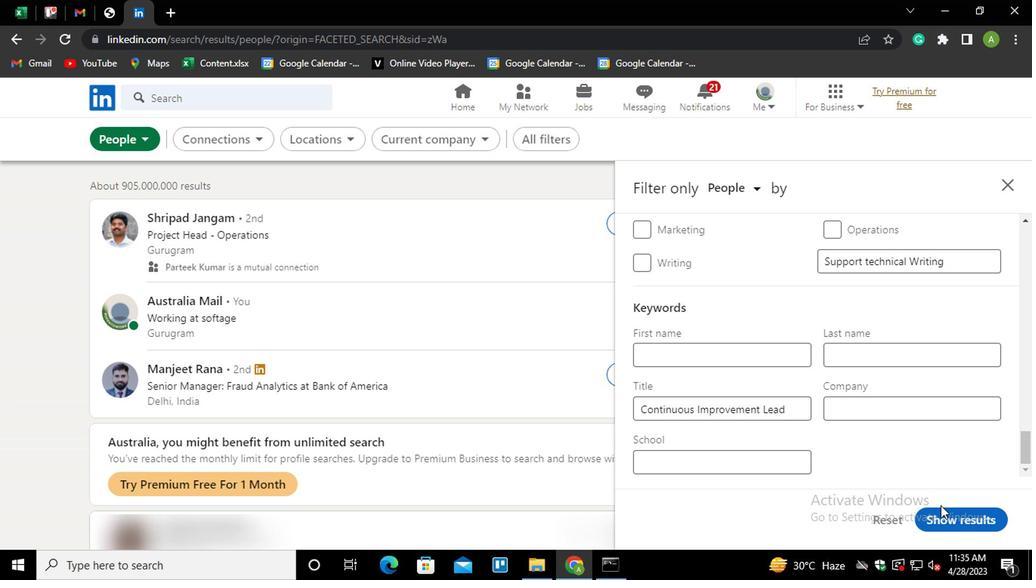 
Action: Mouse pressed left at (941, 508)
Screenshot: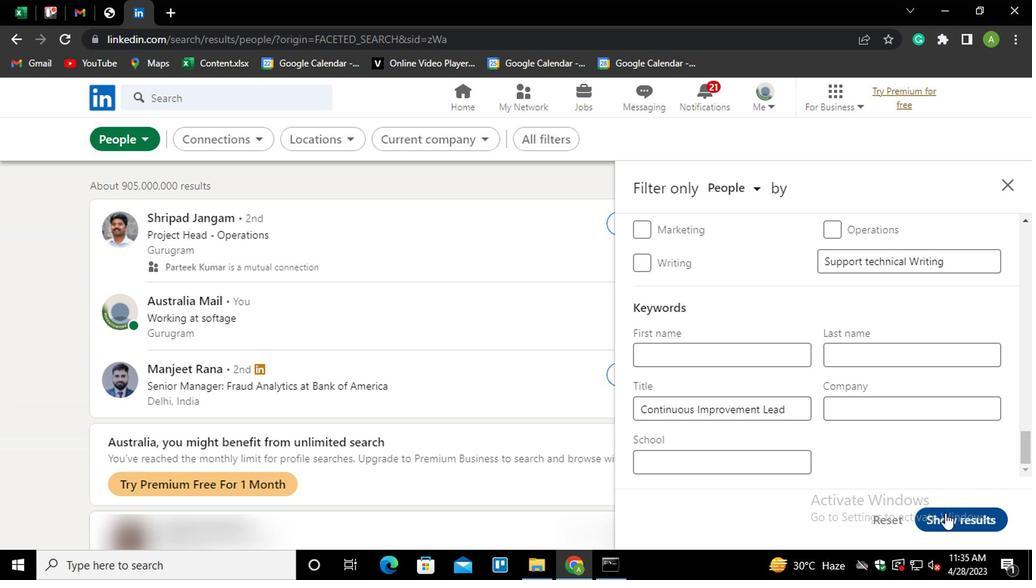 
